 Task: Schedule a 90-minute virtual sustainable living and zero-waste lifestyle seminar for eco-conscious living.
Action: Mouse pressed left at (976, 125)
Screenshot: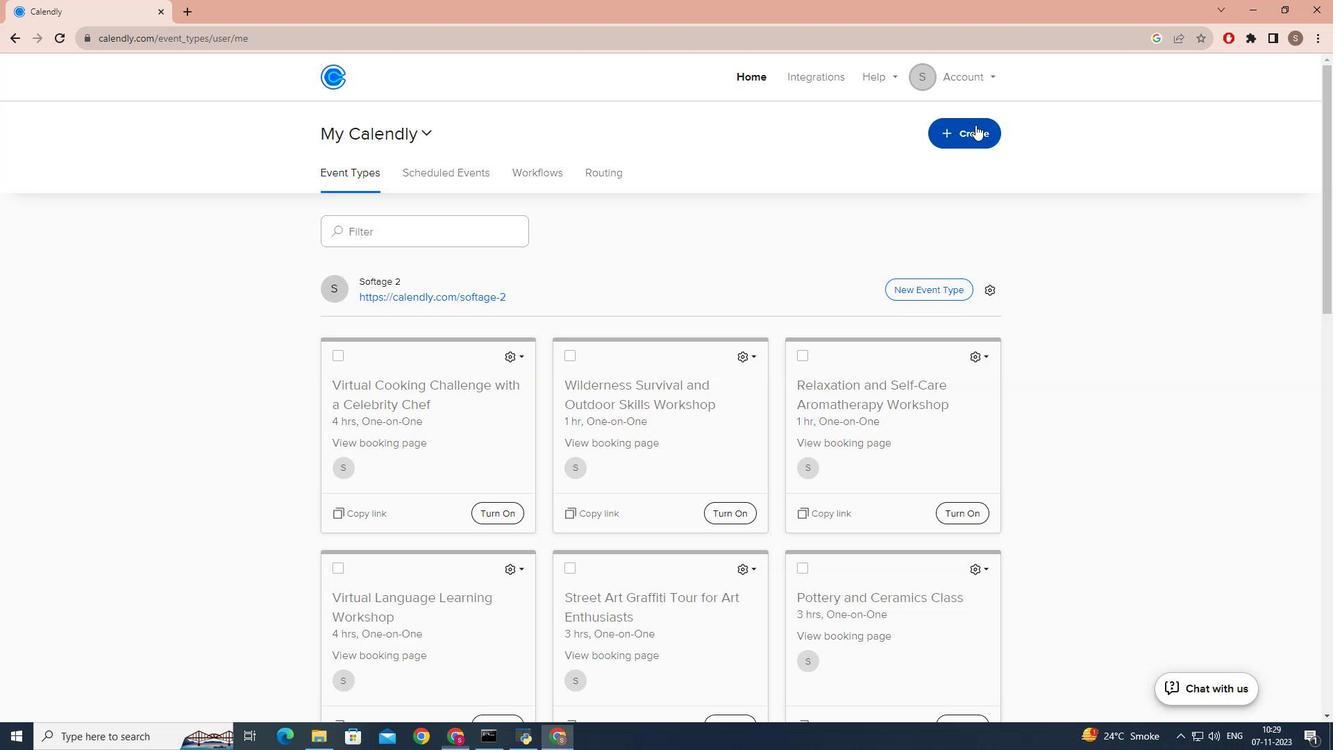 
Action: Mouse moved to (864, 186)
Screenshot: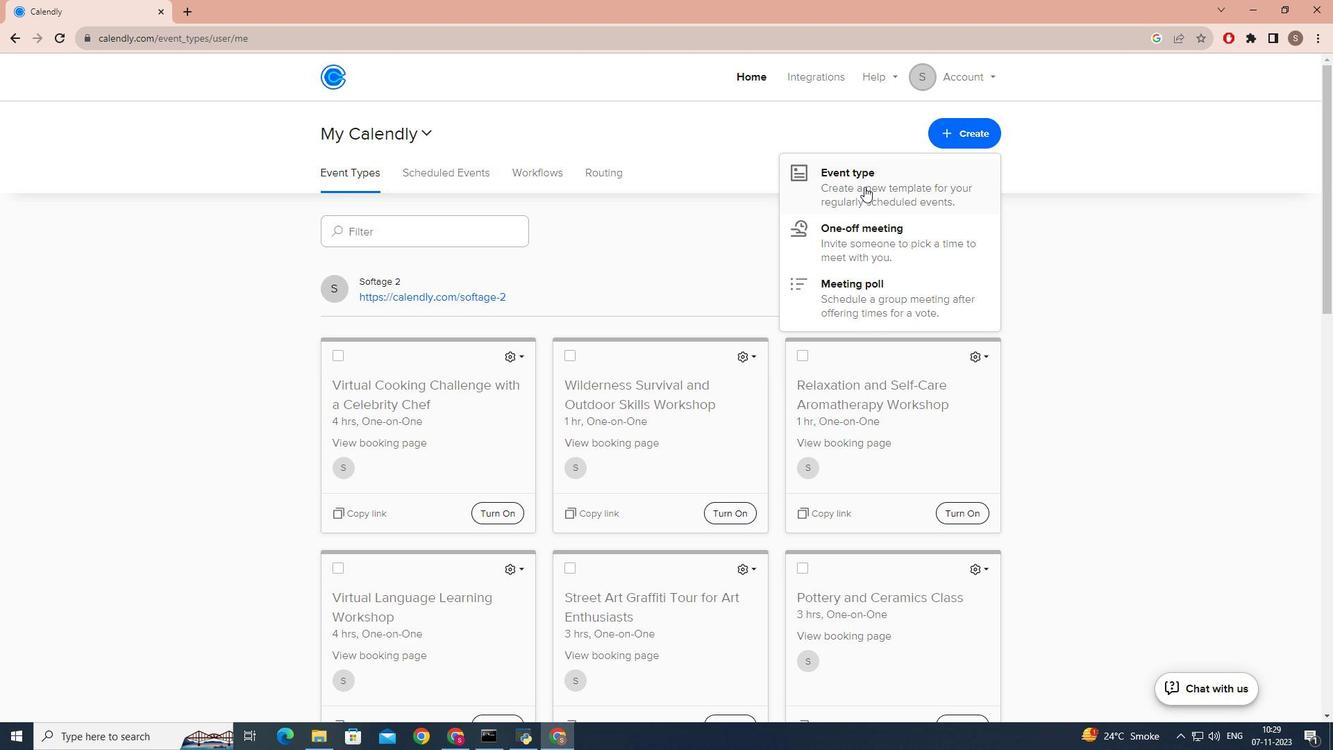 
Action: Mouse pressed left at (864, 186)
Screenshot: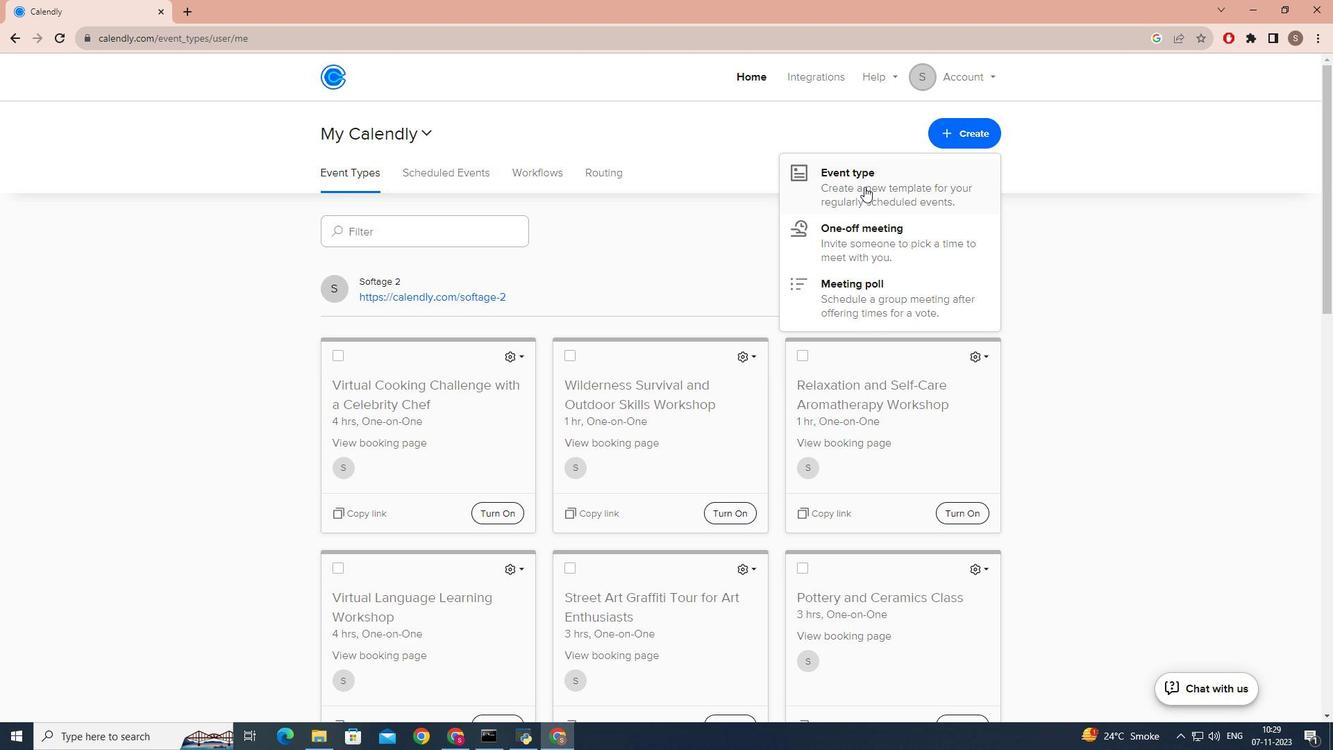 
Action: Mouse moved to (610, 255)
Screenshot: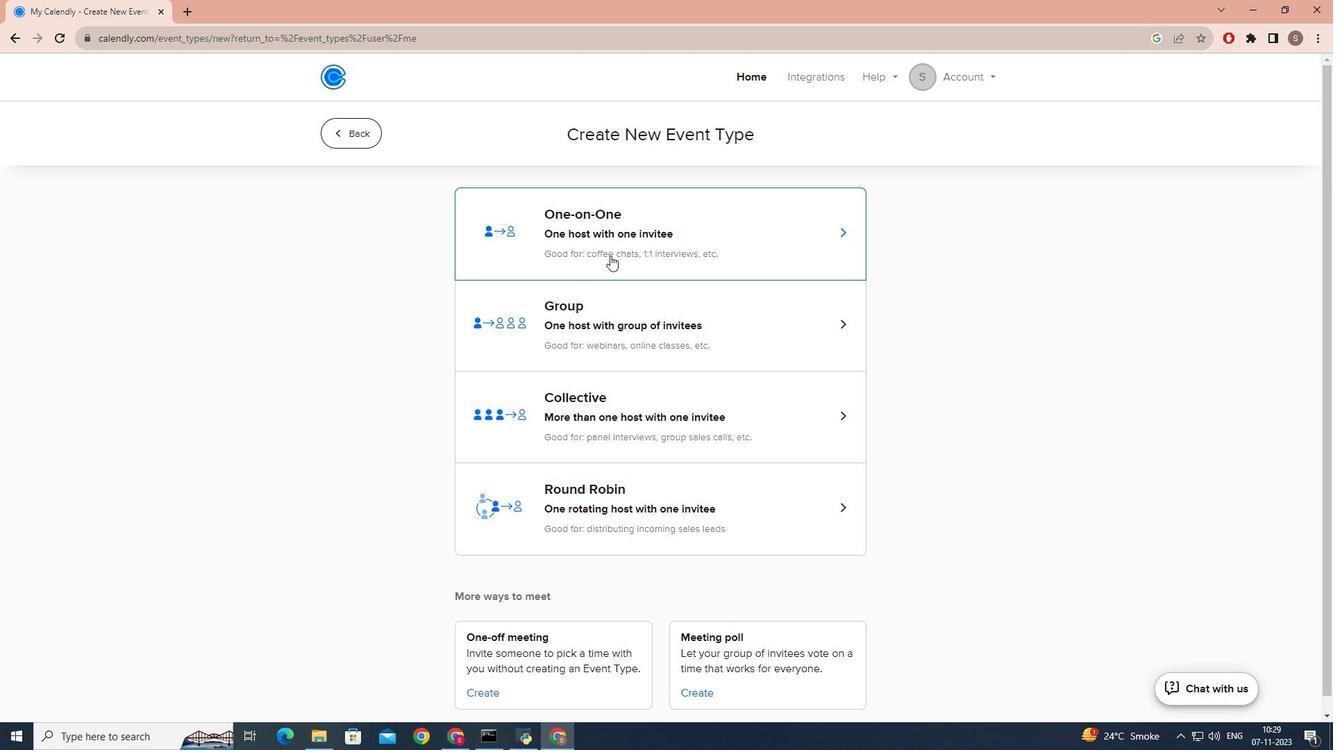 
Action: Mouse pressed left at (610, 255)
Screenshot: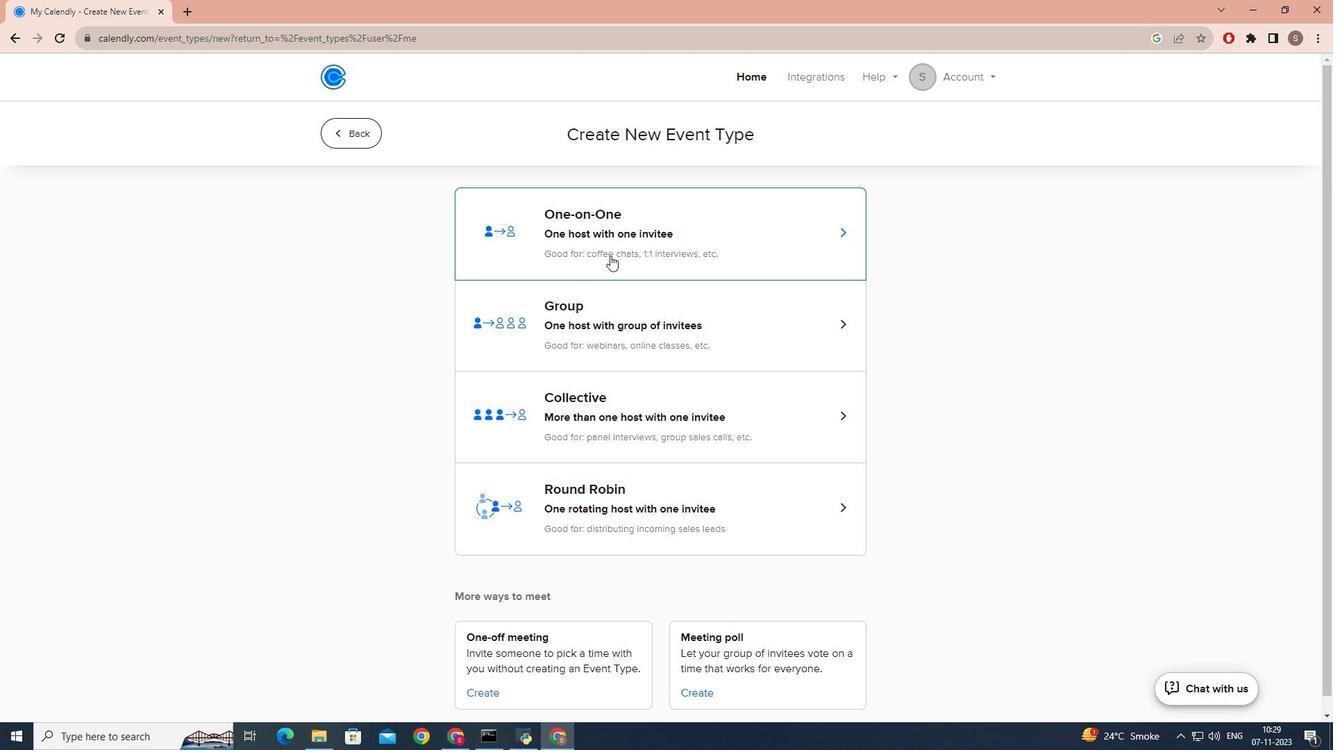 
Action: Mouse moved to (449, 320)
Screenshot: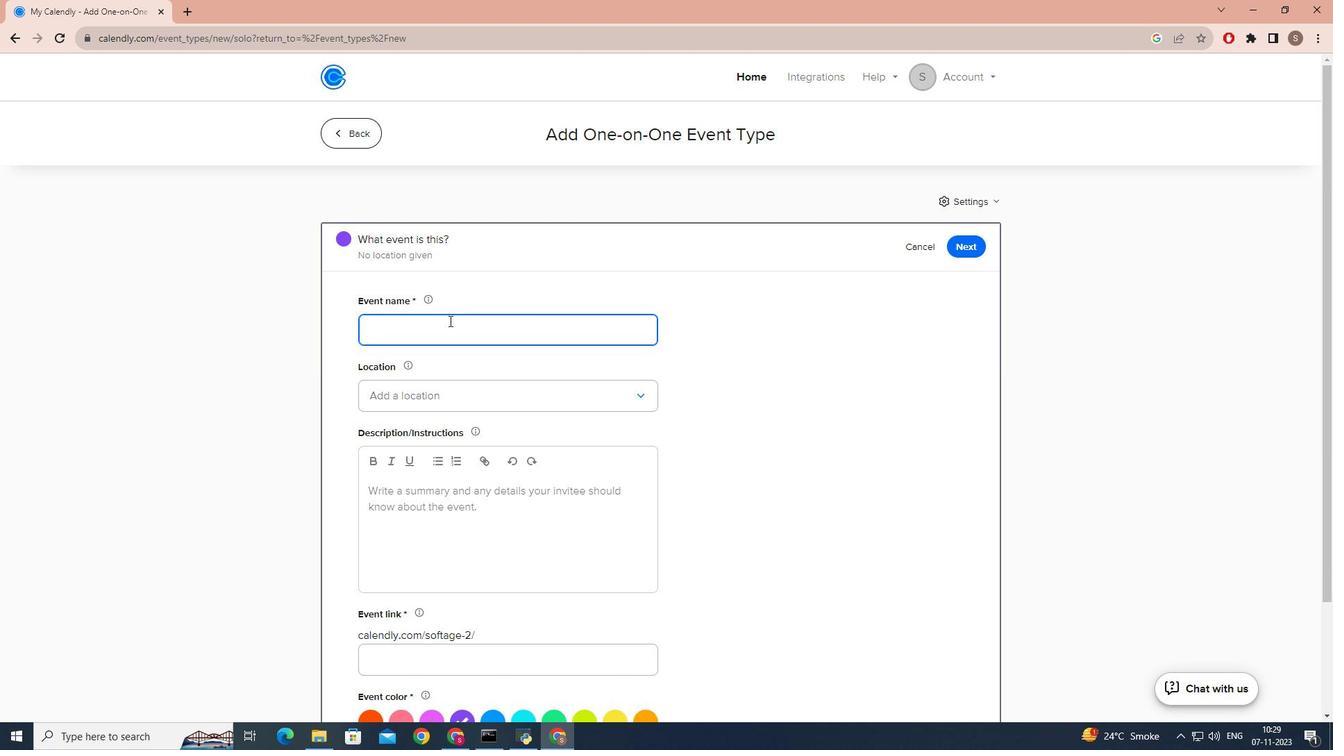 
Action: Key pressed <Key.caps_lock>S<Key.caps_lock>ustainable<Key.space><Key.caps_lock>L<Key.caps_lock>ic<Key.backspace>ving<Key.space>and<Key.space><Key.caps_lock>Z<Key.caps_lock>ero<Key.space><Key.caps_lock>W<Key.caps_lock>aste<Key.space><Key.caps_lock>L<Key.caps_lock>ifestyle<Key.space><Key.caps_lock>S<Key.caps_lock>eminar
Screenshot: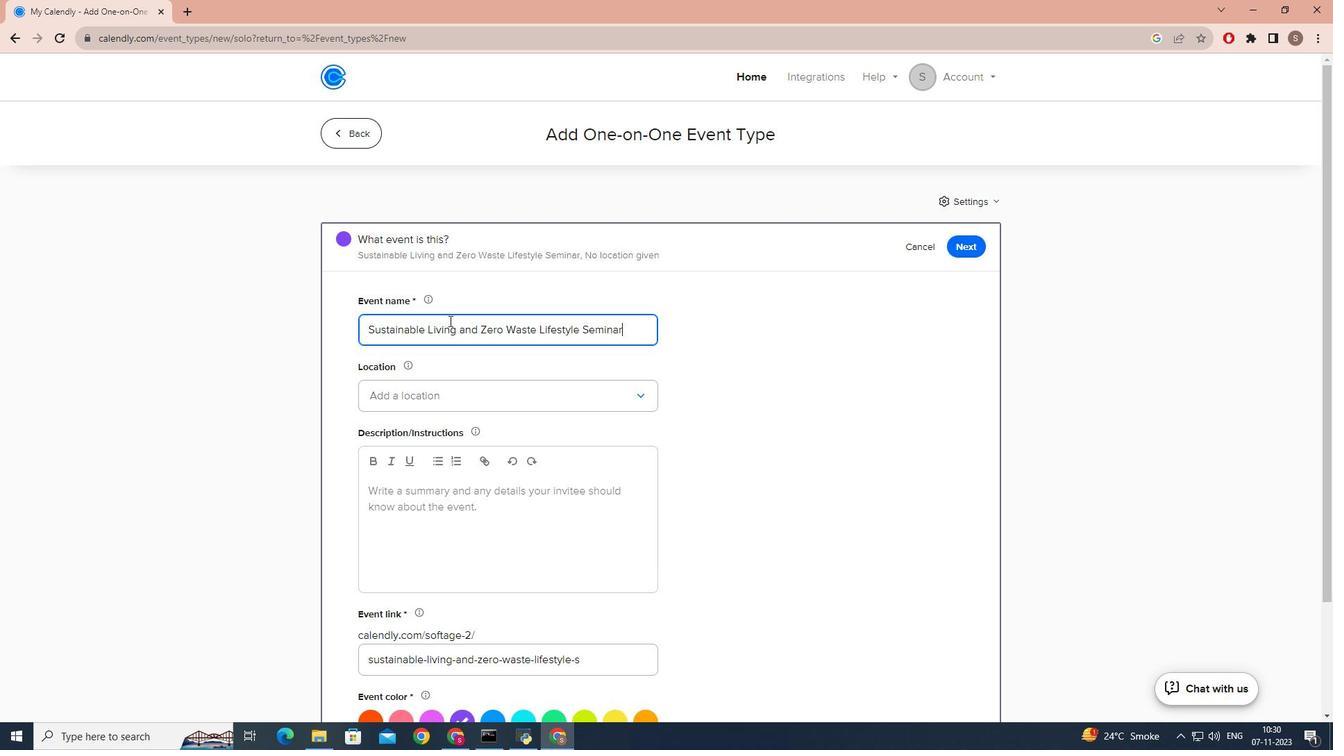 
Action: Mouse moved to (452, 387)
Screenshot: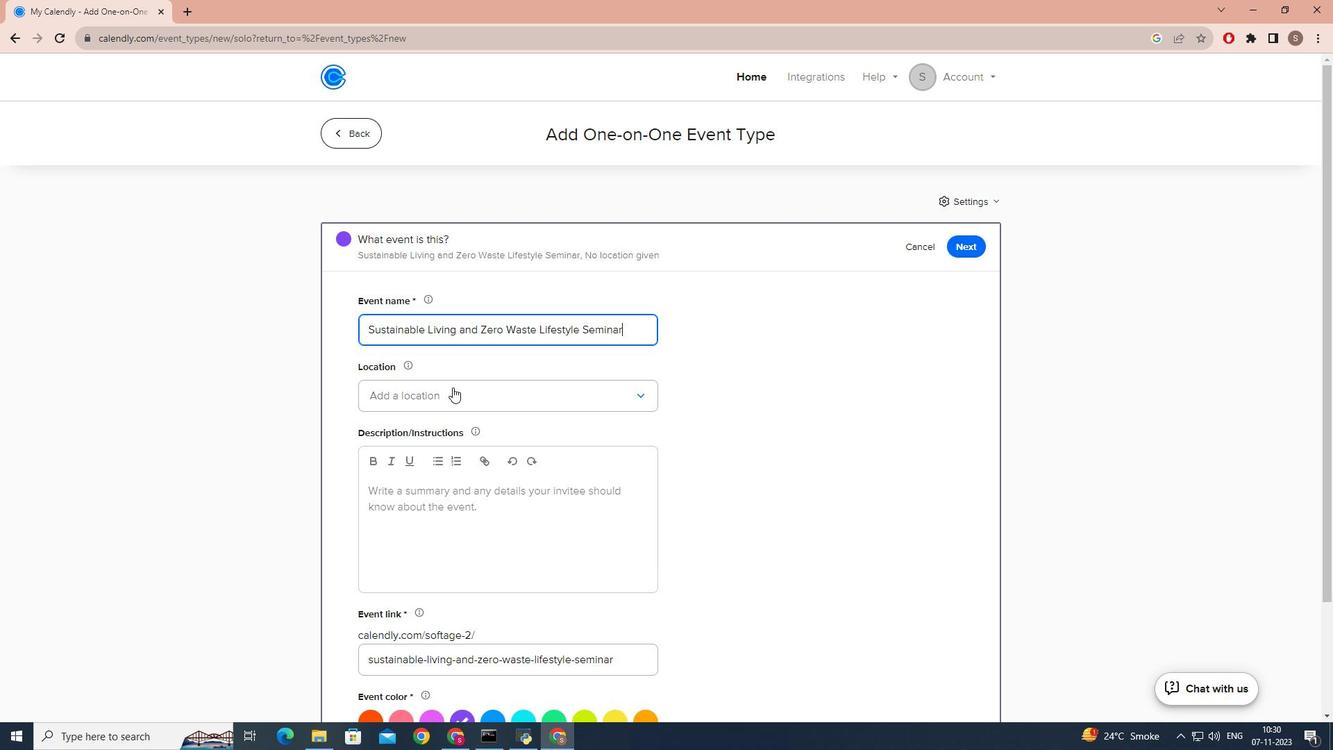 
Action: Mouse pressed left at (452, 387)
Screenshot: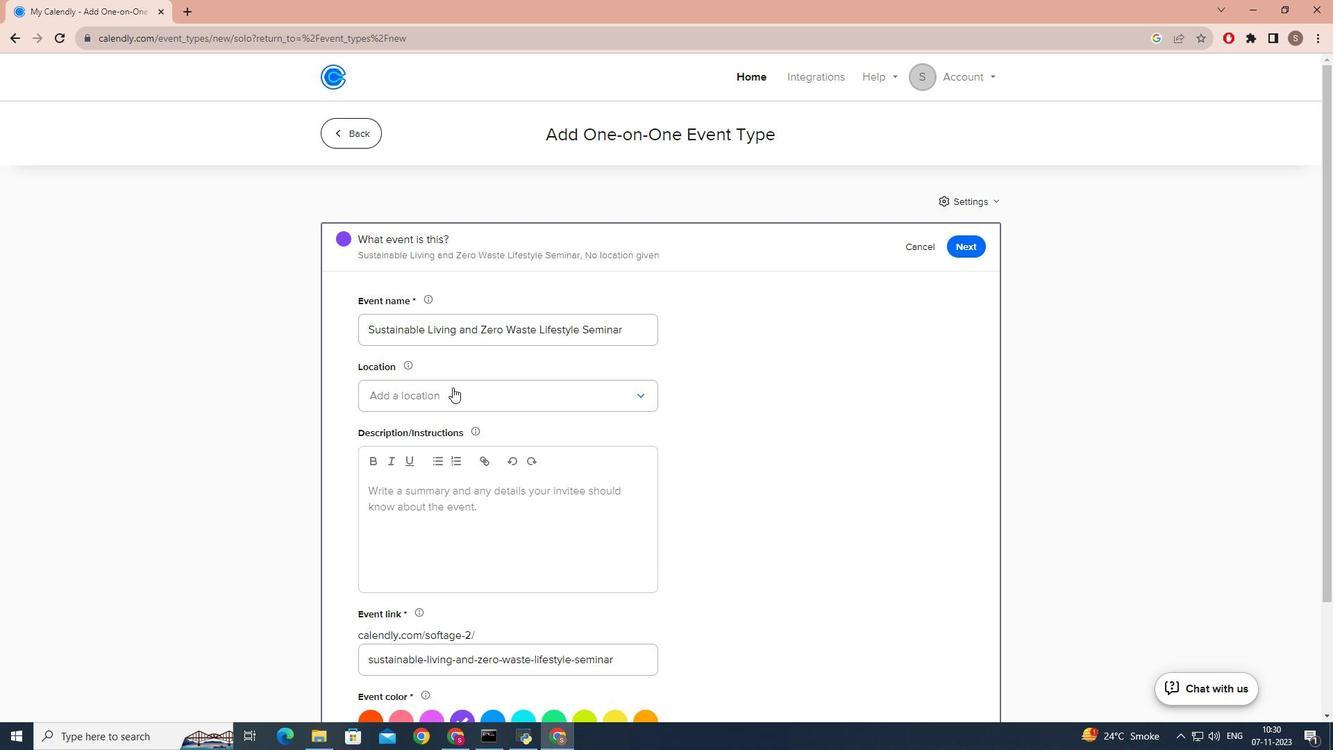 
Action: Mouse moved to (380, 548)
Screenshot: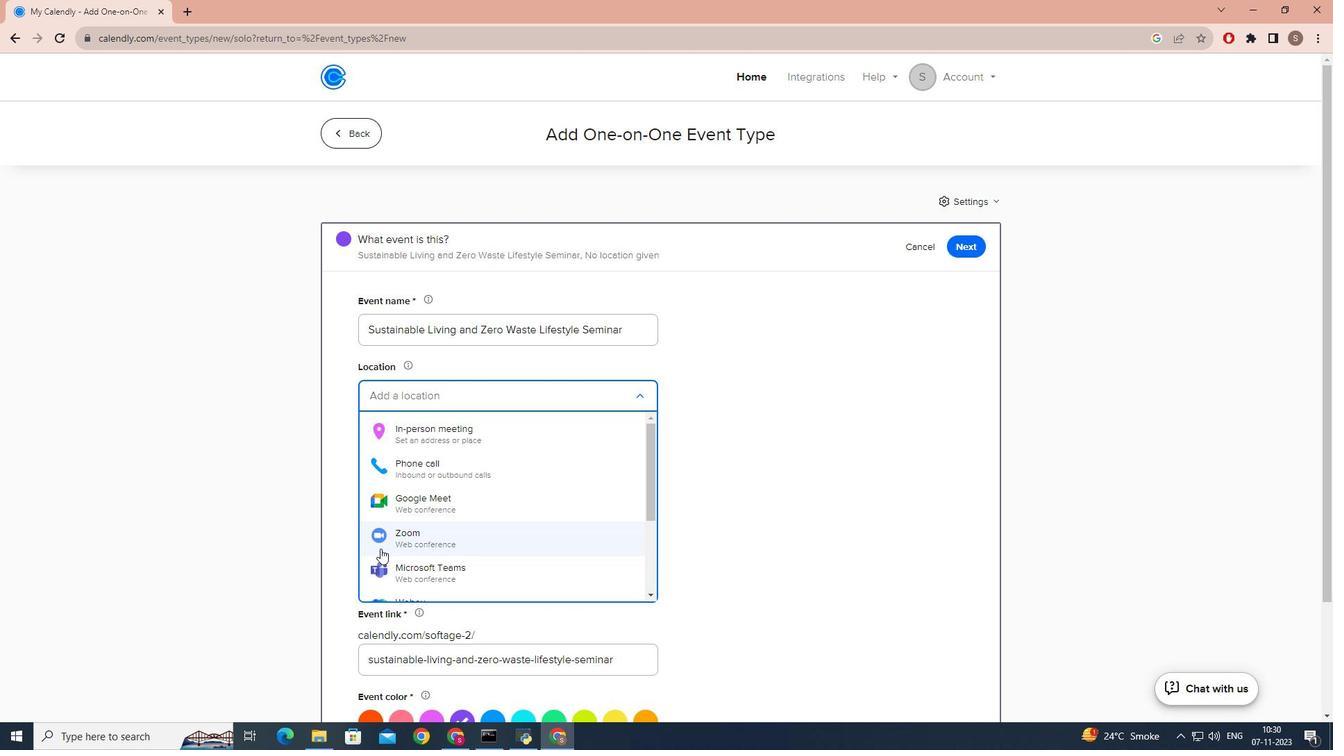 
Action: Mouse pressed left at (380, 548)
Screenshot: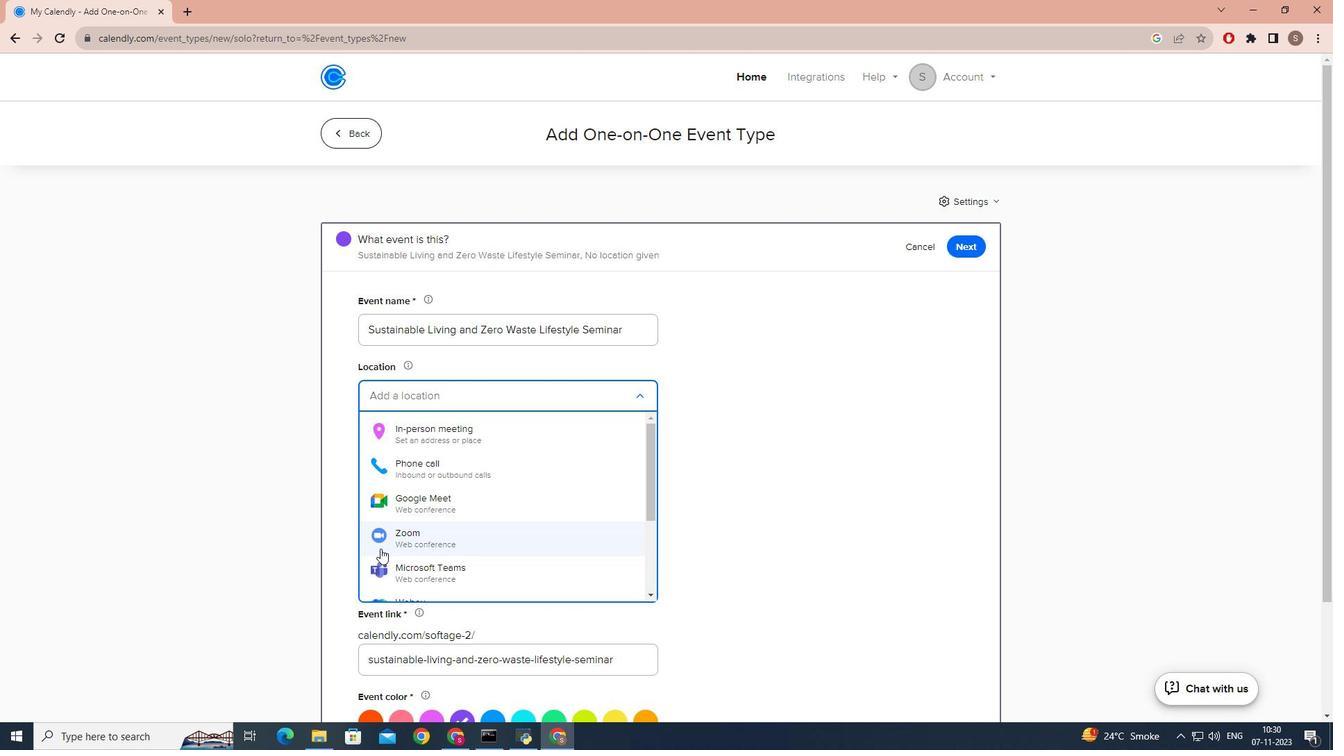 
Action: Mouse moved to (433, 503)
Screenshot: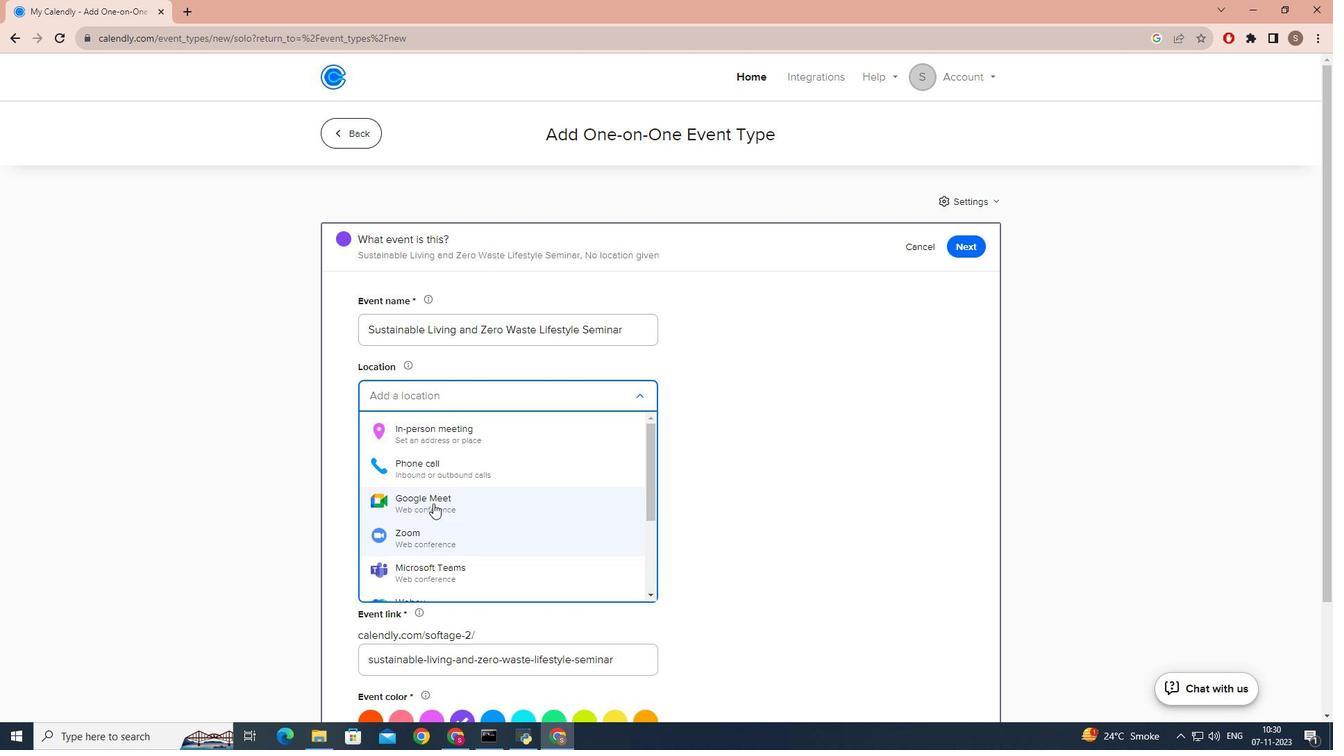 
Action: Mouse pressed left at (433, 503)
Screenshot: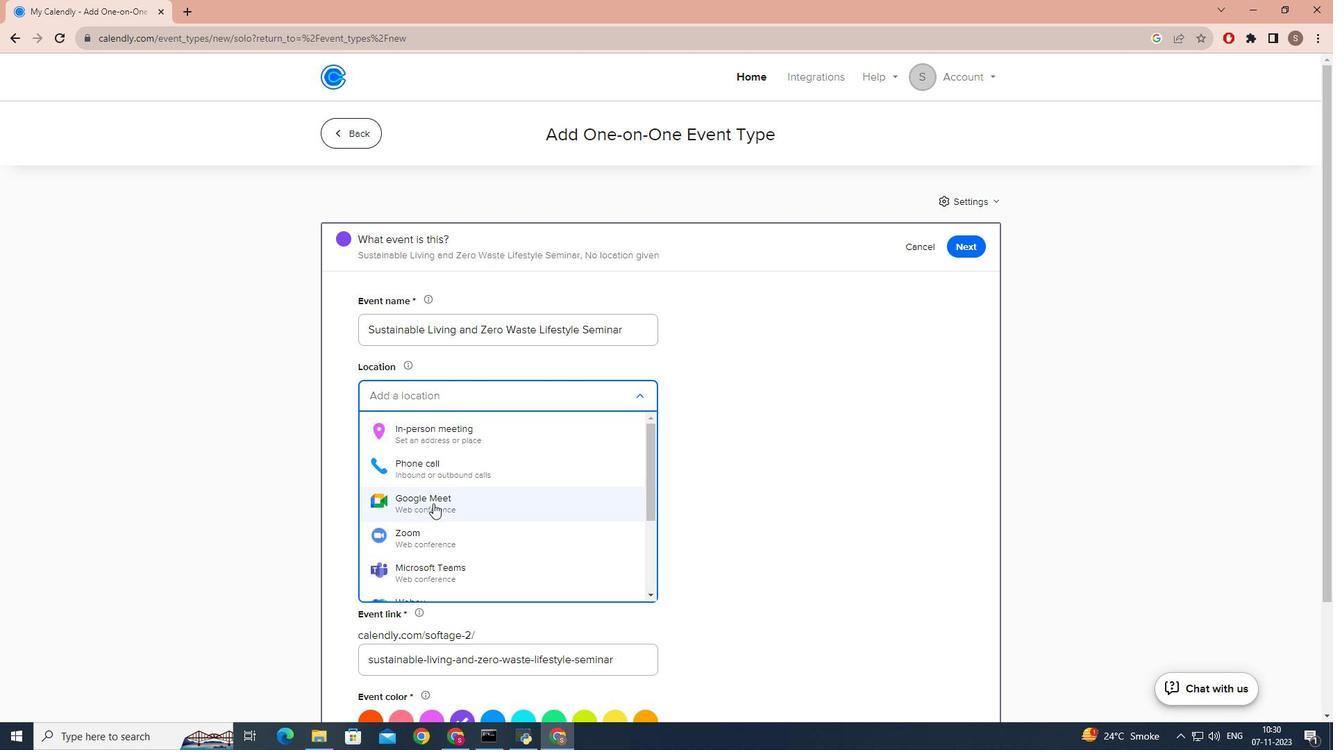 
Action: Mouse moved to (394, 539)
Screenshot: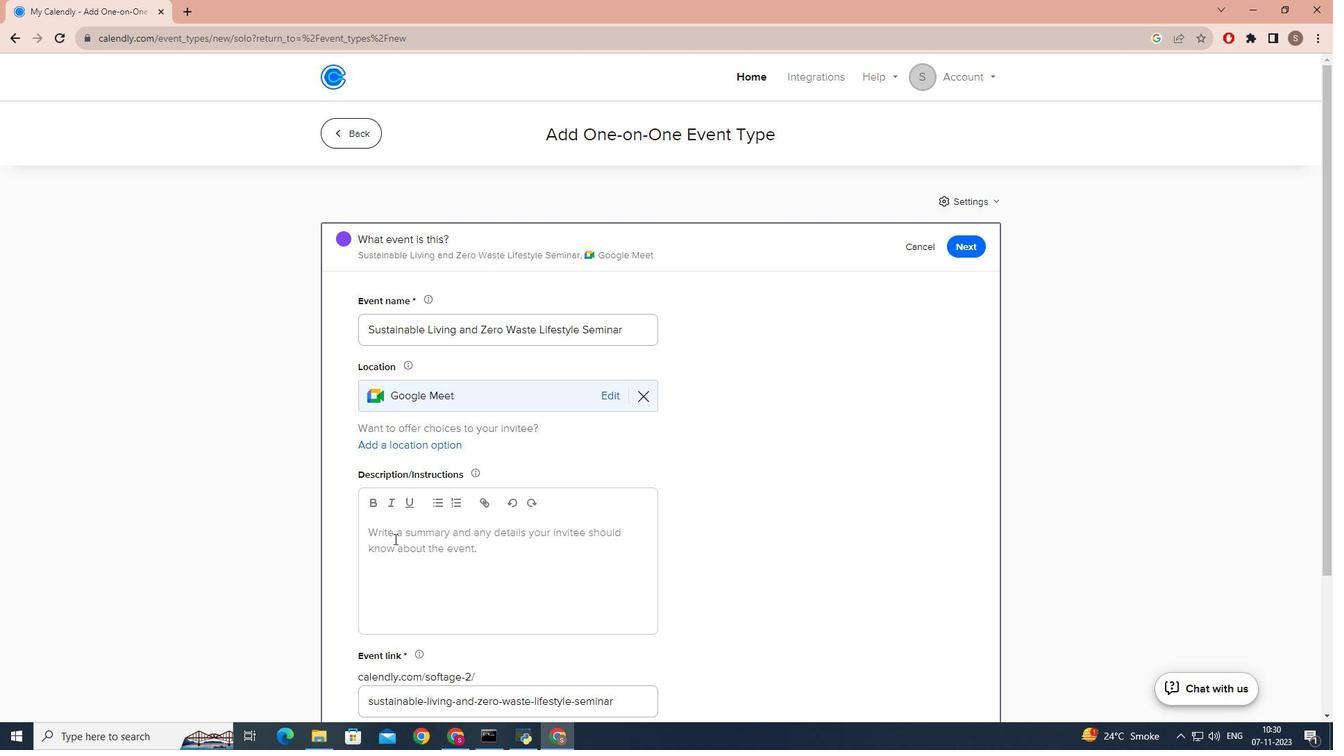 
Action: Mouse pressed left at (394, 539)
Screenshot: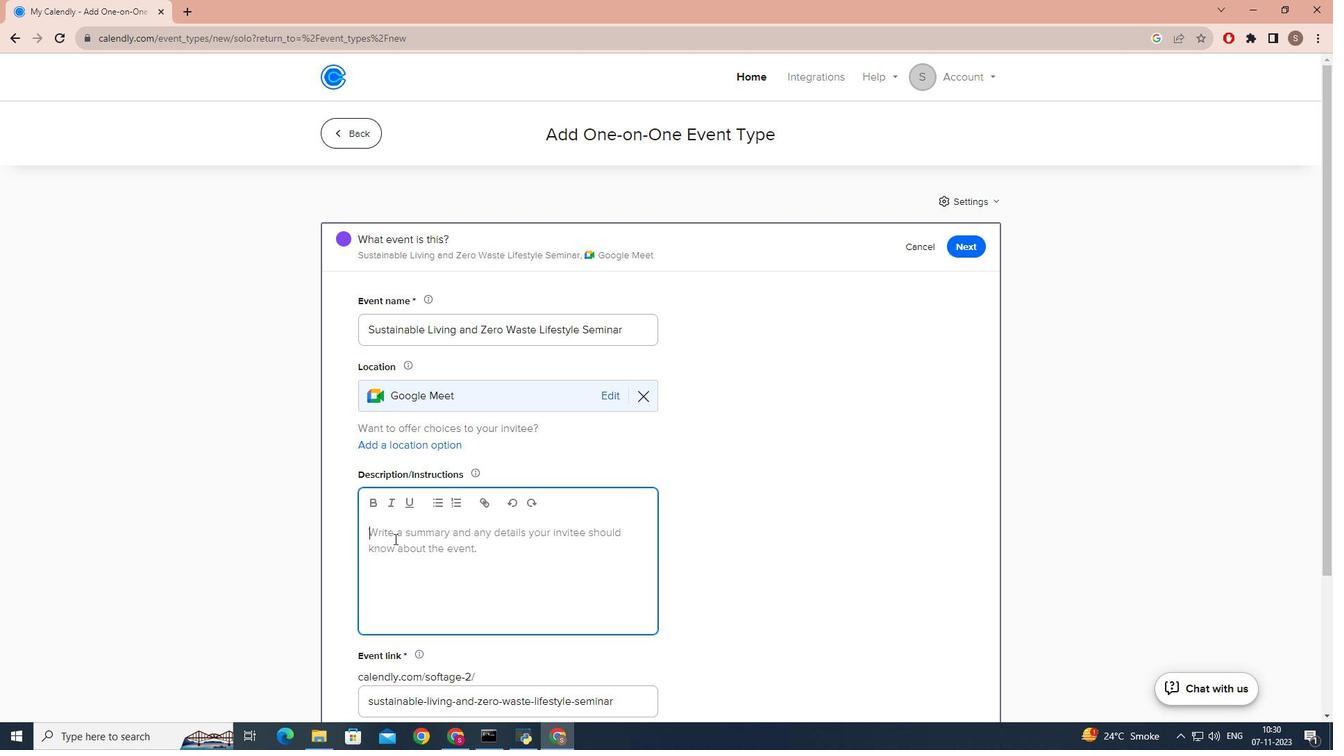 
Action: Key pressed <Key.caps_lock>J<Key.caps_lock>oin<Key.space>us<Key.space>for<Key.space>a<Key.space>virtual<Key.space>seminar<Key.space>on<Key.space>sustainb<Key.backspace>able<Key.space>living<Key.space>an<Key.space><Key.backspace>d<Key.space>adopting<Key.space>zero<Key.space>waste<Key.space>vlifestyle<Key.space>
Screenshot: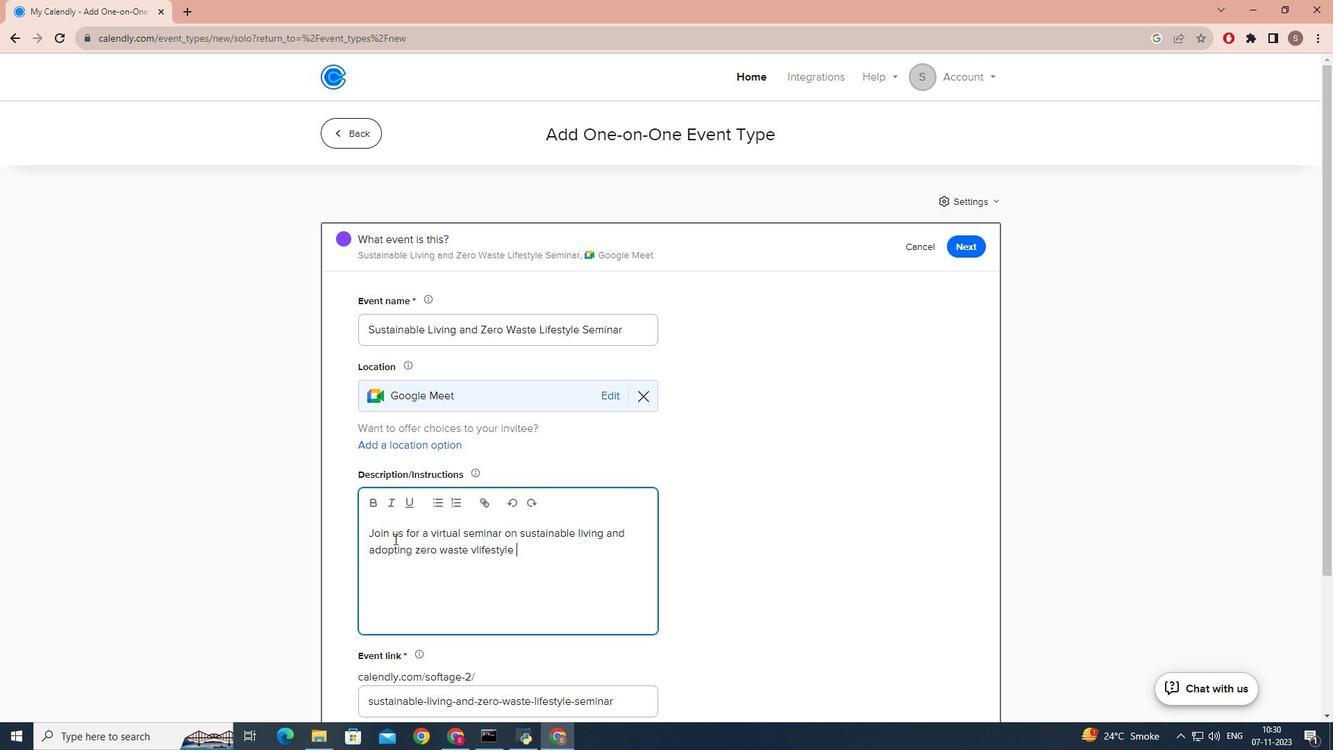 
Action: Mouse moved to (475, 553)
Screenshot: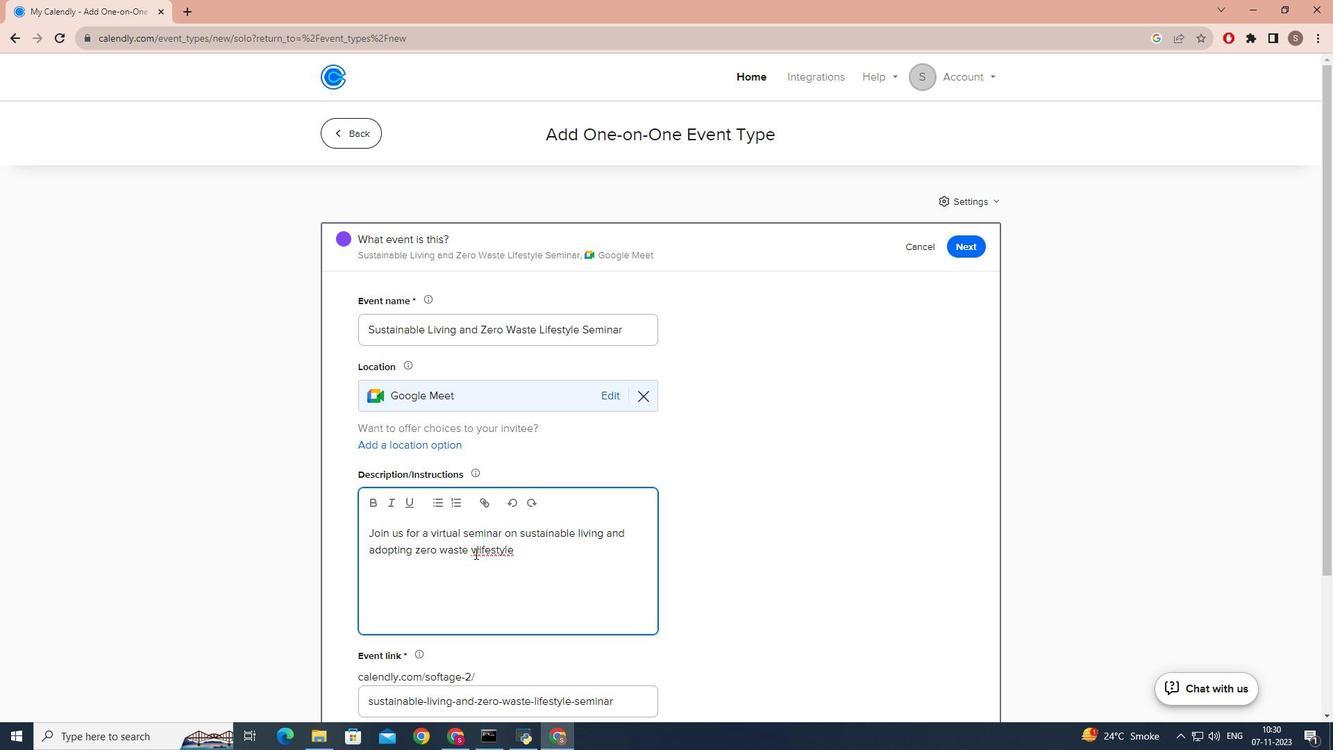 
Action: Mouse pressed left at (475, 553)
Screenshot: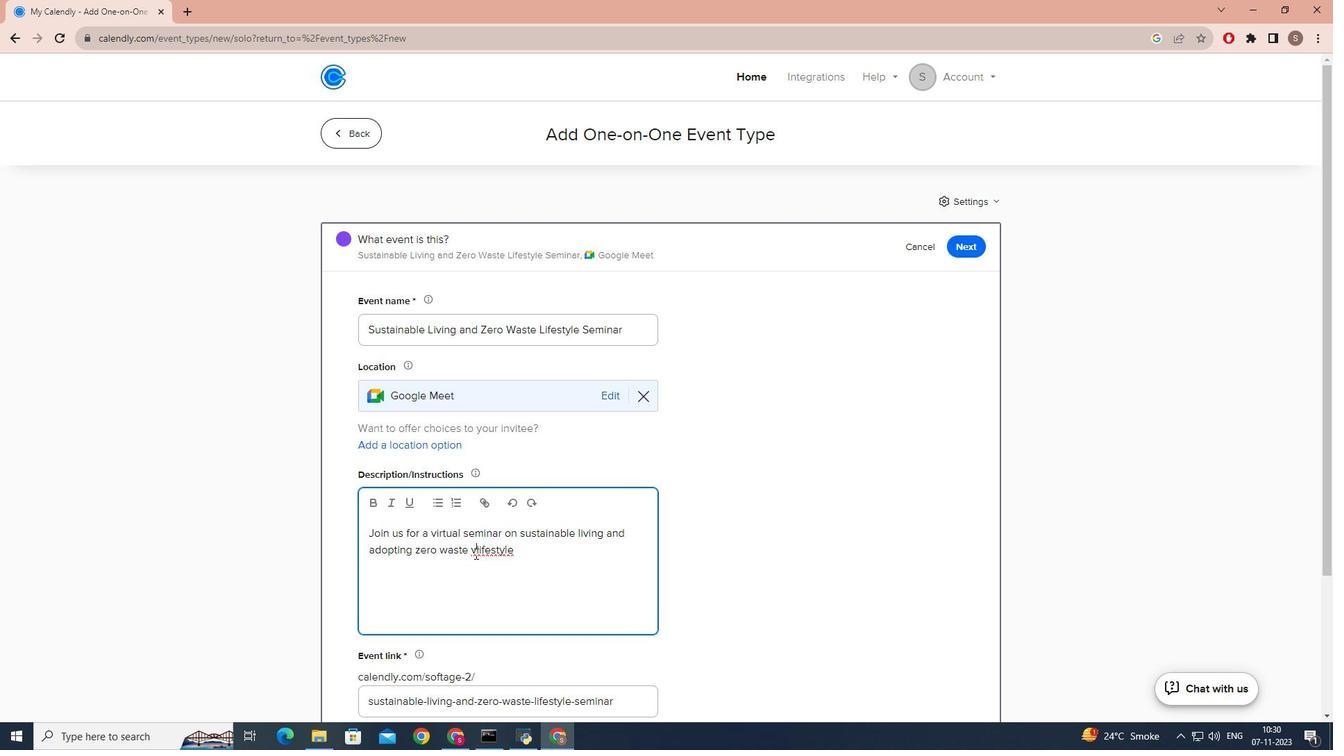 
Action: Key pressed <Key.backspace>
Screenshot: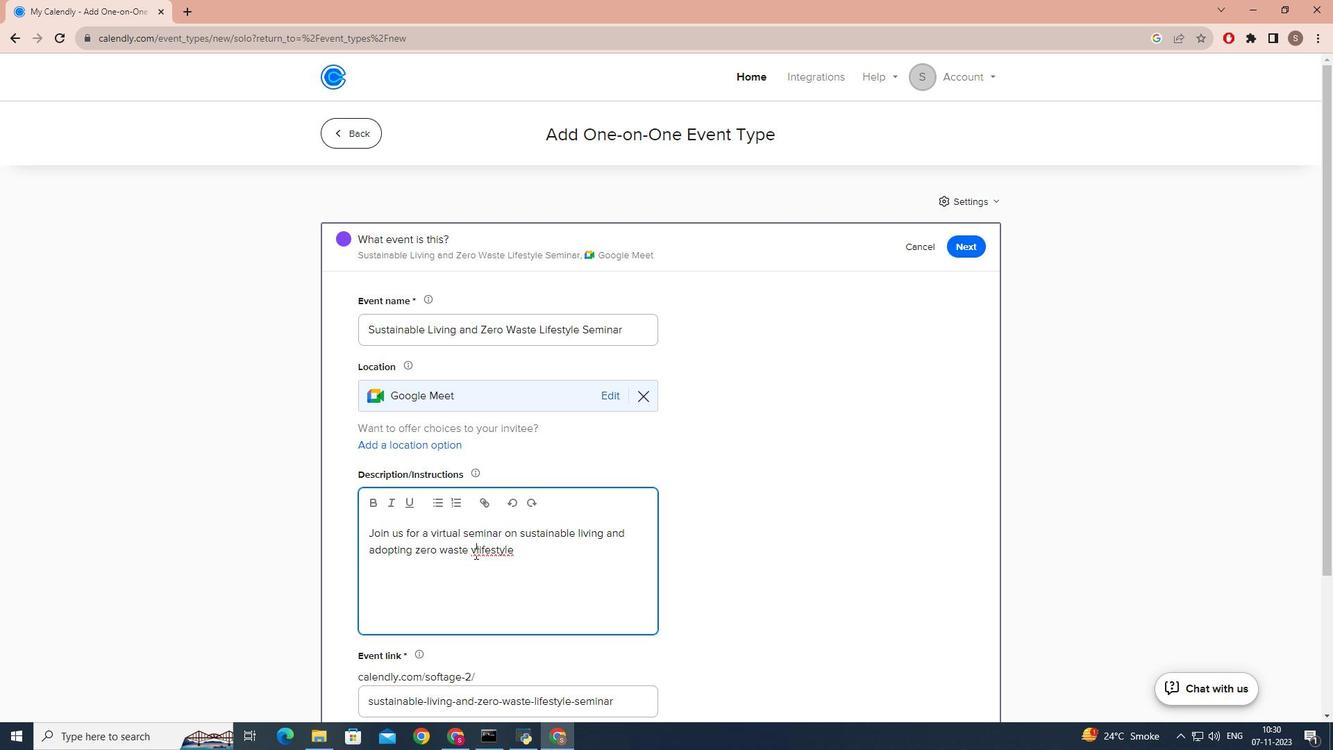 
Action: Mouse moved to (522, 542)
Screenshot: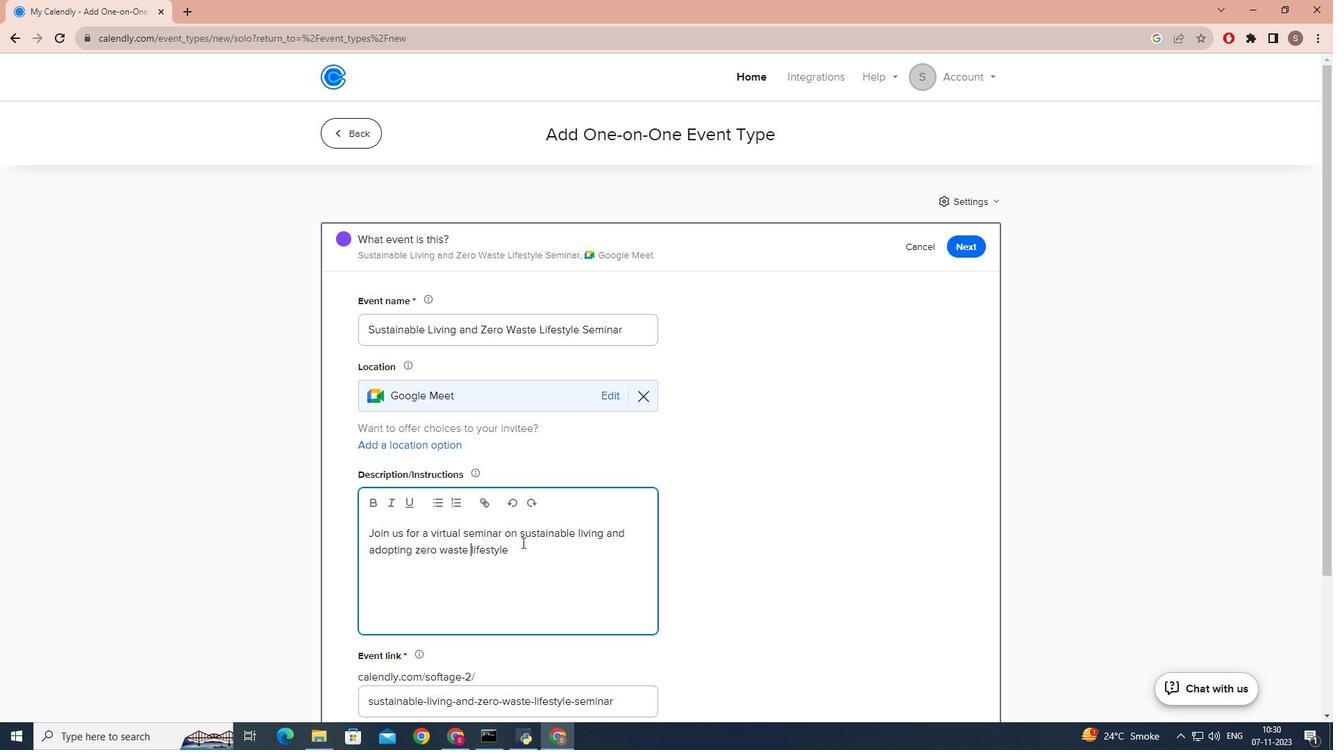 
Action: Mouse pressed left at (522, 542)
Screenshot: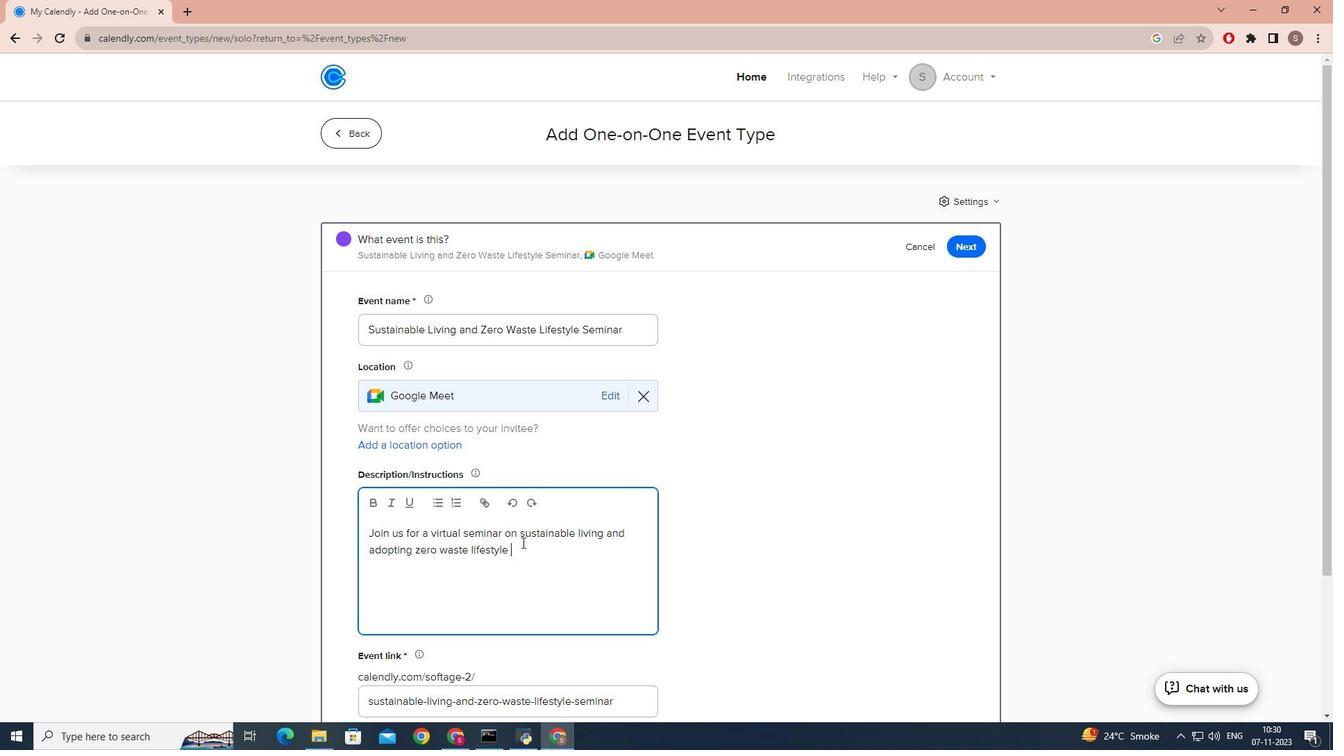 
Action: Key pressed .<Key.caps_lock>I<Key.caps_lock>f<Key.space>you<Key.space>are<Key.space>passsiona<Key.backspace><Key.backspace><Key.backspace><Key.backspace><Key.backspace><Key.backspace>sioan<Key.backspace><Key.backspace>nate<Key.space>about<Key.backspace>t<Key.space><Key.caps_lock>E<Key.caps_lock>co<Key.space>-conc<Key.backspace>a<Key.backspace>scious<Key.space>living<Key.space>and<Key.space>want<Key.space>to<Key.space>reduce<Key.space>your<Key.space>envirnmental<Key.space><Key.backspace><Key.backspace><Key.backspace><Key.backspace><Key.backspace><Key.backspace><Key.backspace><Key.backspace><Key.backspace>ronmental<Key.space>footprints,this<Key.space>sm<Key.backspace>eminar<Key.space>is<Key.space>designed<Key.space>to<Key.space>indpire<Key.space><Key.backspace><Key.backspace><Key.backspace><Key.backspace><Key.backspace><Key.backspace>spire<Key.space>and<Key.space>guide<Key.space>you<Key.space>on<Key.space>your<Key.space>journey<Key.space>towards<Key.space>a<Key.space>more<Key.space>sustainable<Key.space>and<Key.space>waste<Key.space>-<Key.space>free<Key.space><Key.backspace>life<Key.space>
Screenshot: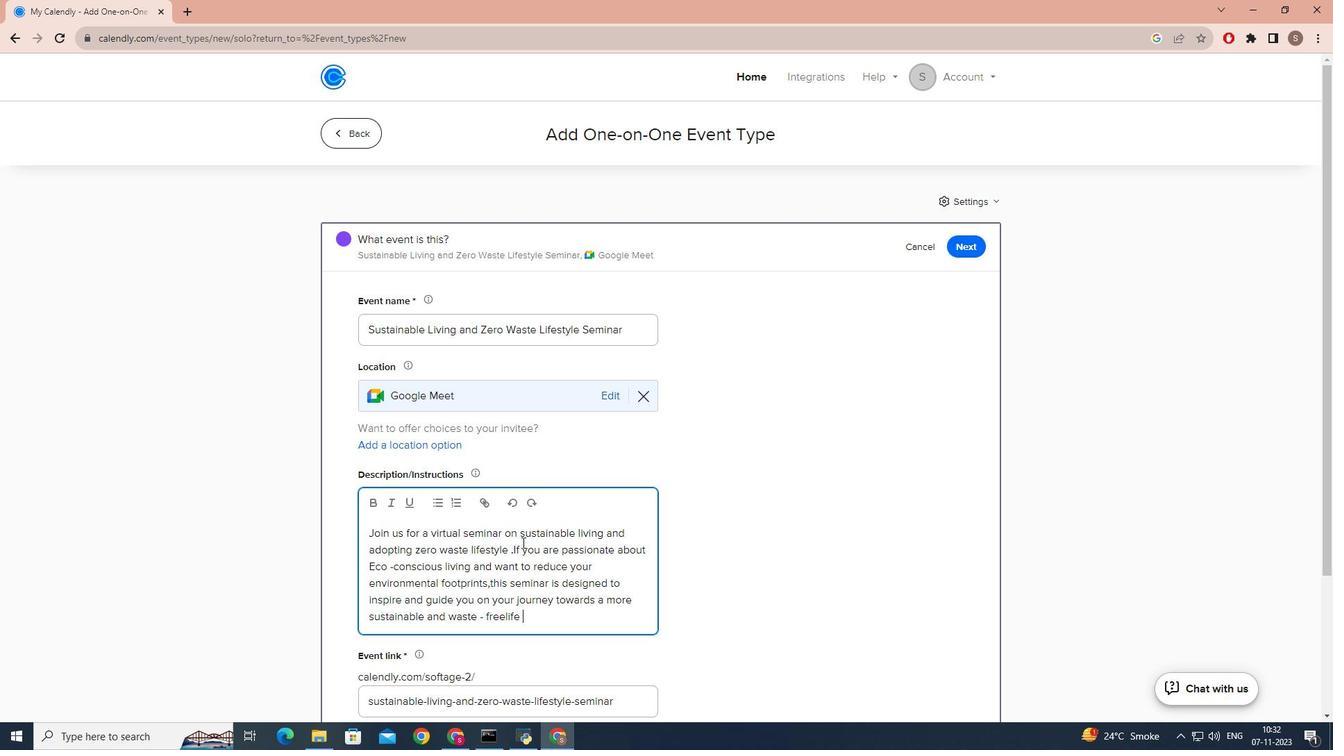 
Action: Mouse moved to (507, 613)
Screenshot: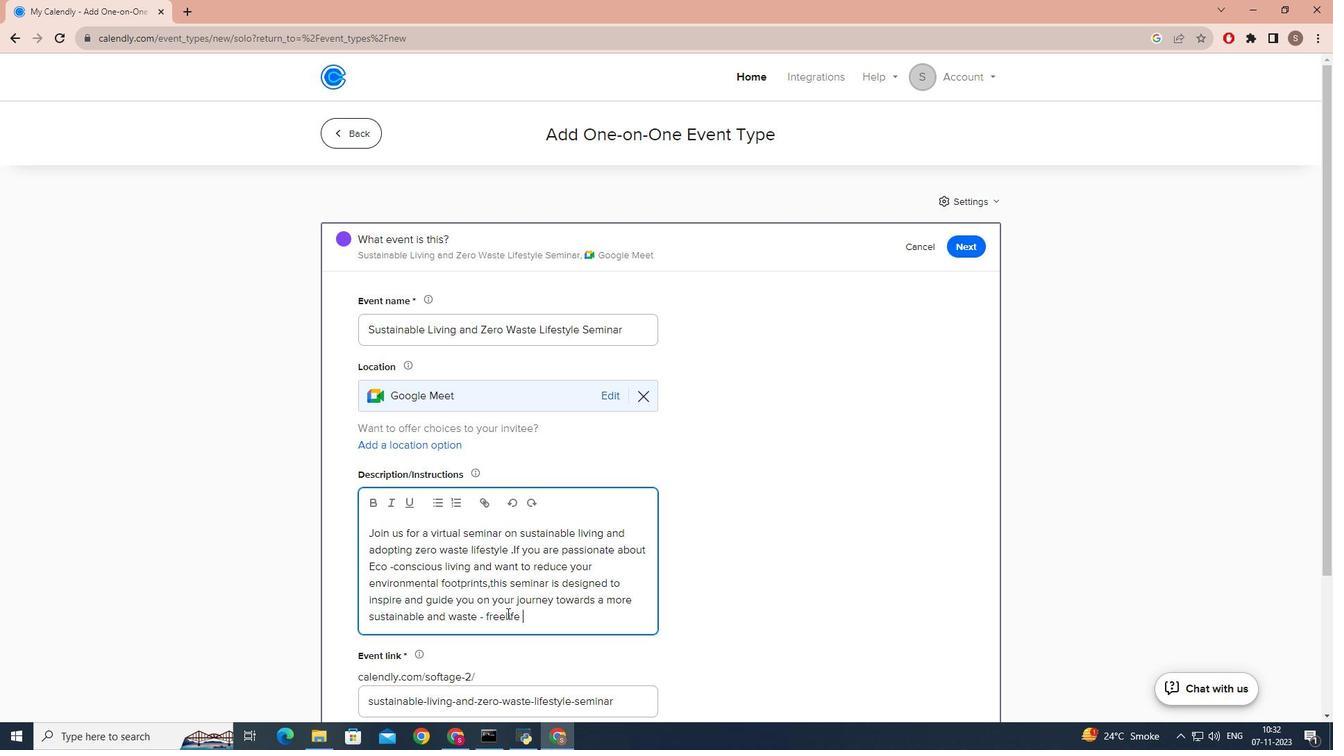
Action: Mouse pressed left at (507, 613)
Screenshot: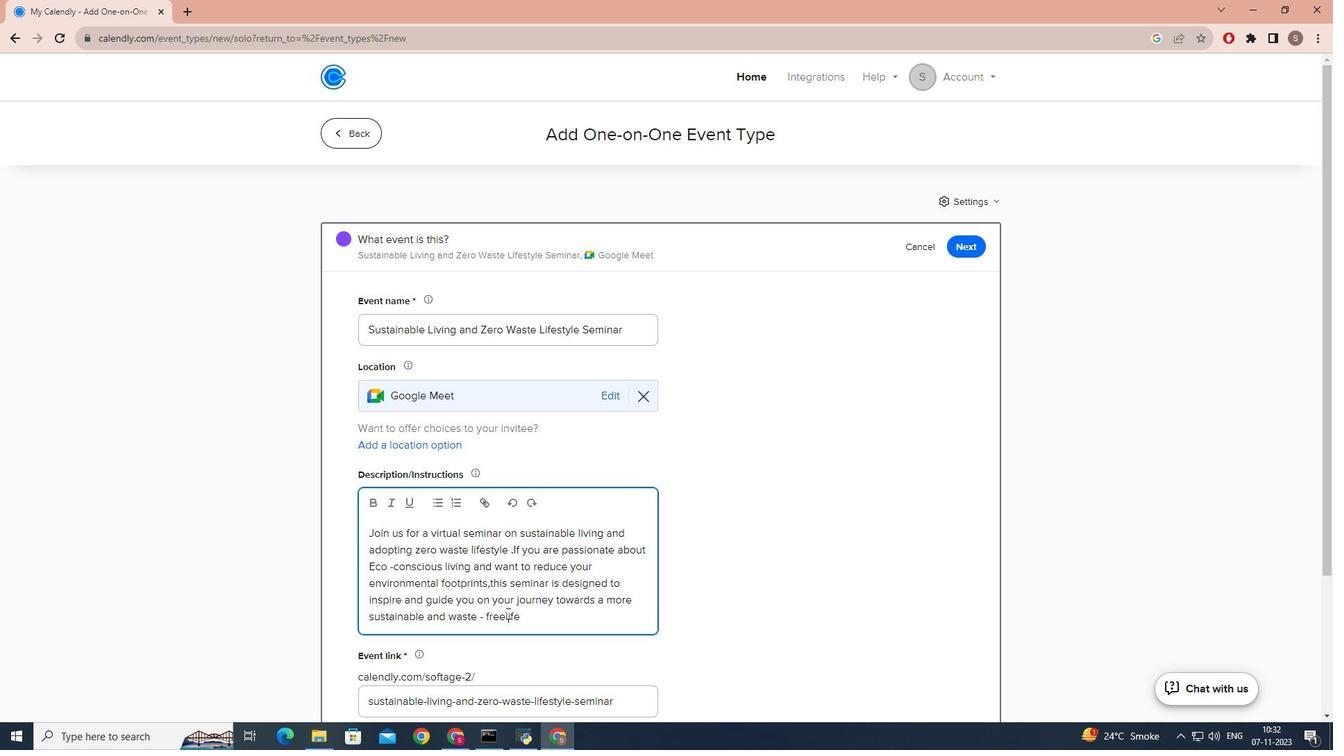 
Action: Mouse moved to (502, 614)
Screenshot: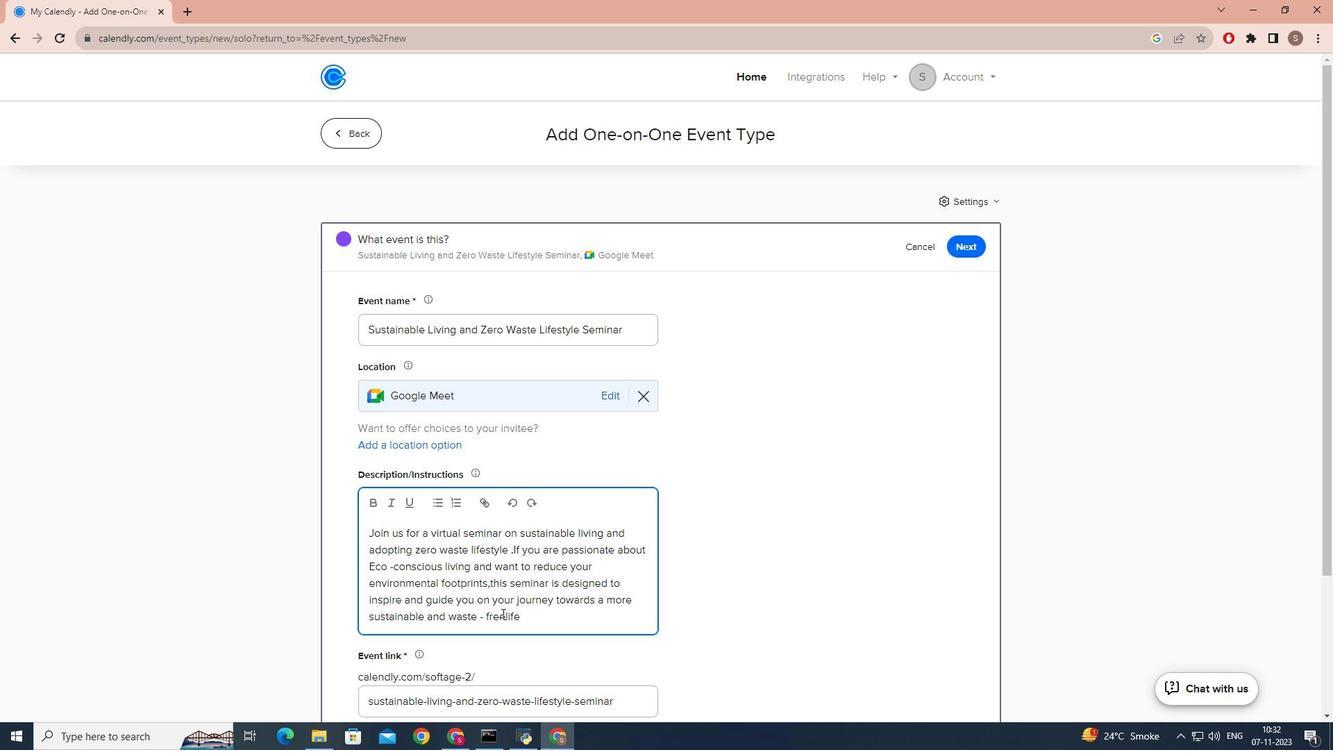 
Action: Mouse pressed left at (502, 614)
Screenshot: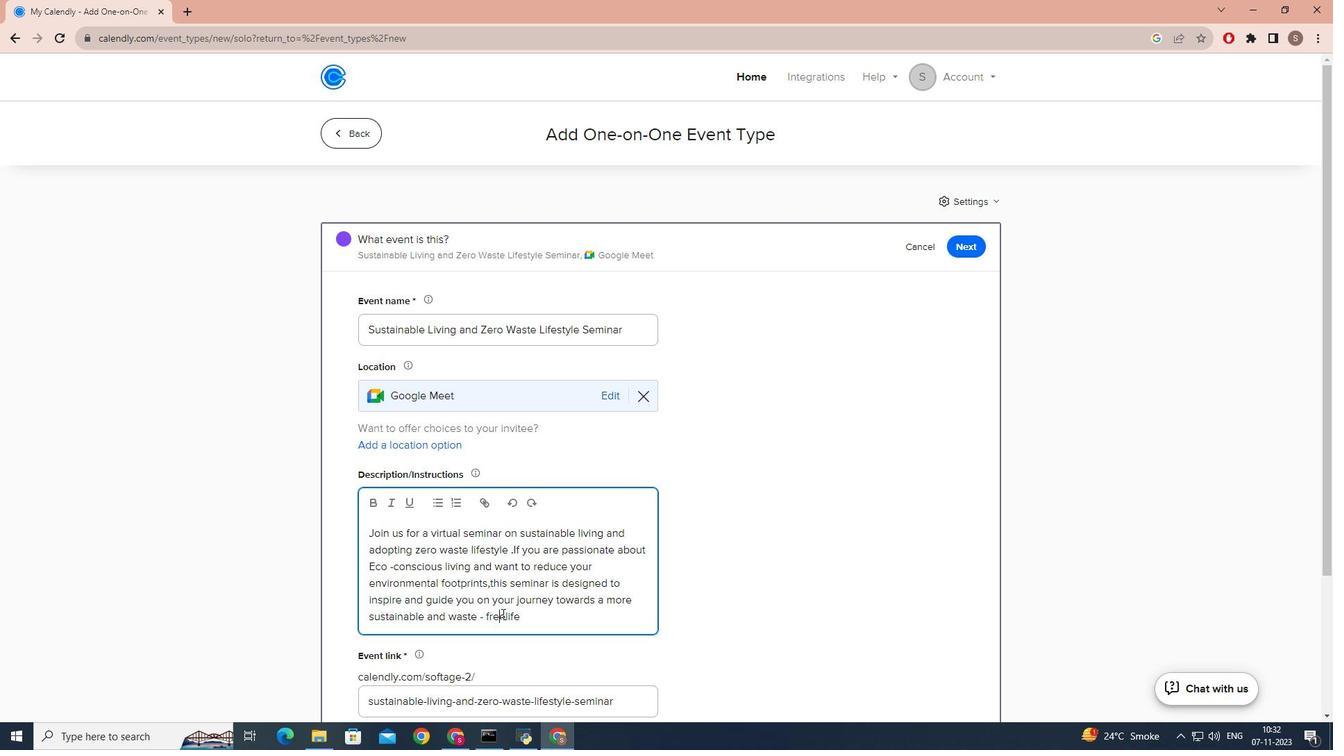 
Action: Mouse moved to (505, 612)
Screenshot: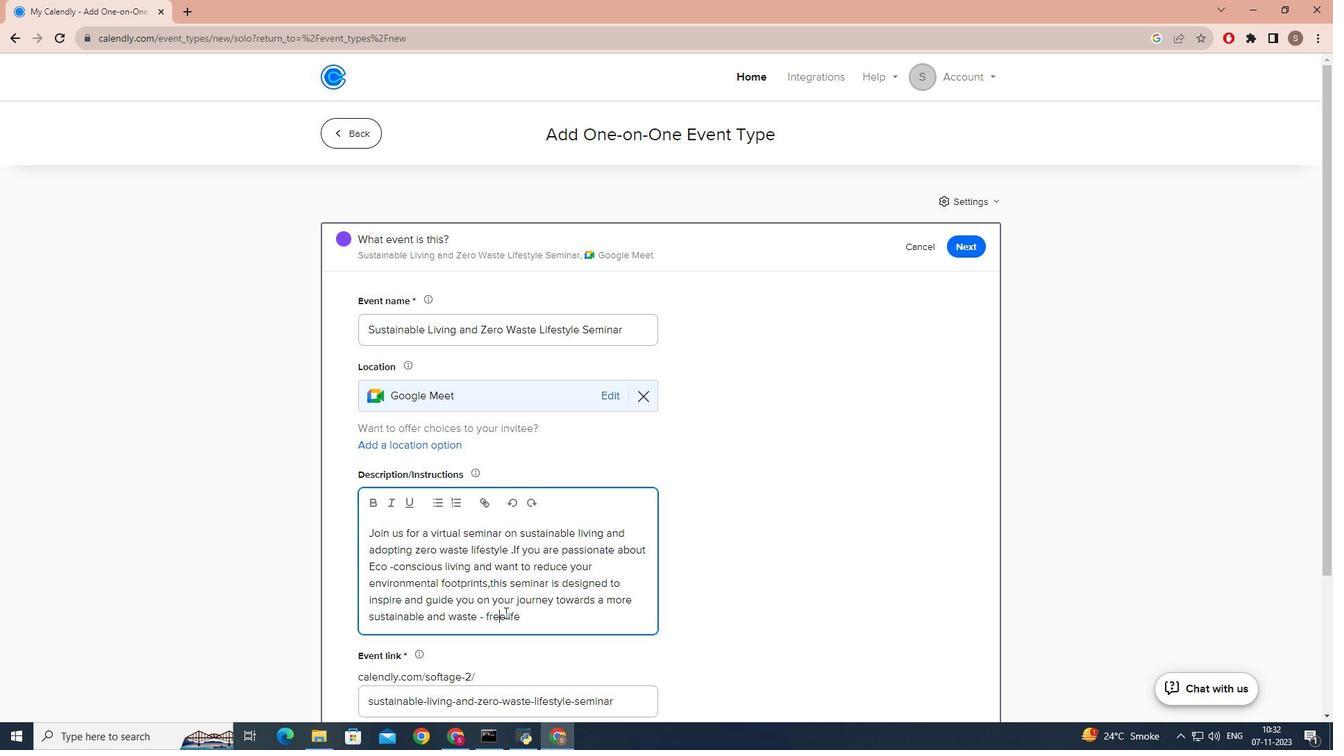 
Action: Mouse pressed left at (505, 612)
Screenshot: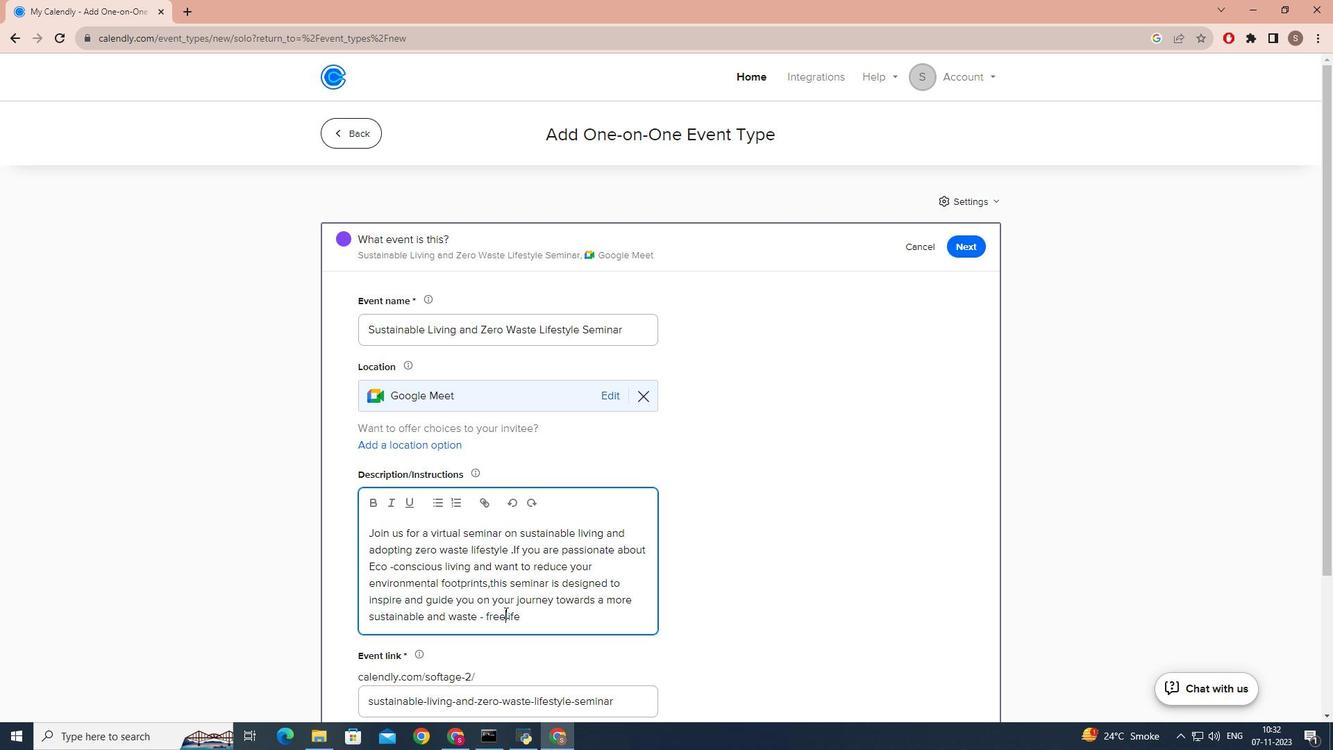 
Action: Mouse moved to (505, 613)
Screenshot: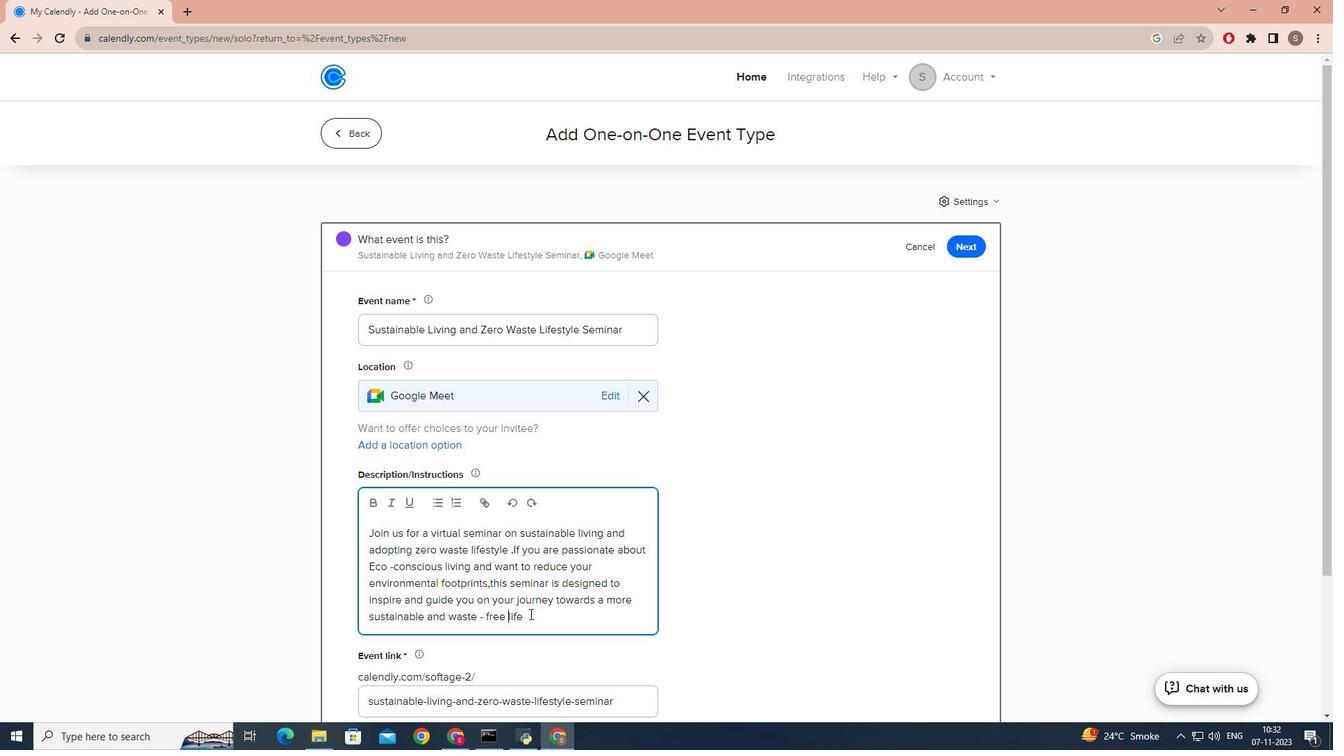 
Action: Key pressed <Key.space>
Screenshot: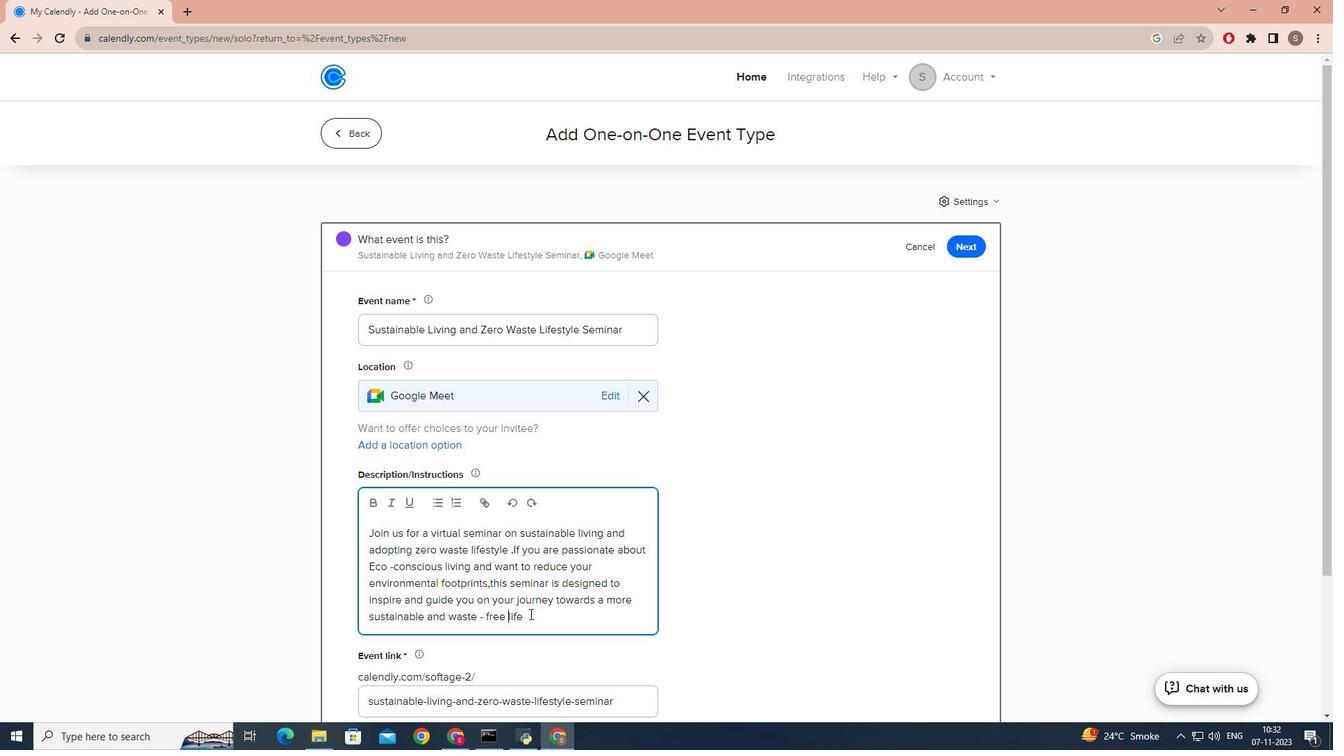 
Action: Mouse moved to (539, 616)
Screenshot: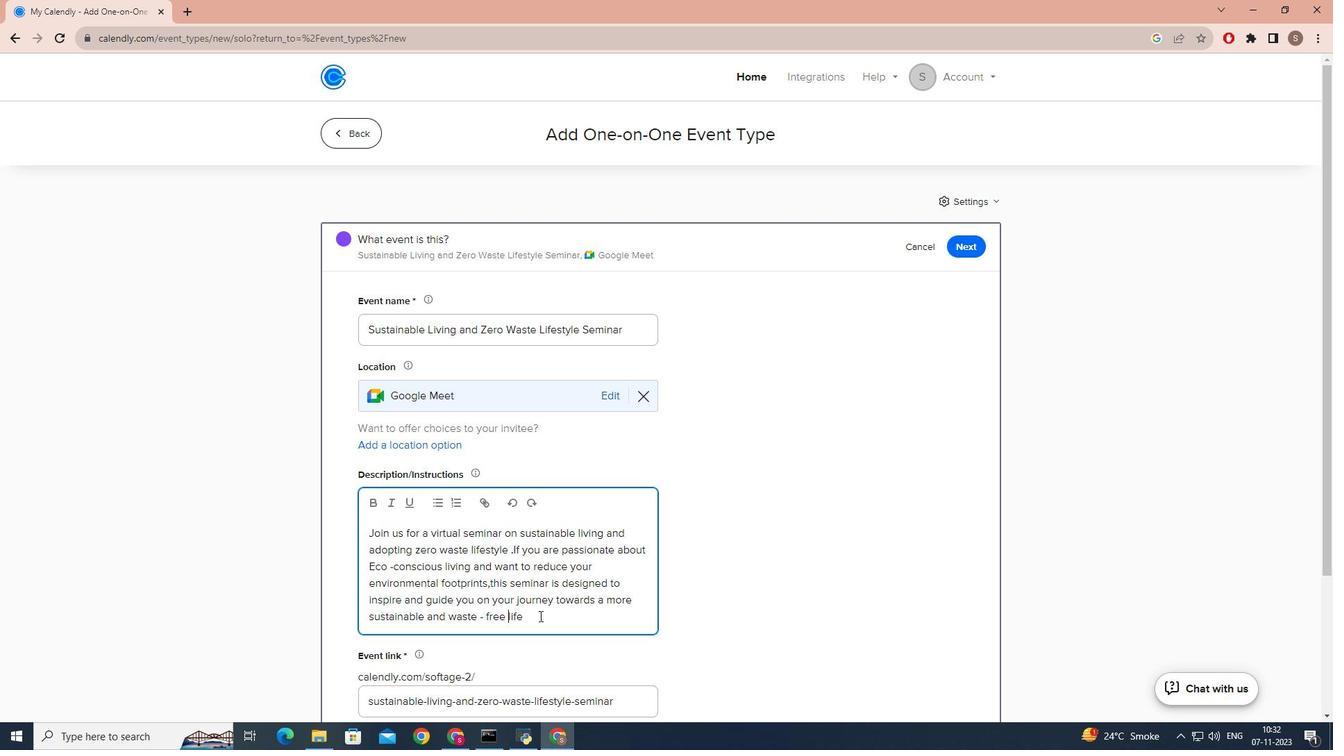 
Action: Mouse pressed left at (539, 616)
Screenshot: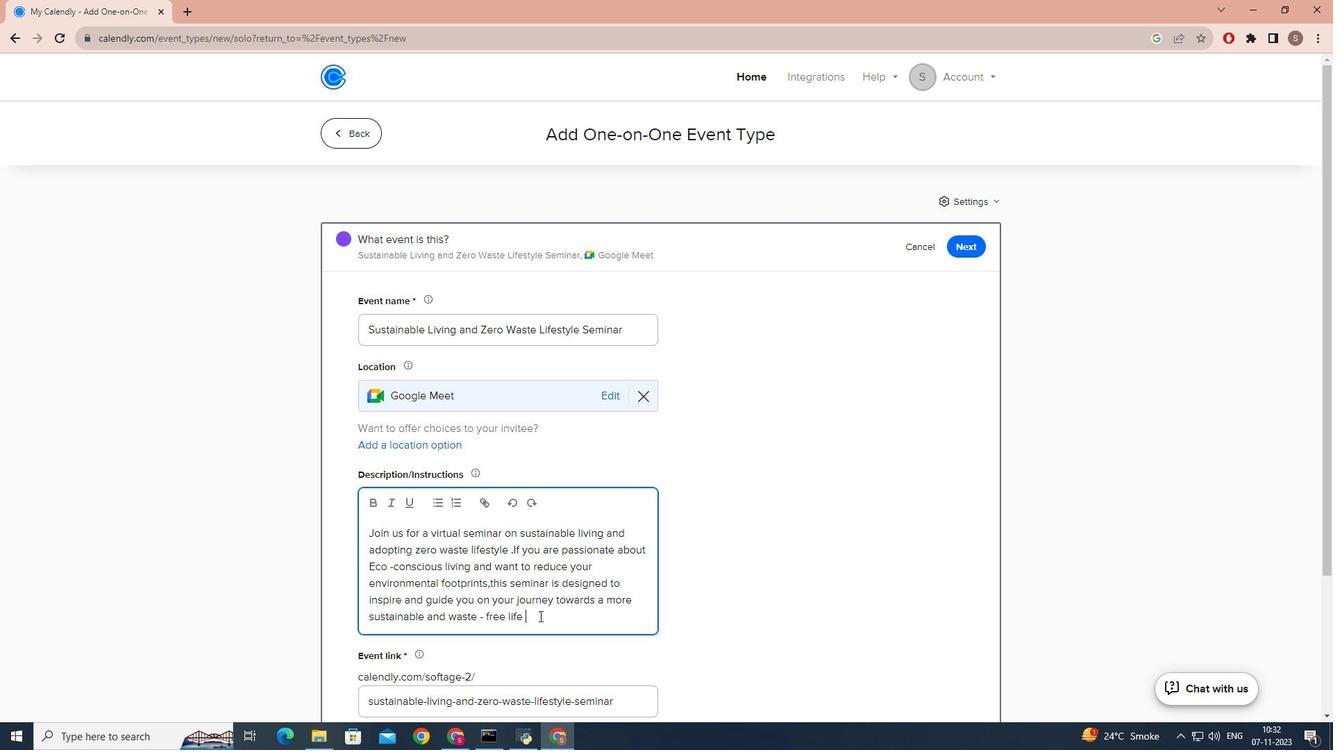 
Action: Key pressed .<Key.caps_lock>L<Key.caps_lock>et<Key.space>us<Key.space>mak<Key.space><Key.backspace>e
Screenshot: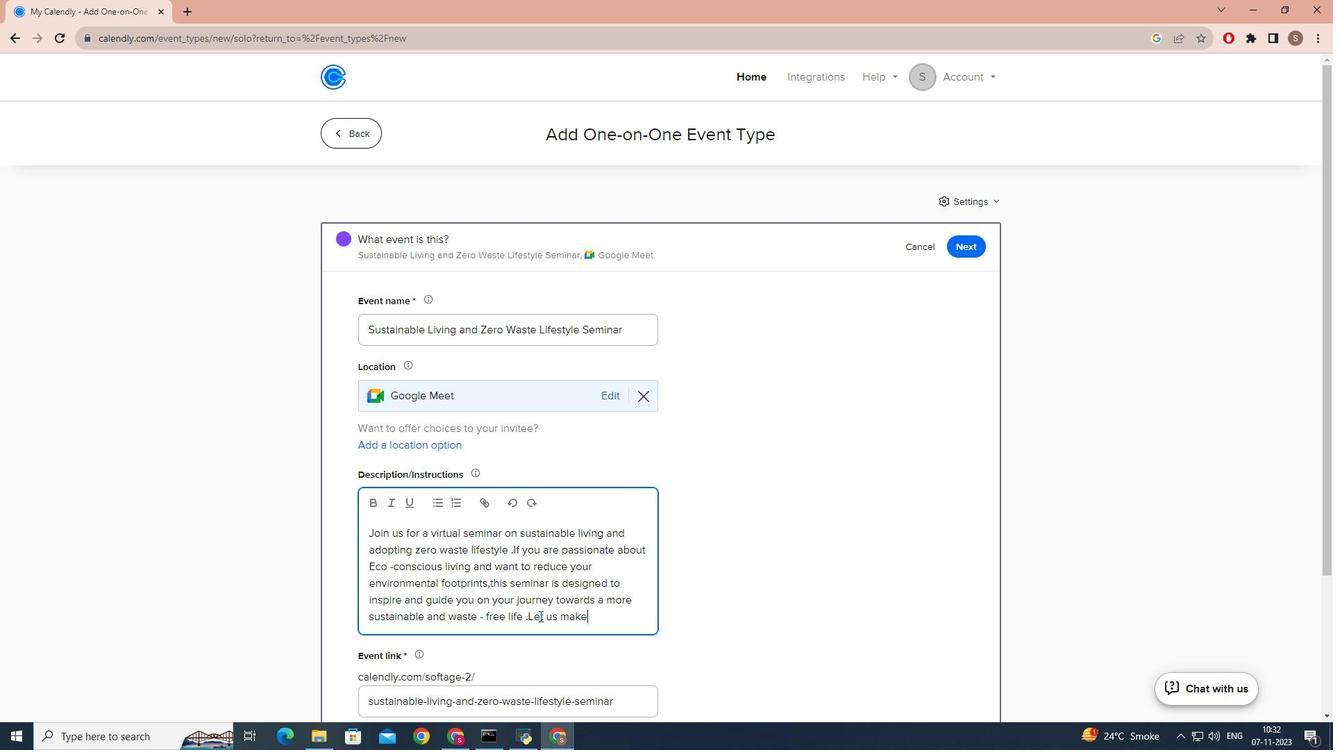
Action: Mouse moved to (539, 616)
Screenshot: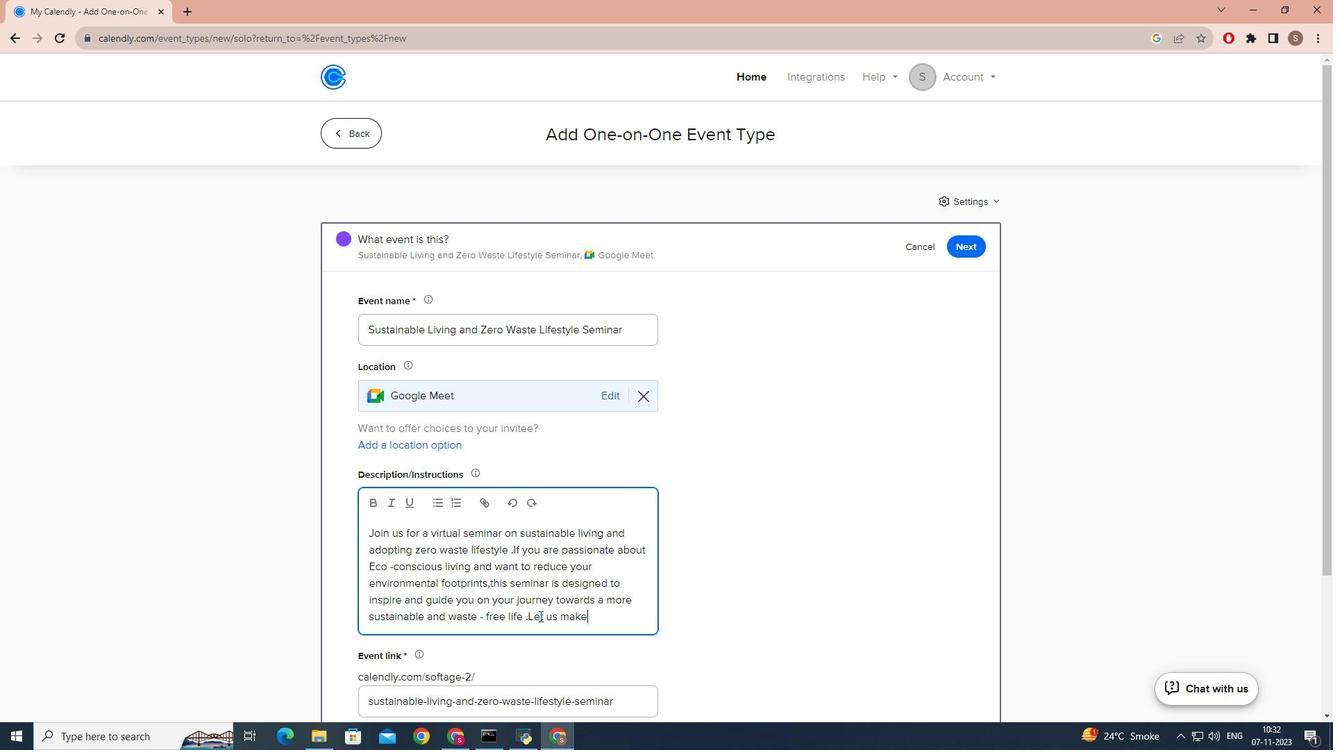 
Action: Key pressed <Key.space>a<Key.space>positive<Key.space>imapct<Key.space><Key.backspace><Key.backspace><Key.backspace><Key.backspace><Key.backspace>pcat<Key.backspace><Key.backspace><Key.backspace>act<Key.space>on<Key.space>the<Key.space>planet<Key.space>together.
Screenshot: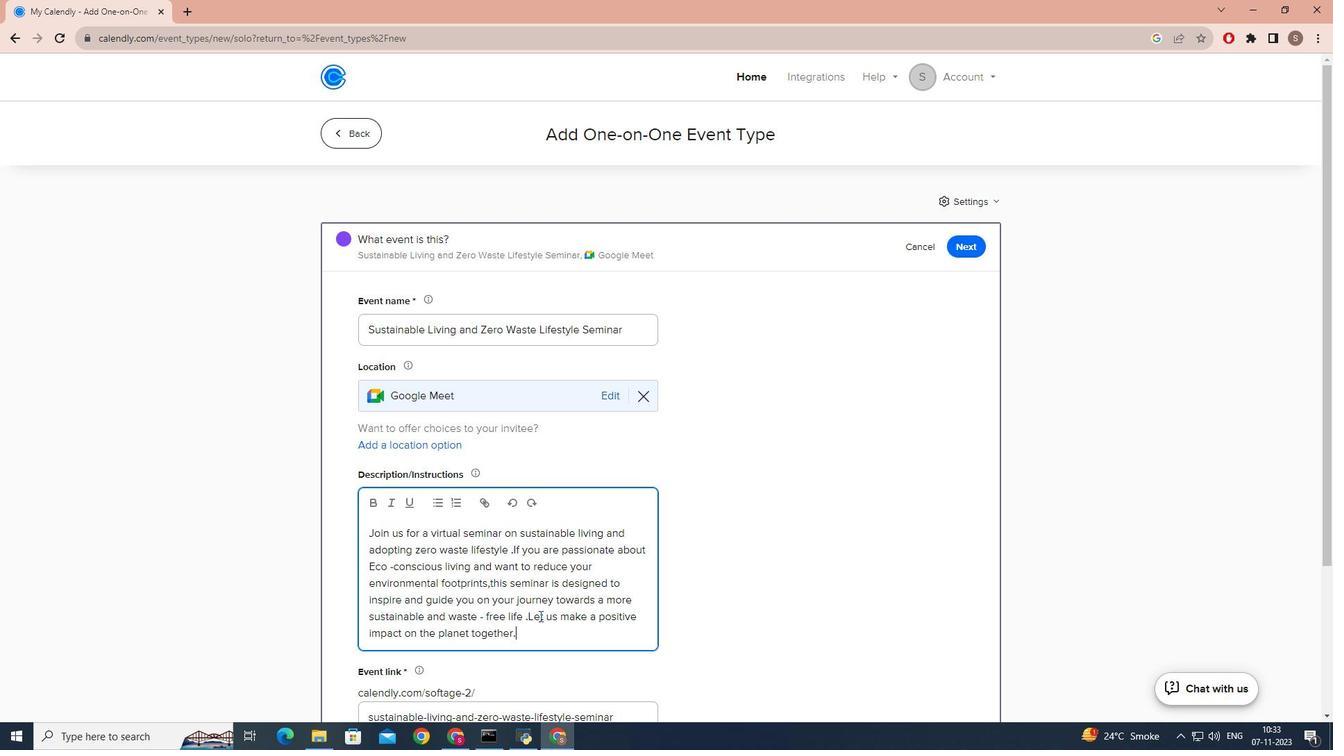 
Action: Mouse moved to (582, 605)
Screenshot: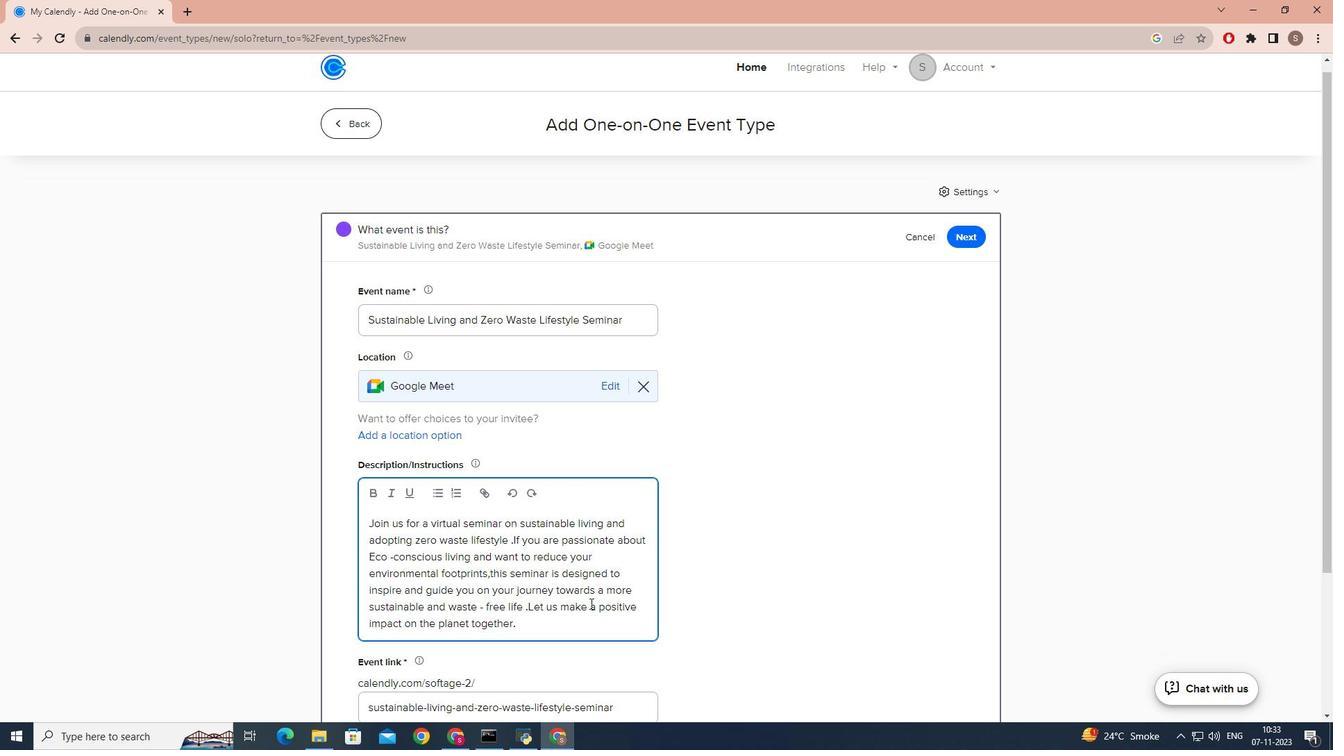 
Action: Mouse scrolled (582, 605) with delta (0, 0)
Screenshot: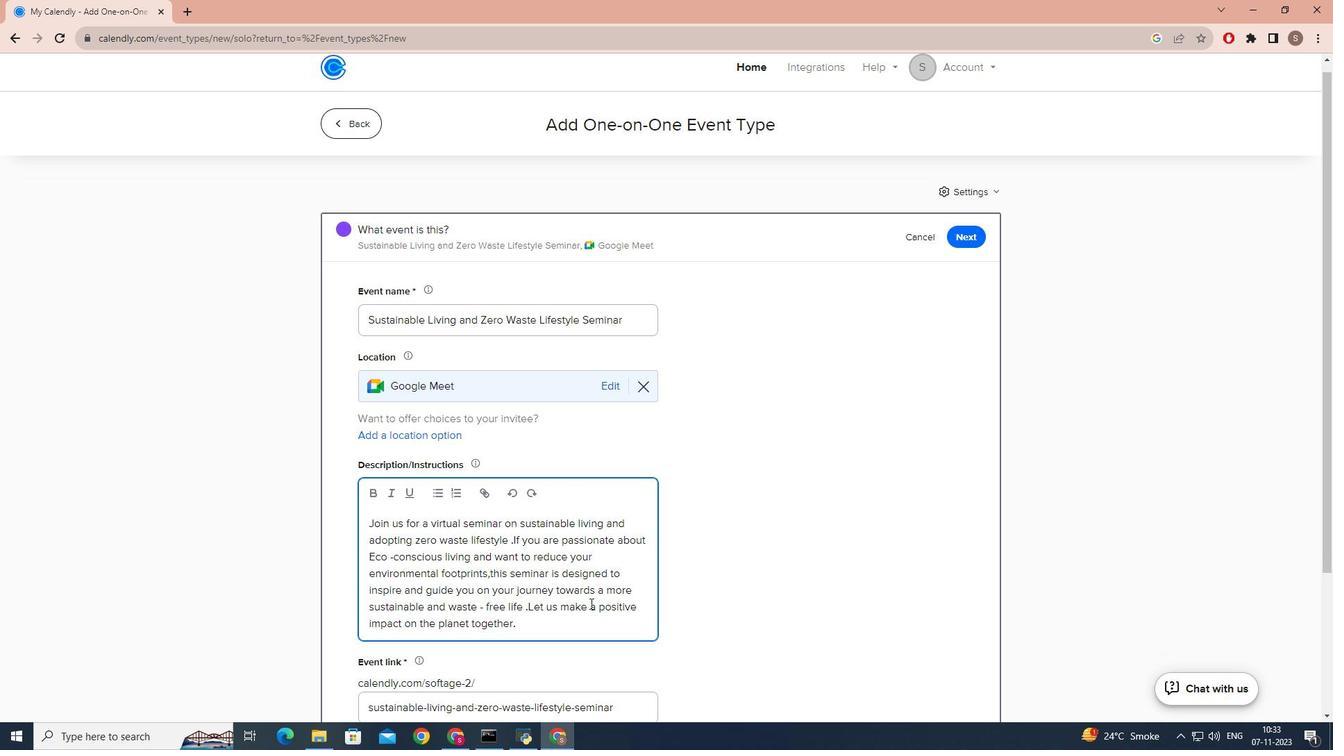 
Action: Mouse moved to (590, 603)
Screenshot: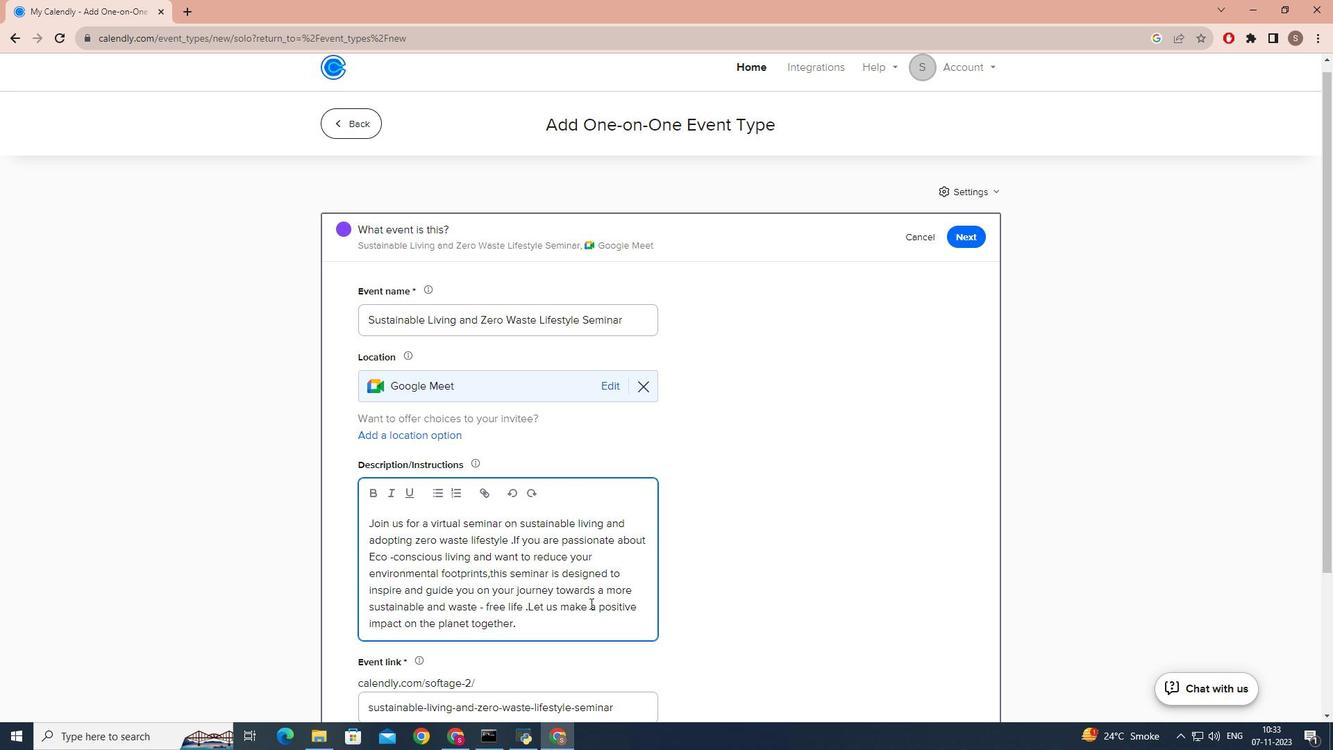 
Action: Mouse scrolled (590, 603) with delta (0, 0)
Screenshot: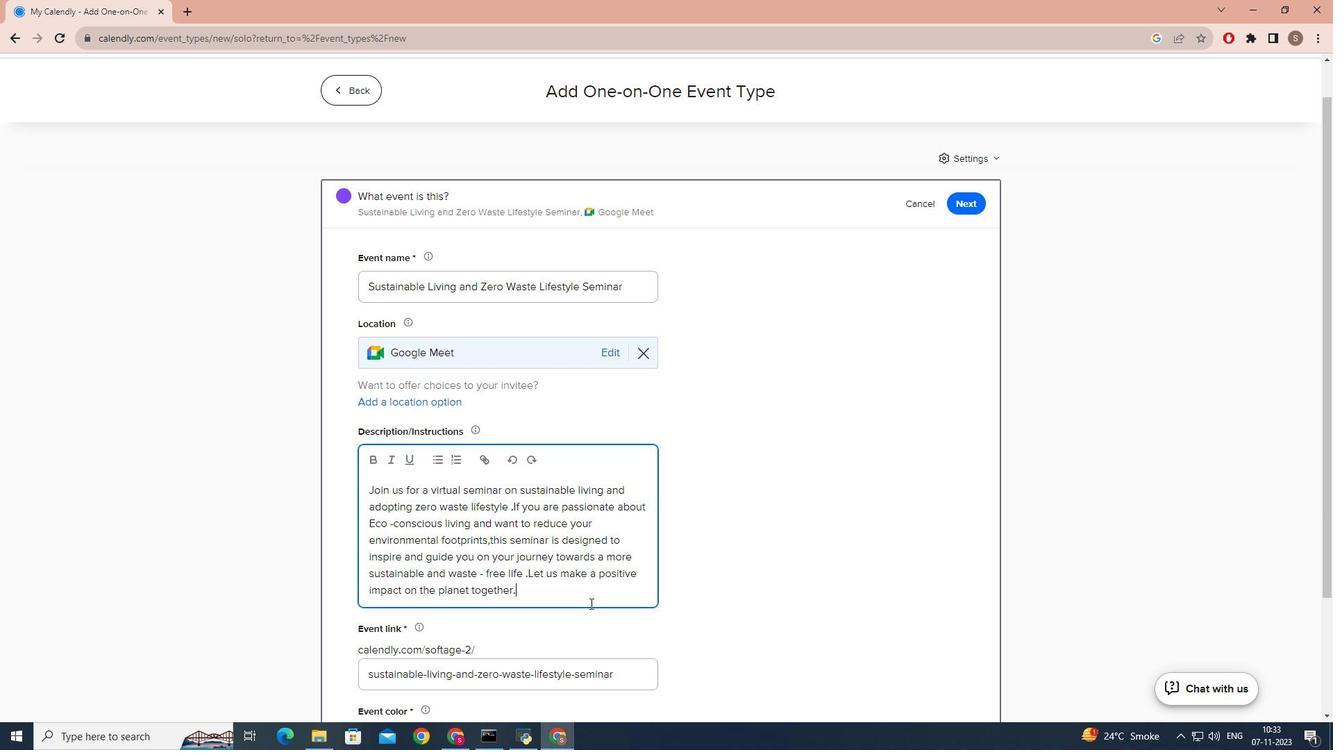 
Action: Mouse scrolled (590, 603) with delta (0, 0)
Screenshot: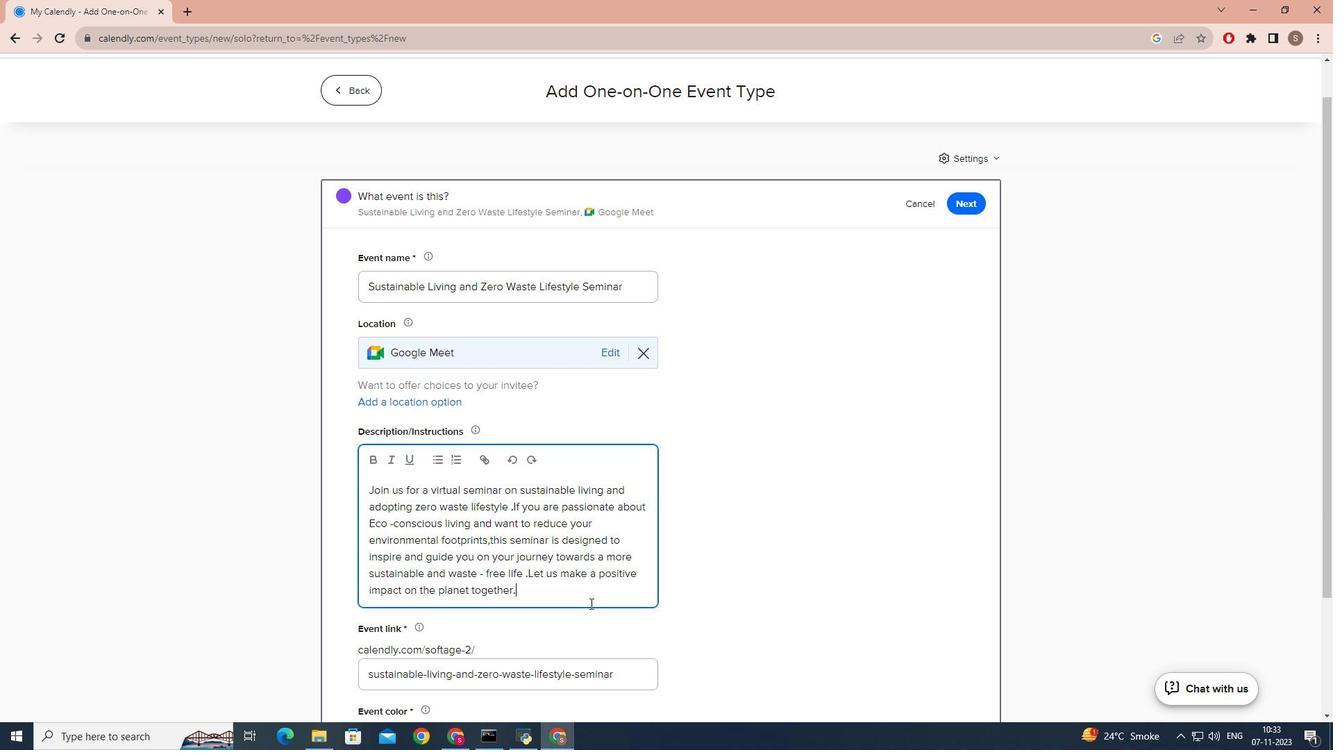 
Action: Mouse scrolled (590, 603) with delta (0, 0)
Screenshot: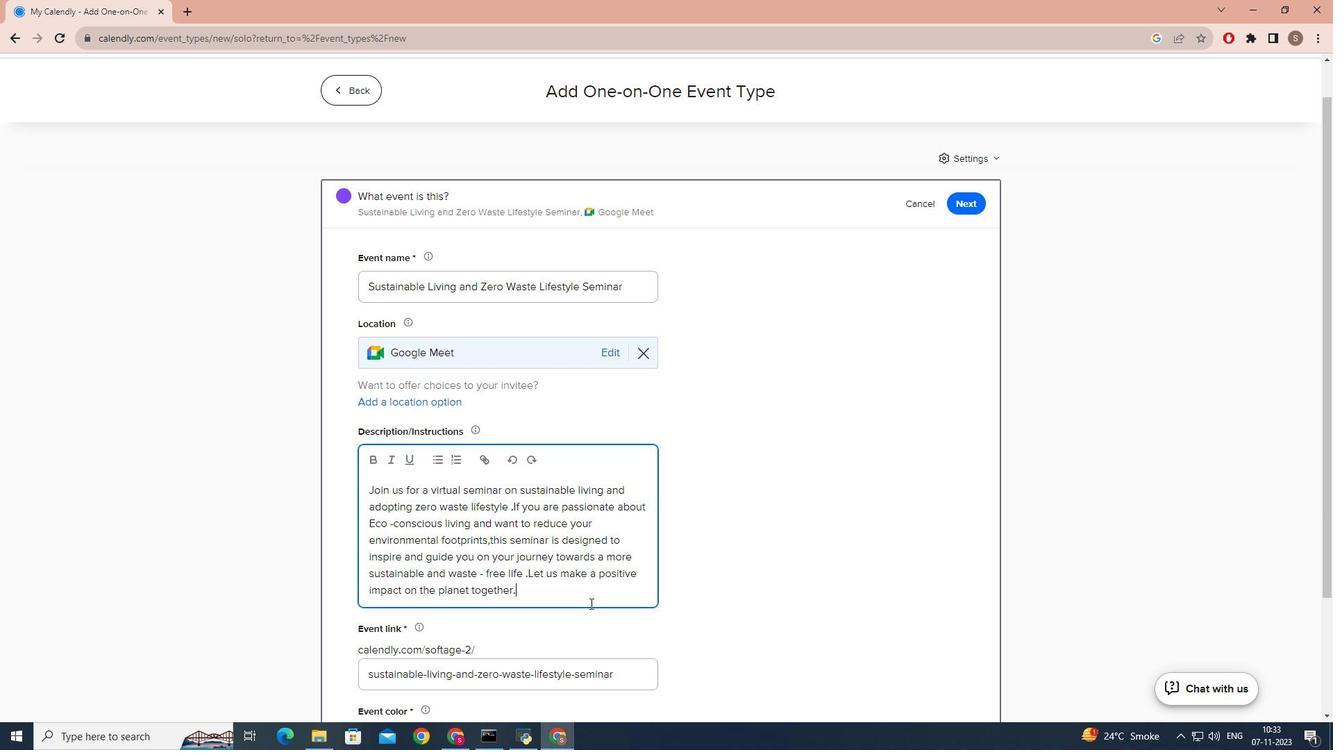 
Action: Mouse scrolled (590, 603) with delta (0, 0)
Screenshot: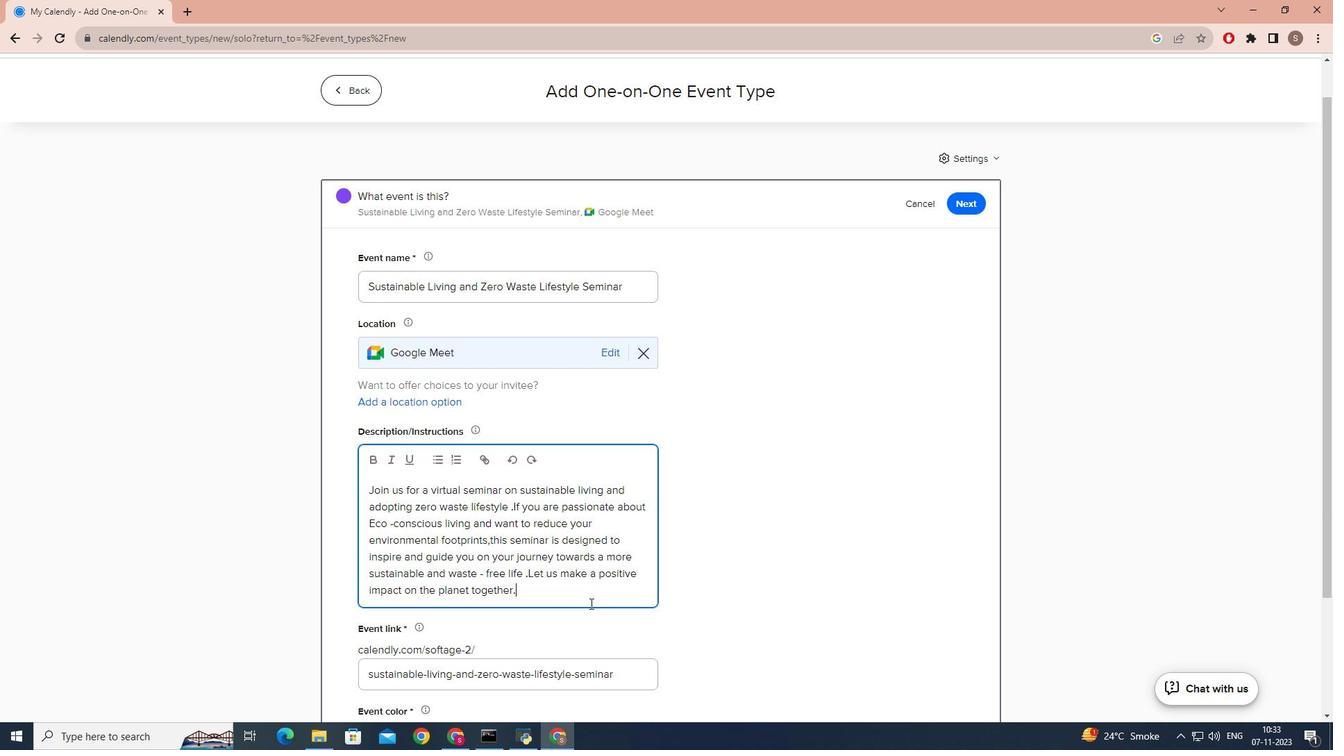
Action: Mouse moved to (493, 593)
Screenshot: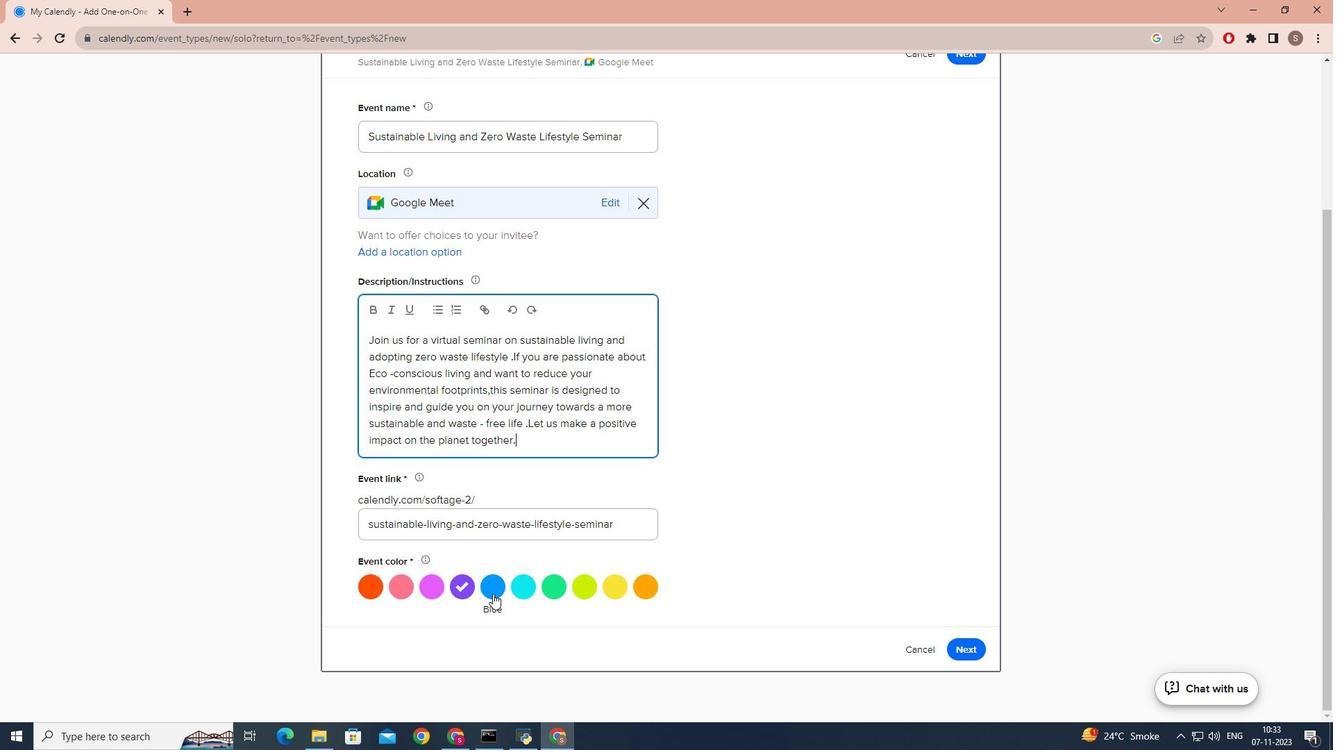 
Action: Mouse pressed left at (493, 593)
Screenshot: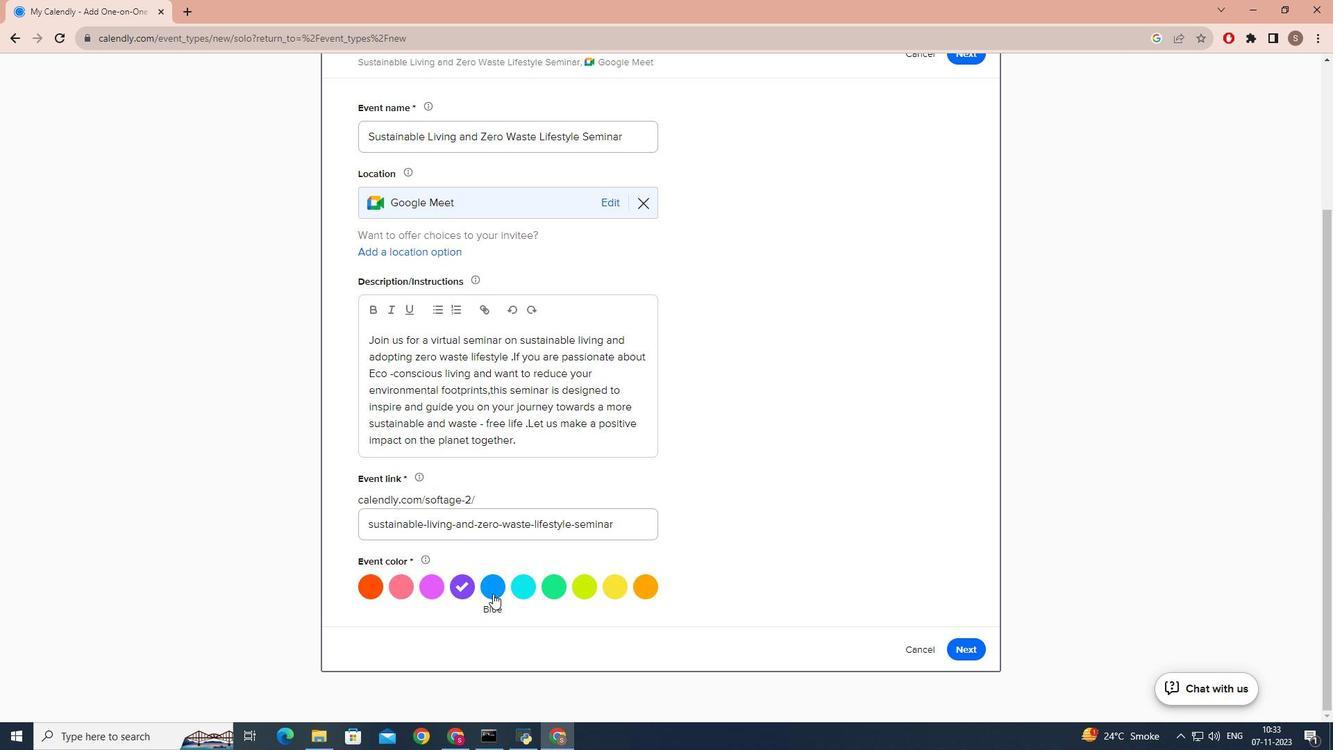 
Action: Mouse moved to (972, 650)
Screenshot: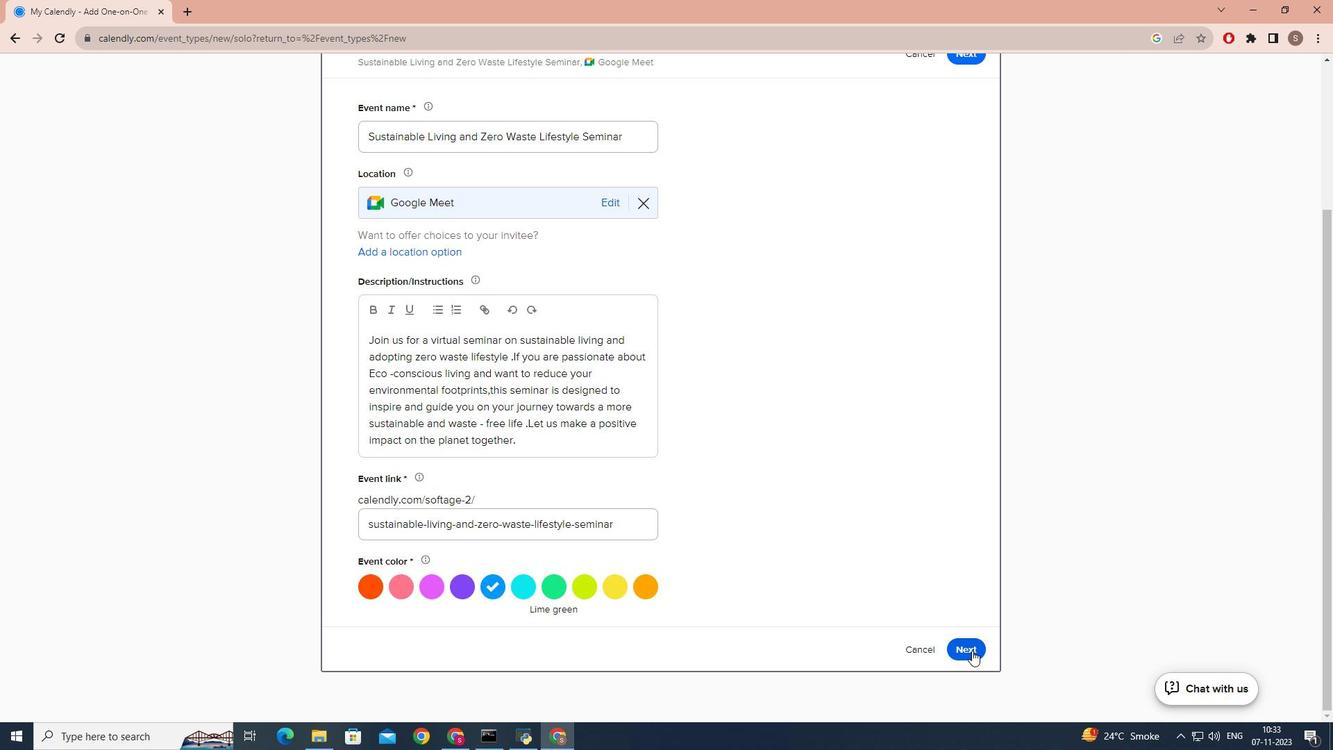 
Action: Mouse pressed left at (972, 650)
Screenshot: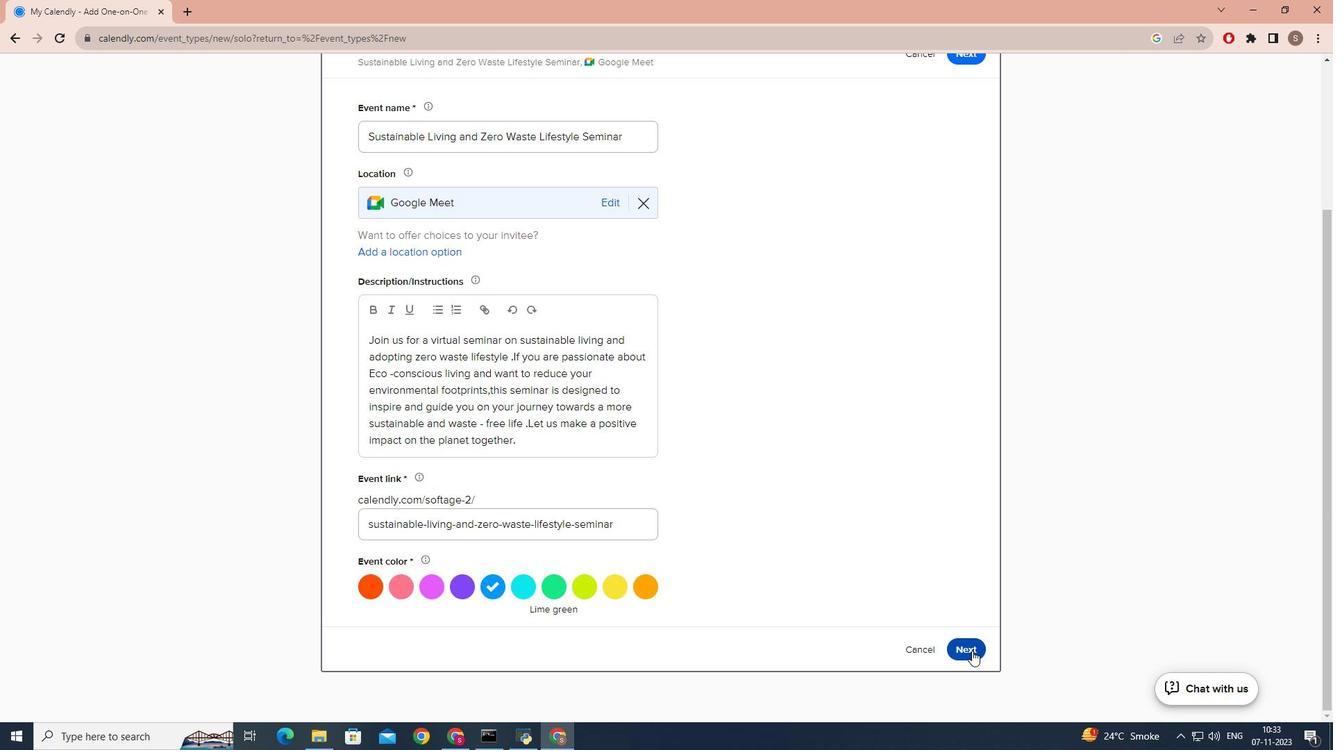
Action: Mouse moved to (617, 397)
Screenshot: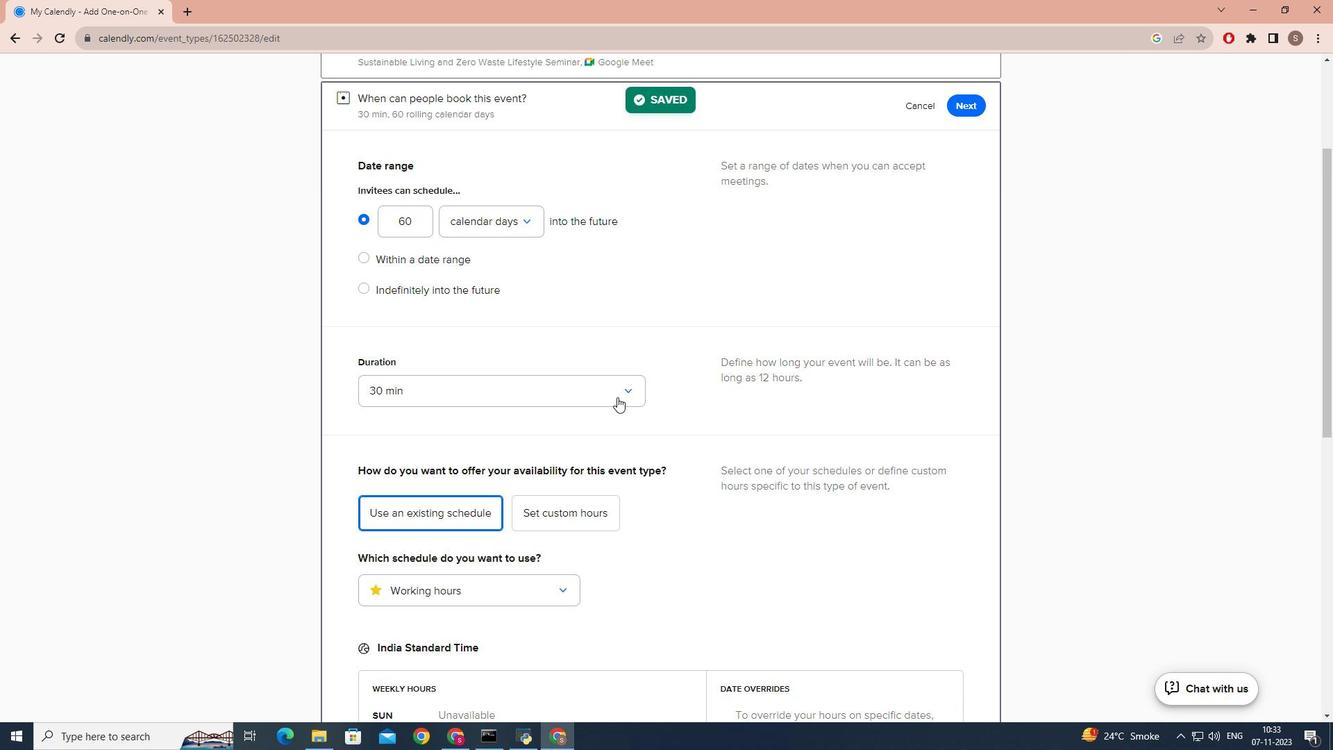 
Action: Mouse pressed left at (617, 397)
Screenshot: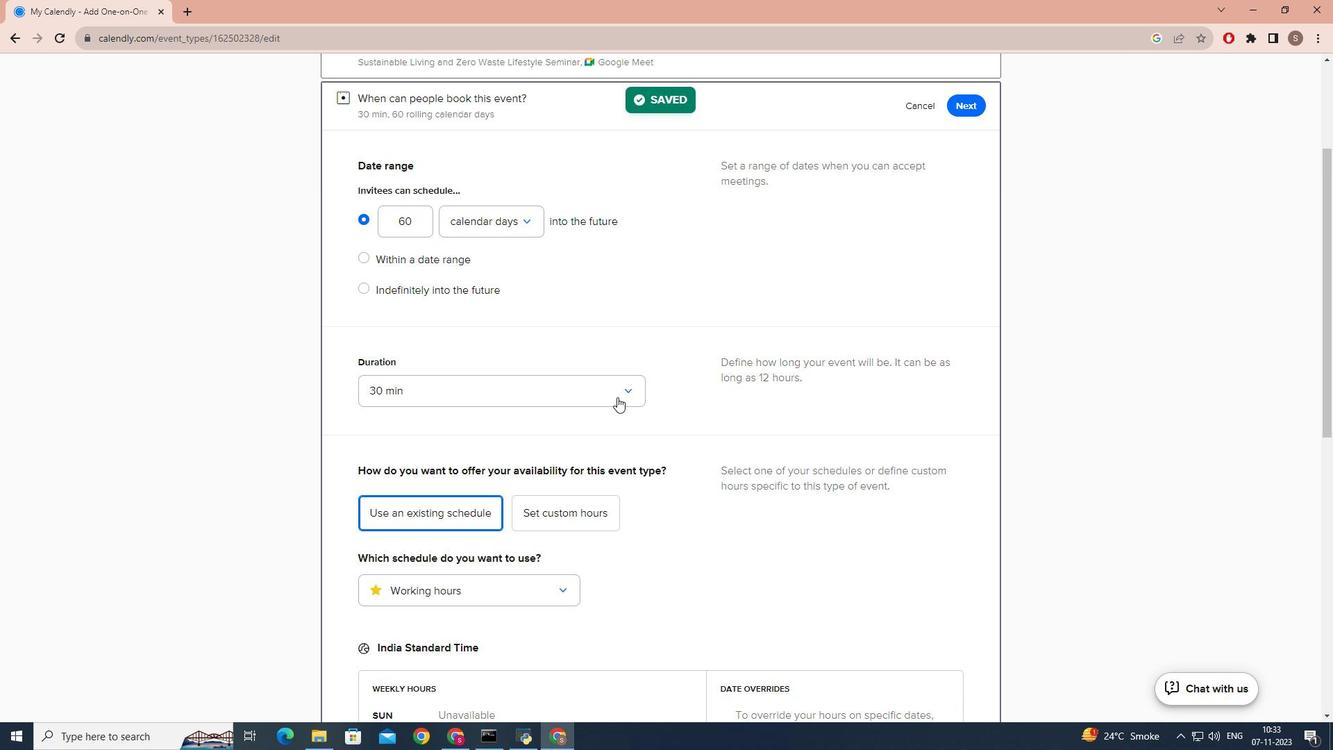 
Action: Mouse moved to (425, 525)
Screenshot: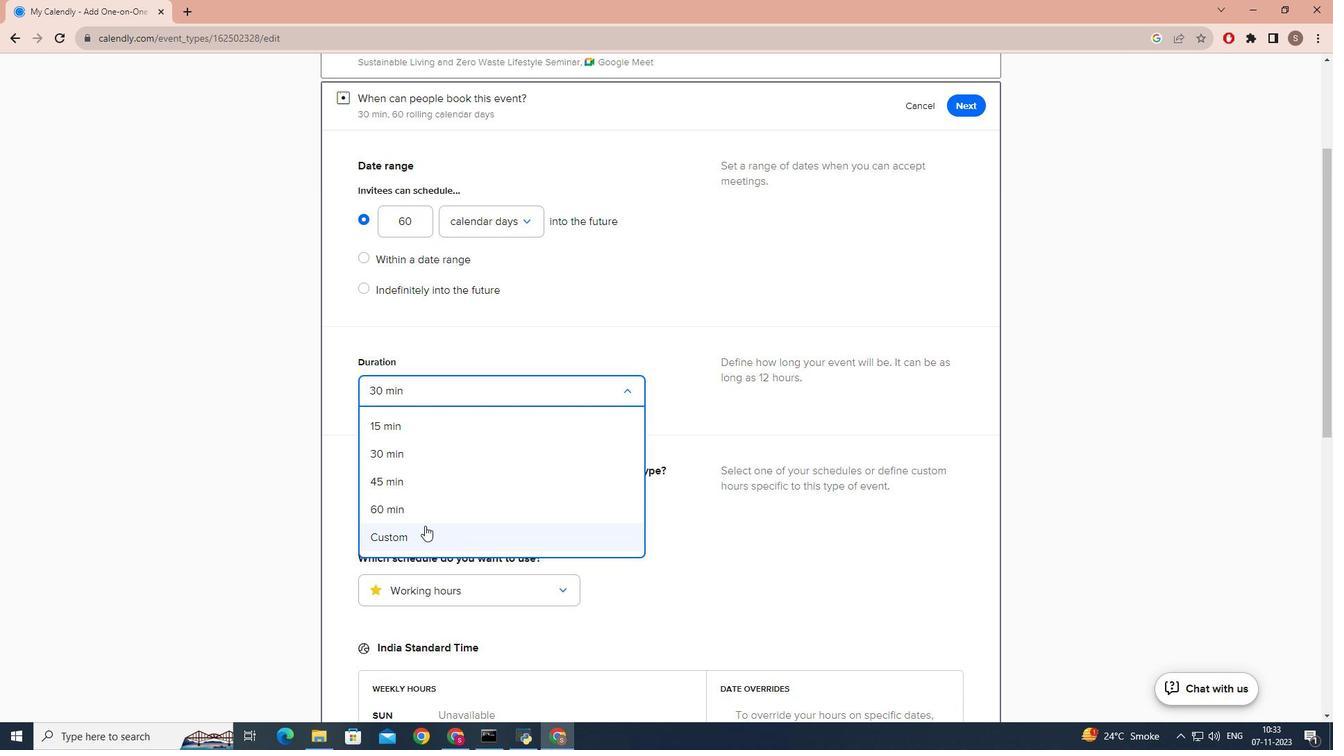 
Action: Mouse pressed left at (425, 525)
Screenshot: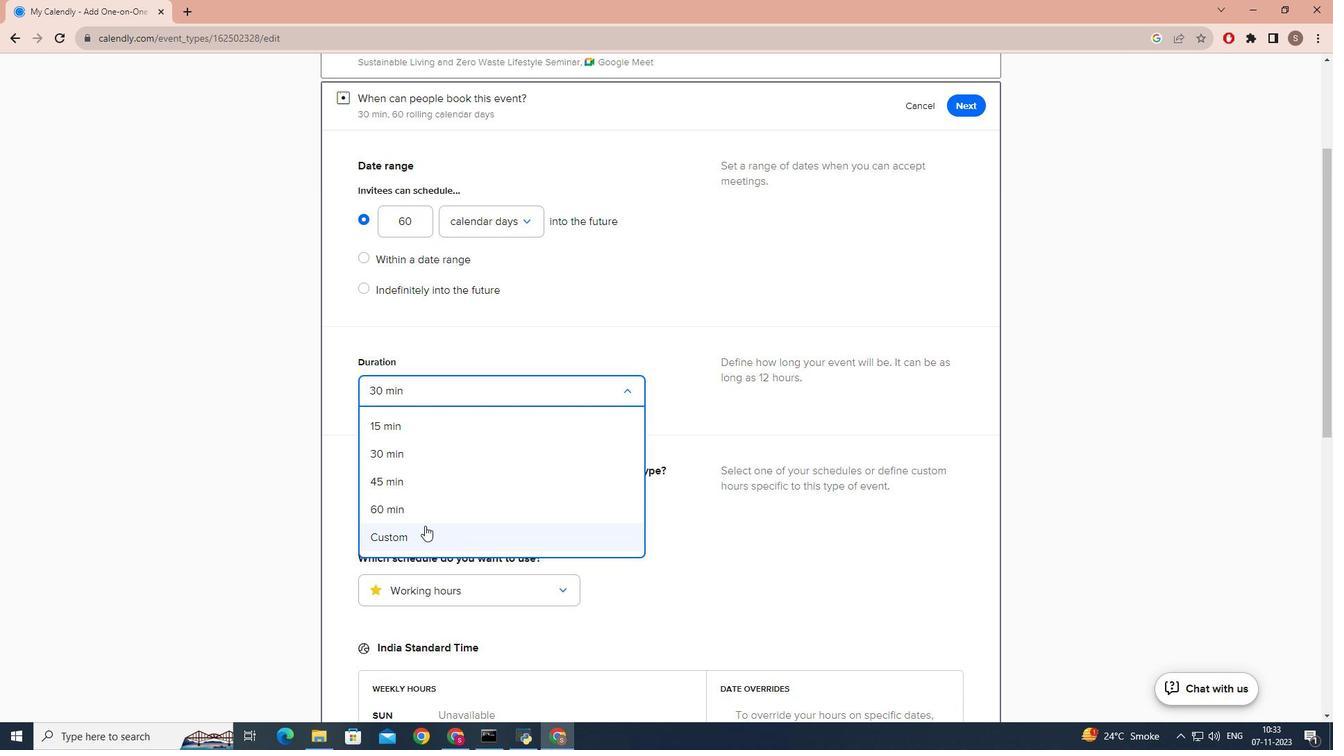 
Action: Mouse moved to (464, 407)
Screenshot: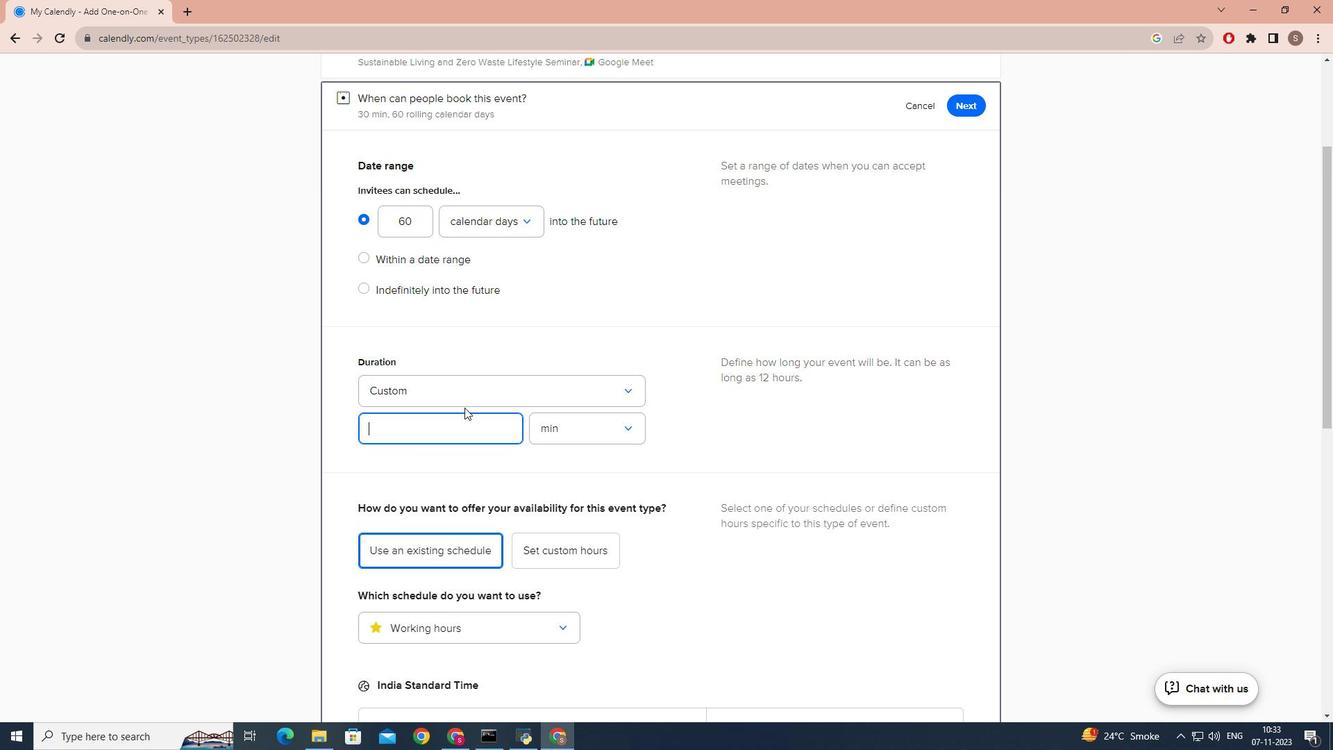 
Action: Mouse pressed left at (464, 407)
Screenshot: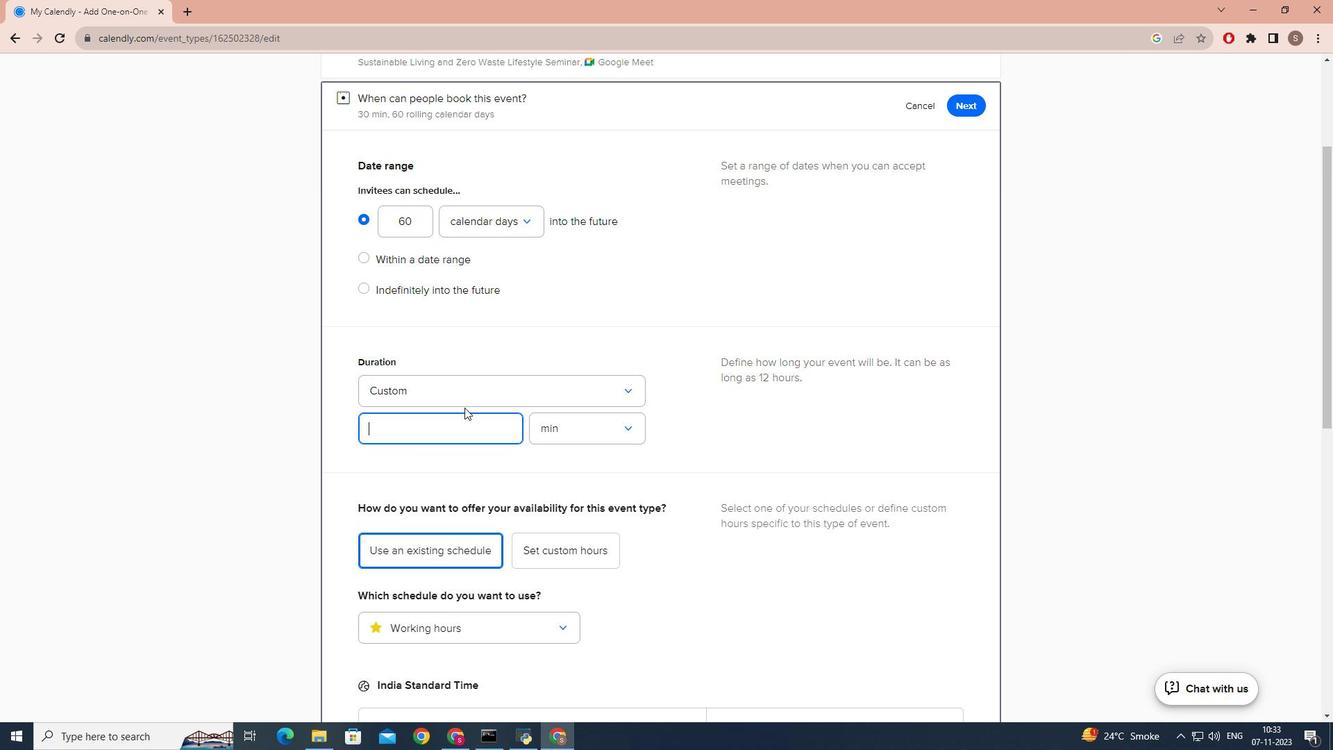
Action: Mouse moved to (437, 424)
Screenshot: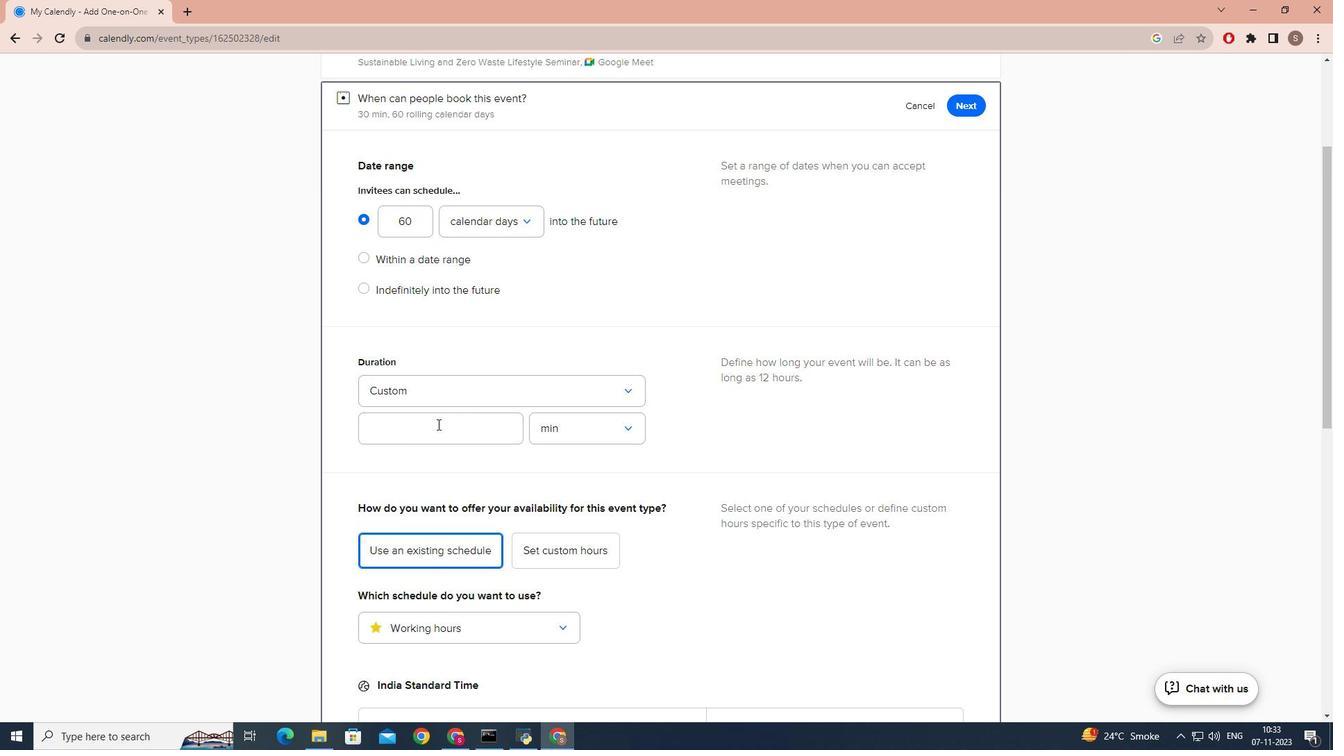 
Action: Mouse pressed left at (437, 424)
Screenshot: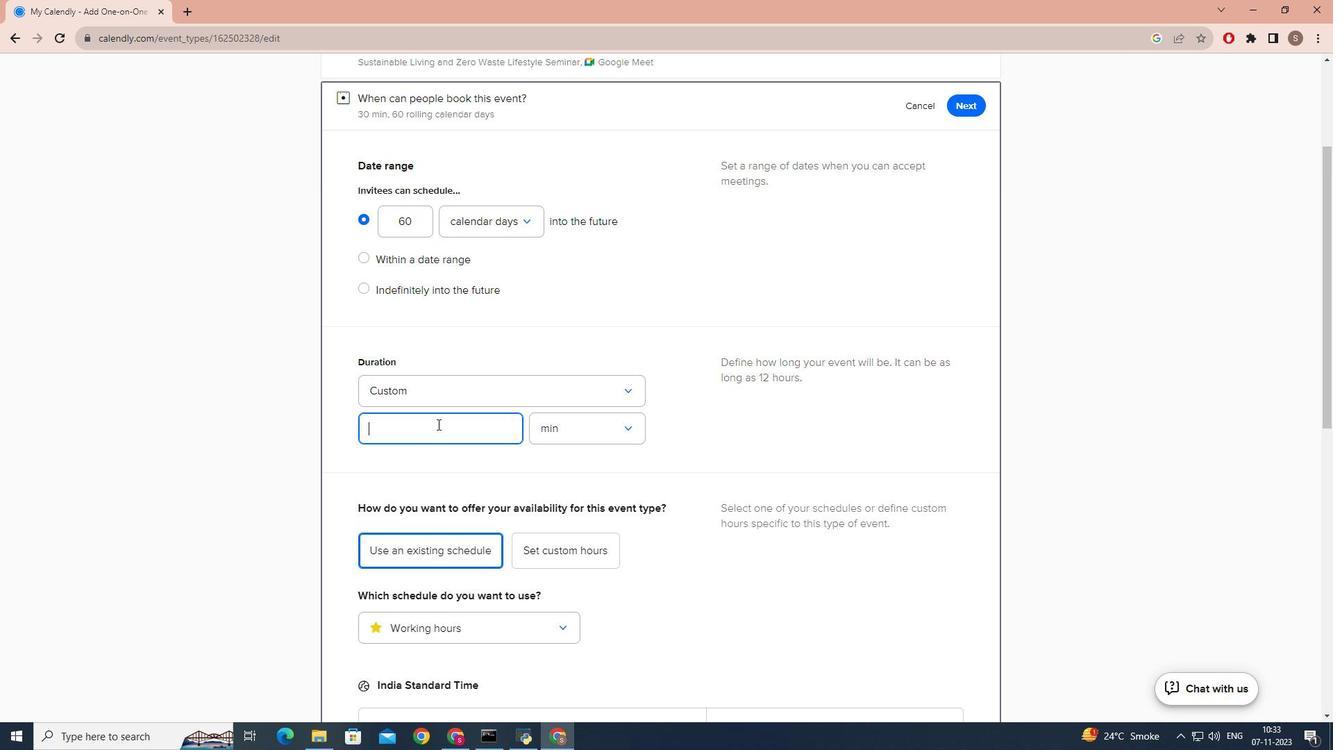 
Action: Key pressed 90
Screenshot: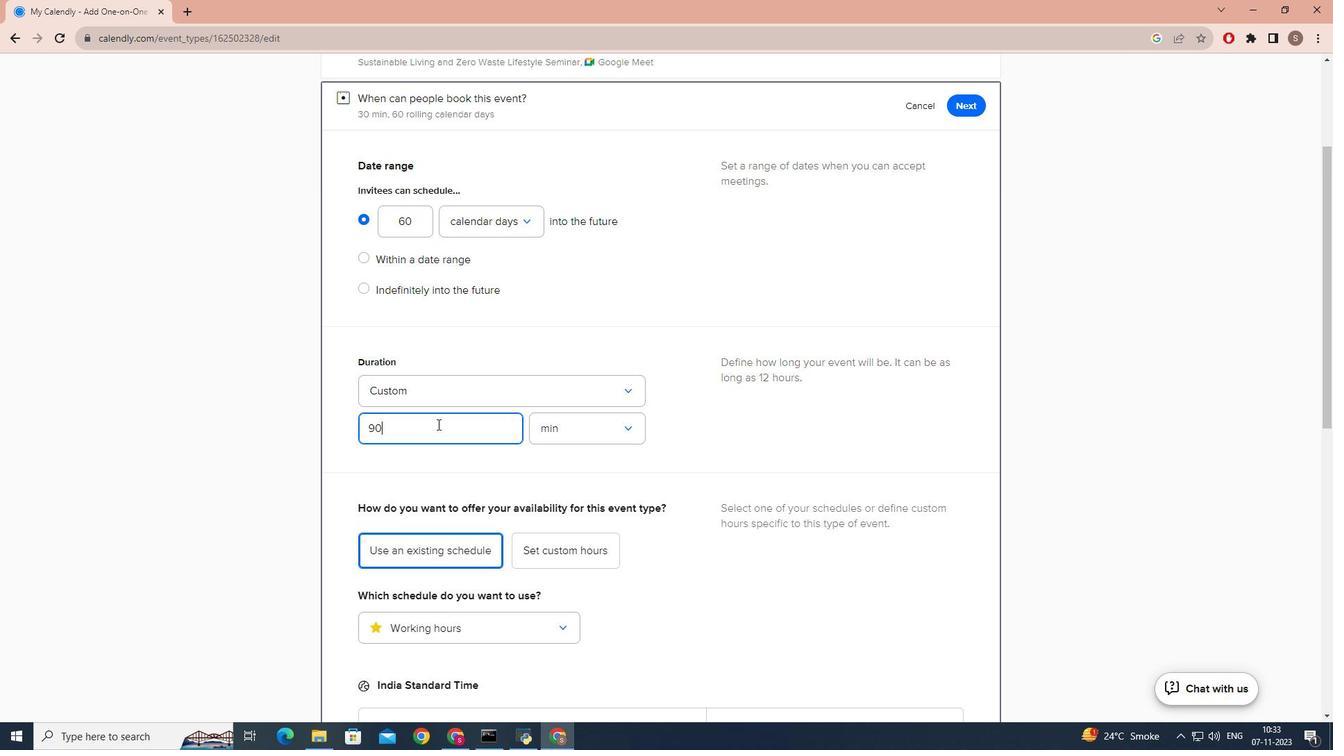 
Action: Mouse moved to (418, 498)
Screenshot: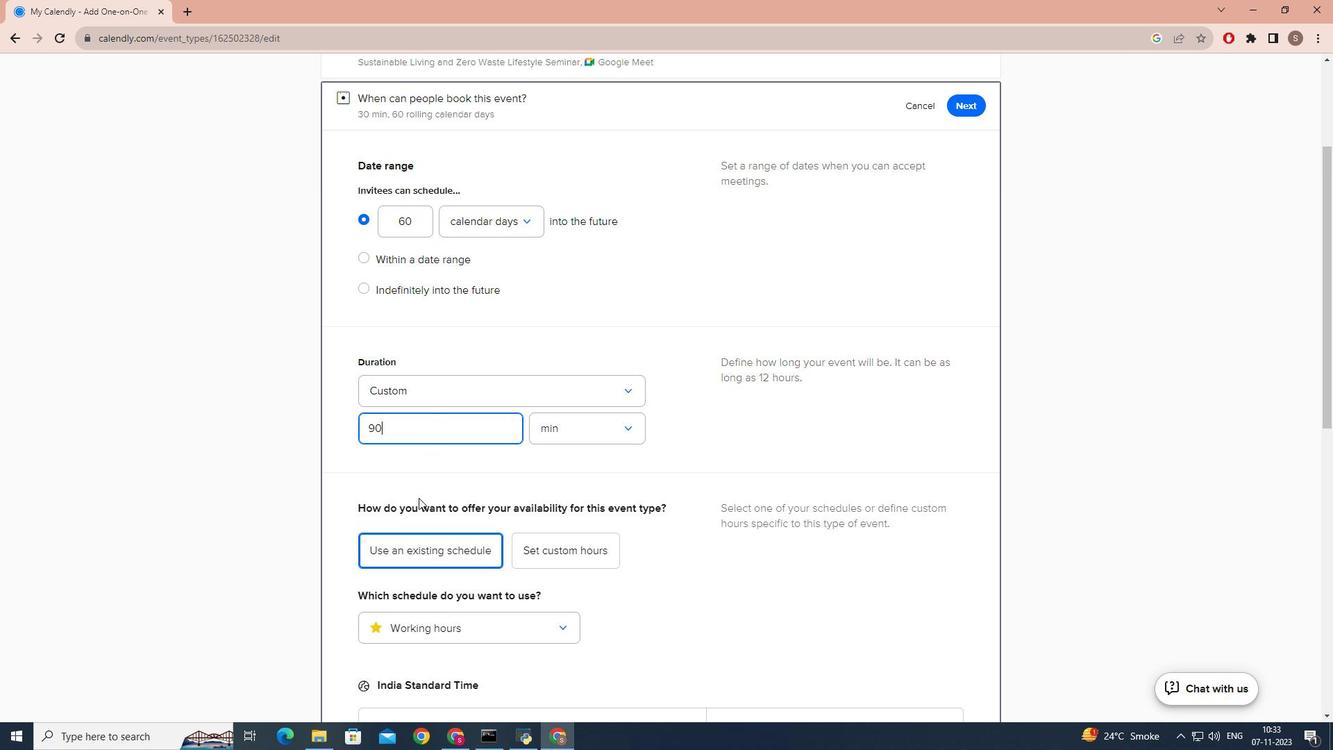 
Action: Mouse pressed left at (418, 498)
Screenshot: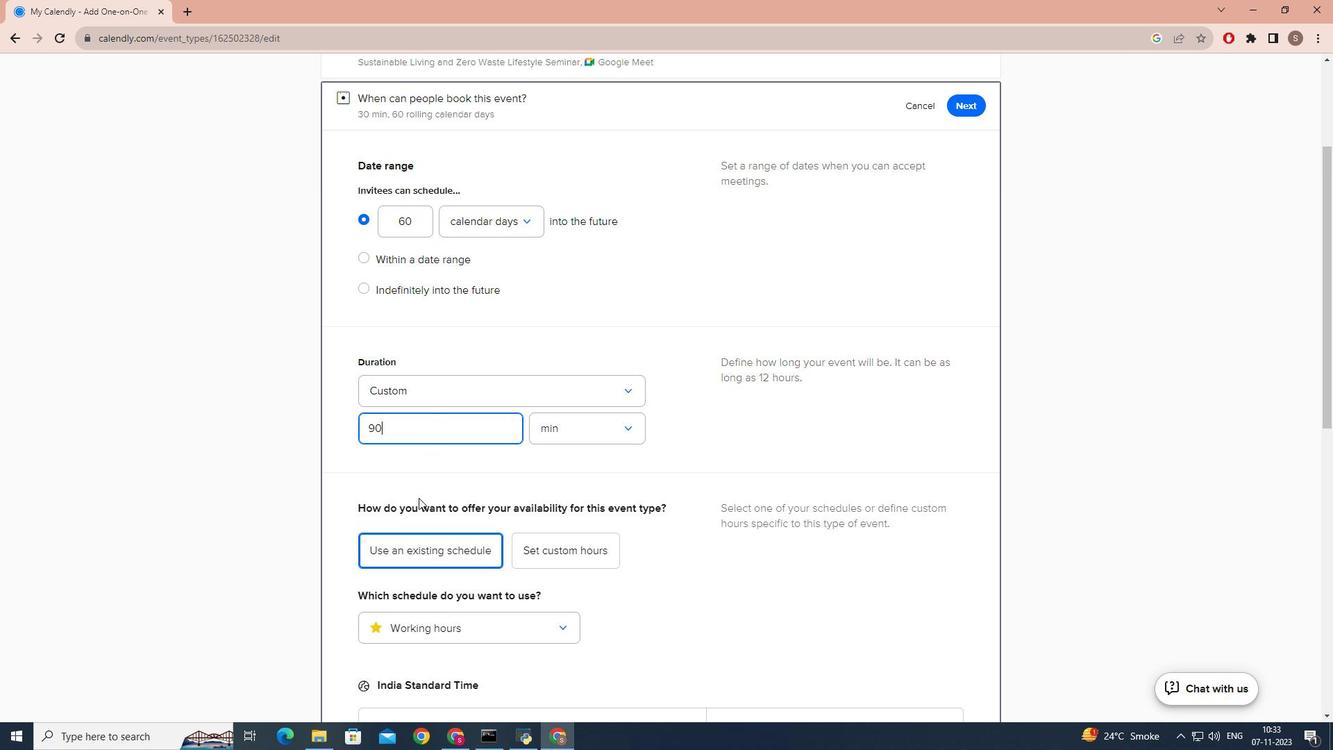 
Action: Mouse moved to (439, 474)
Screenshot: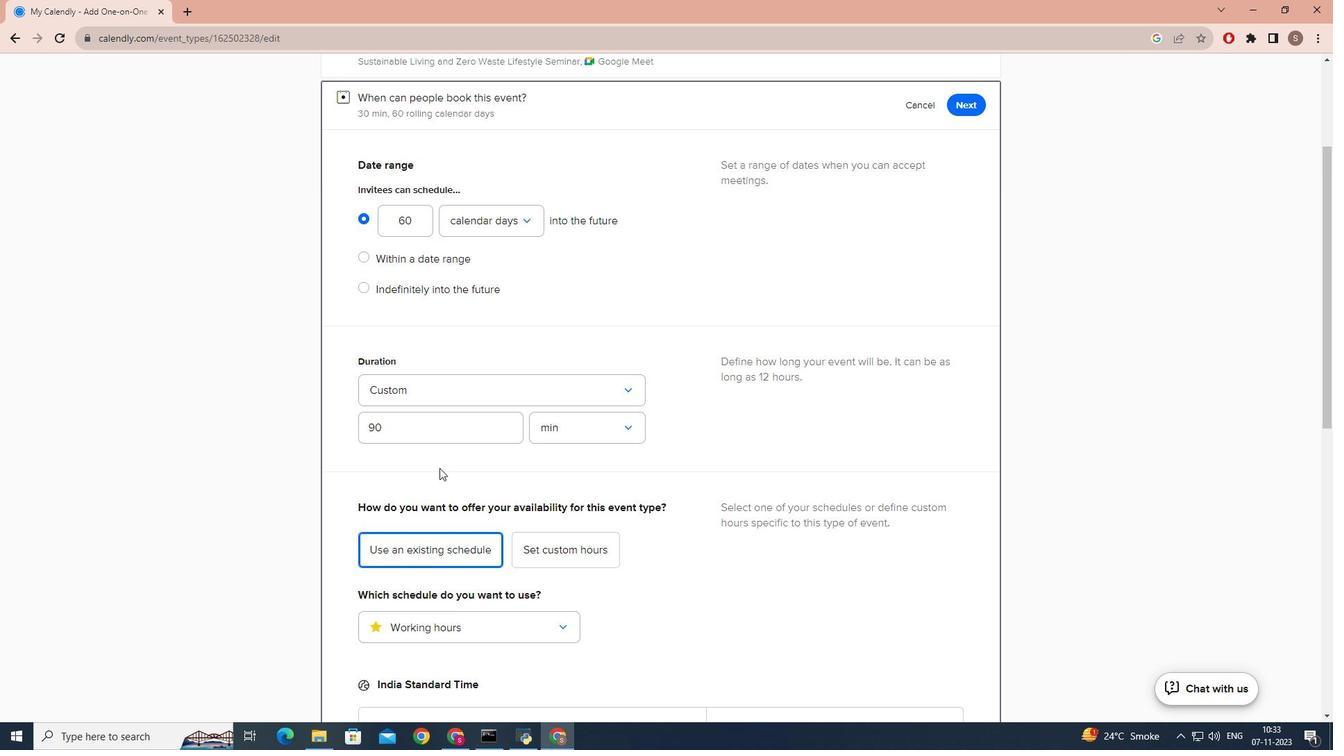 
Action: Mouse scrolled (439, 473) with delta (0, 0)
Screenshot: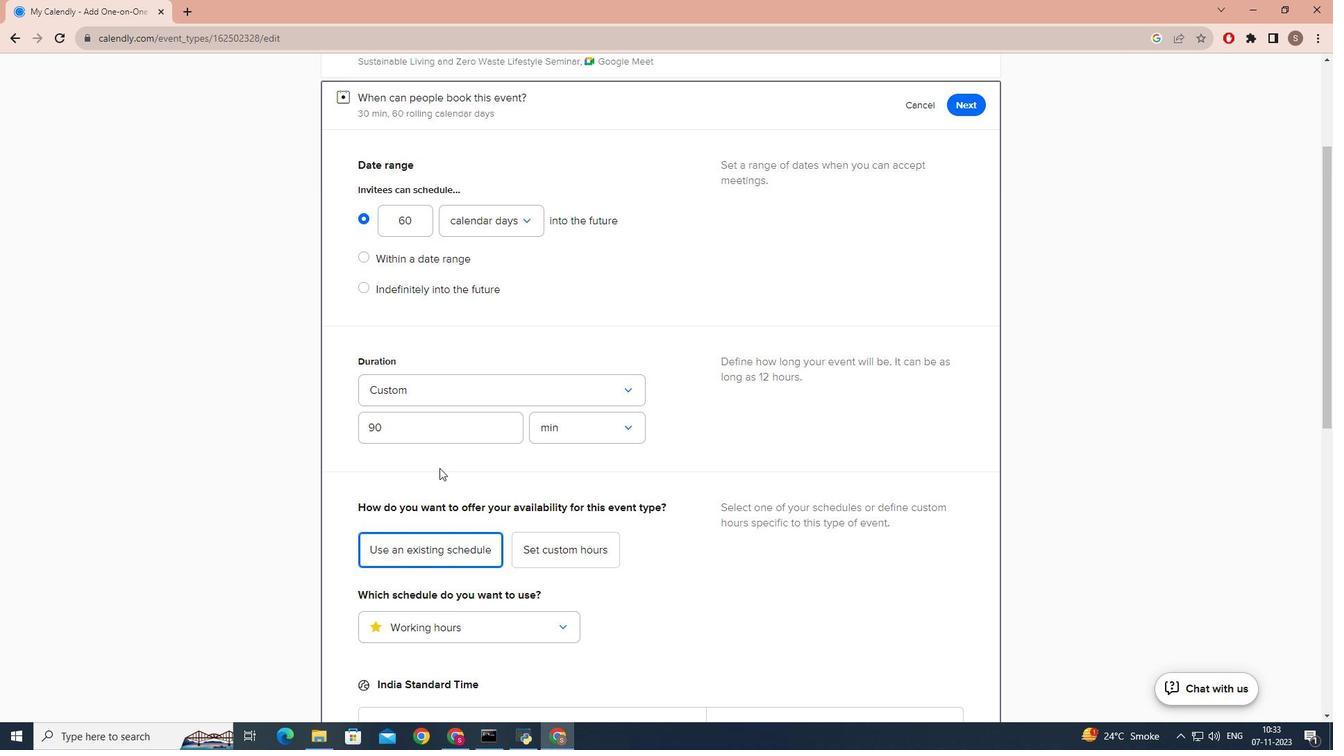 
Action: Mouse scrolled (439, 473) with delta (0, 0)
Screenshot: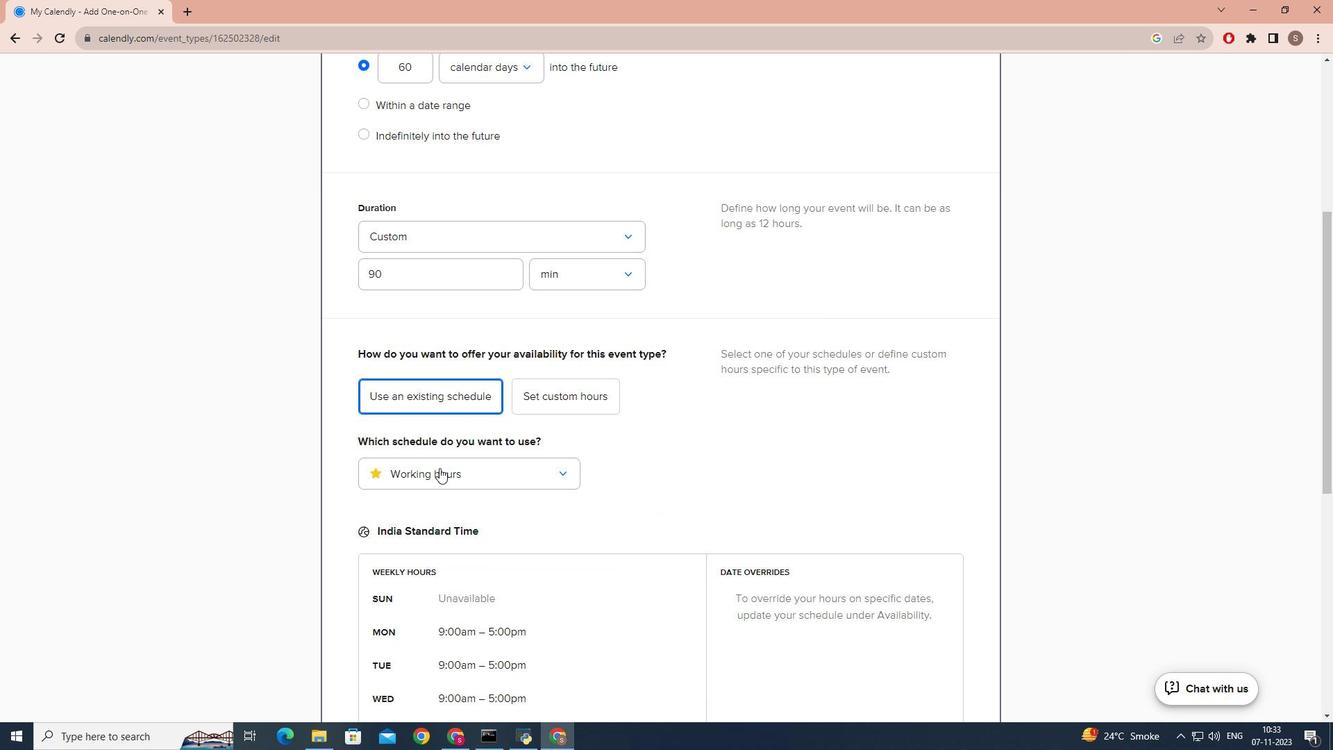 
Action: Mouse scrolled (439, 473) with delta (0, 0)
Screenshot: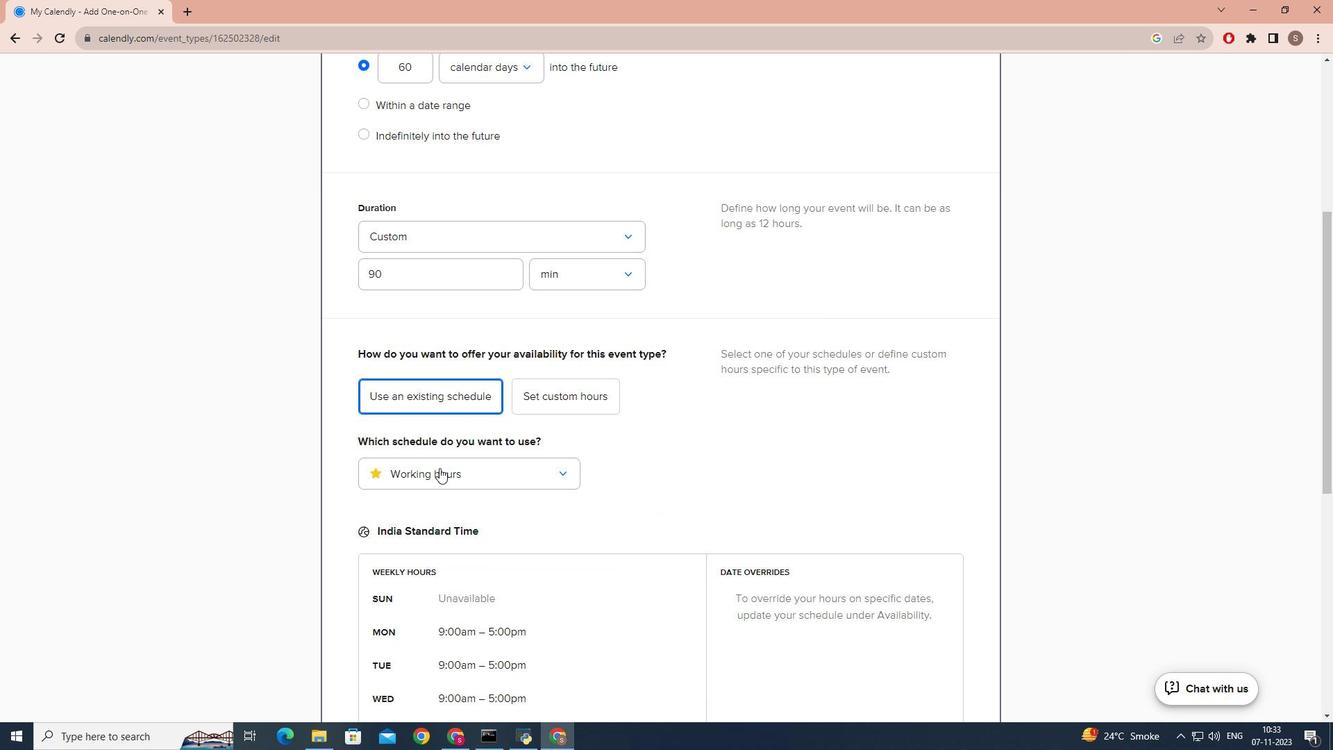 
Action: Mouse moved to (439, 473)
Screenshot: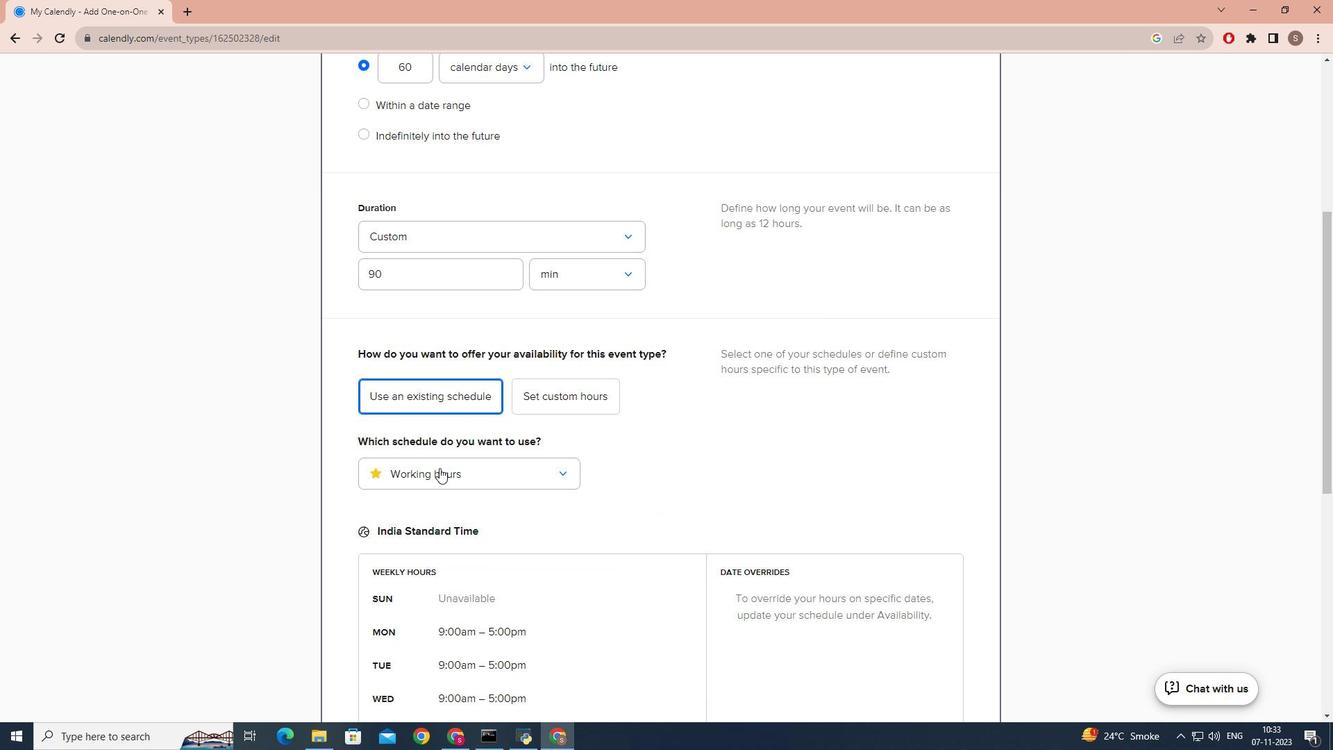 
Action: Mouse scrolled (439, 472) with delta (0, -1)
Screenshot: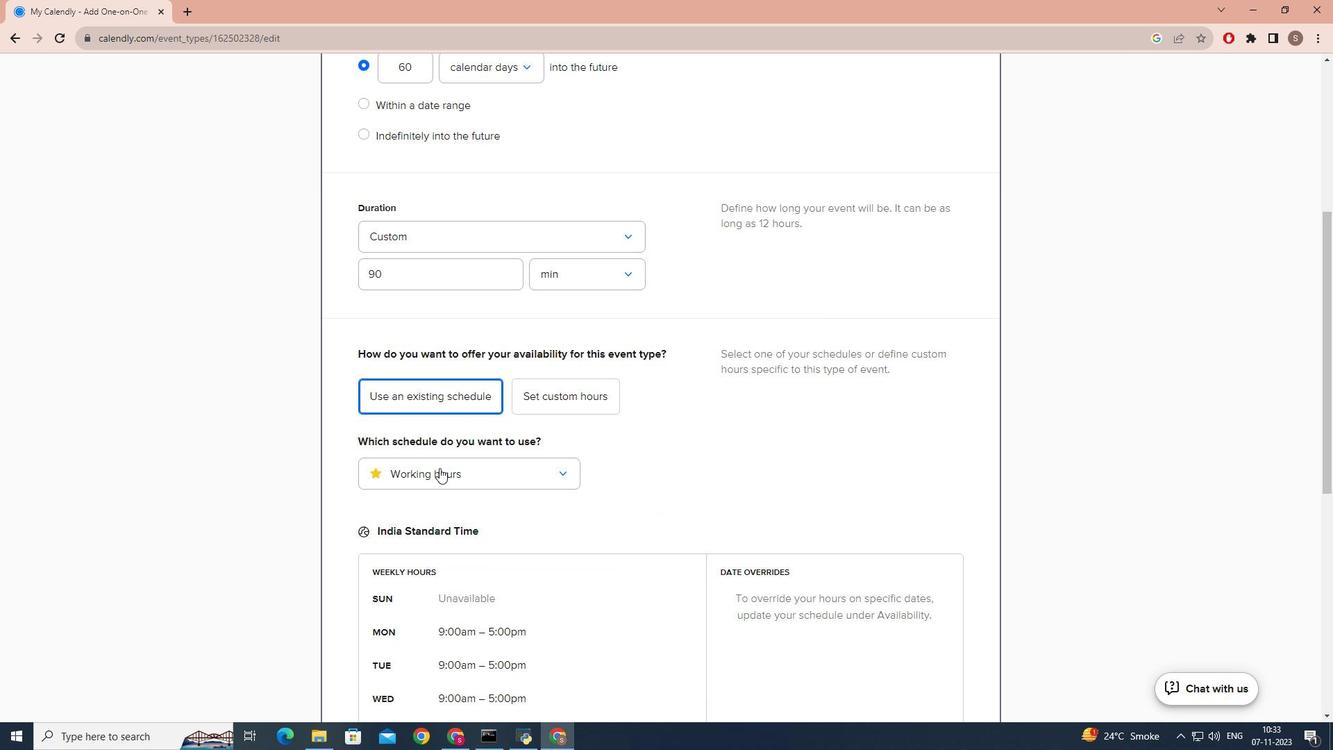 
Action: Mouse moved to (439, 470)
Screenshot: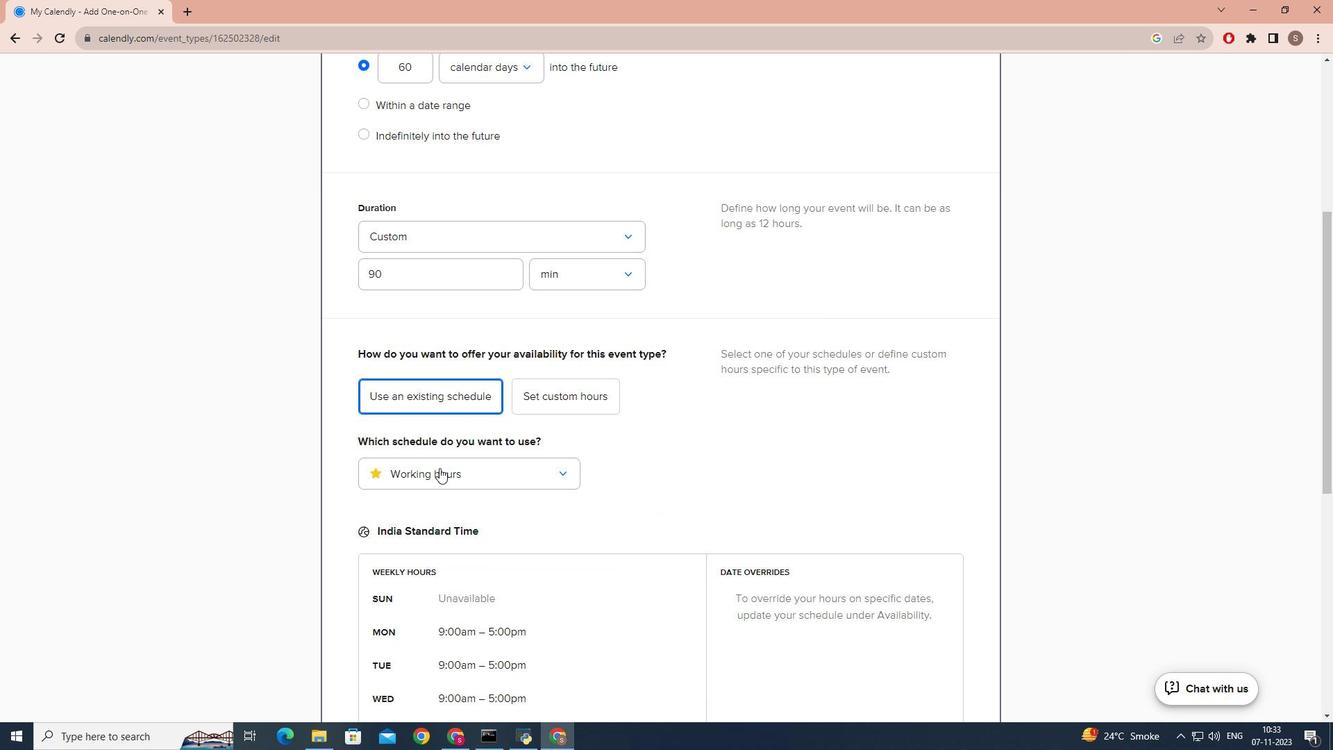 
Action: Mouse scrolled (439, 469) with delta (0, 0)
Screenshot: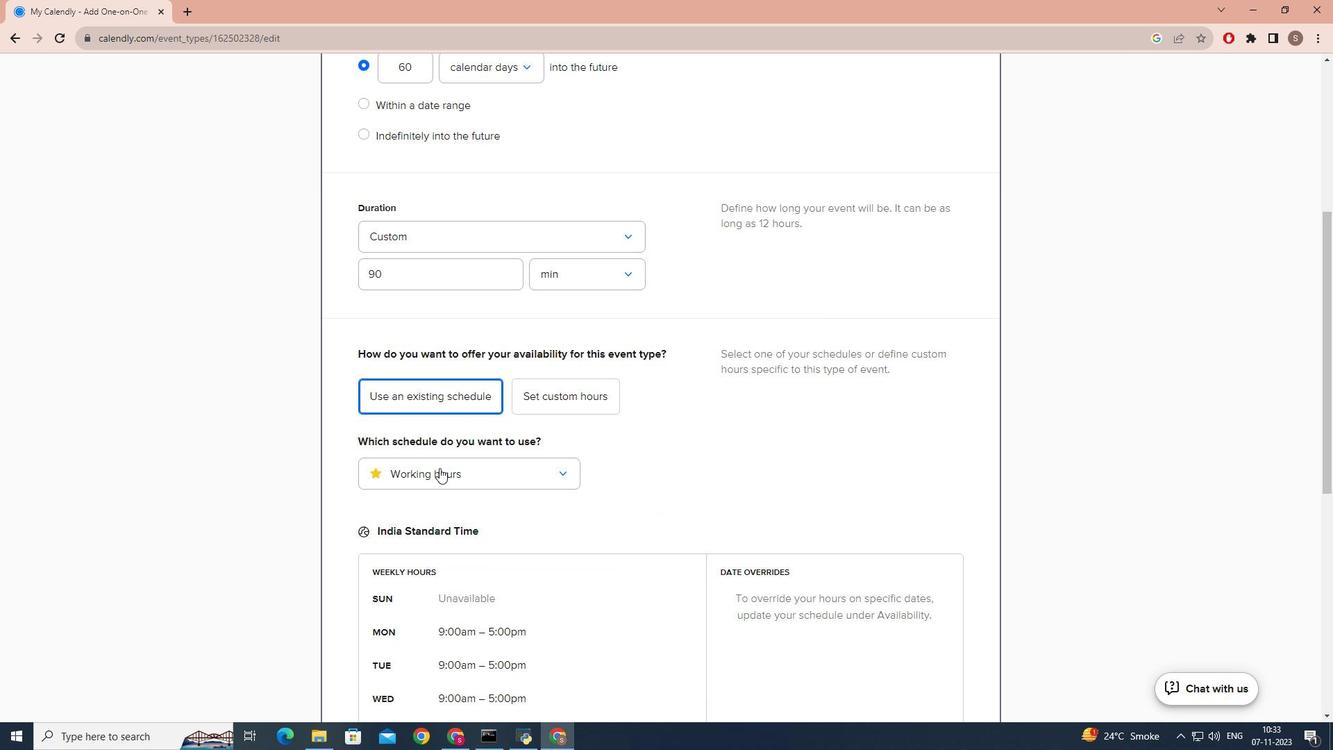 
Action: Mouse moved to (439, 468)
Screenshot: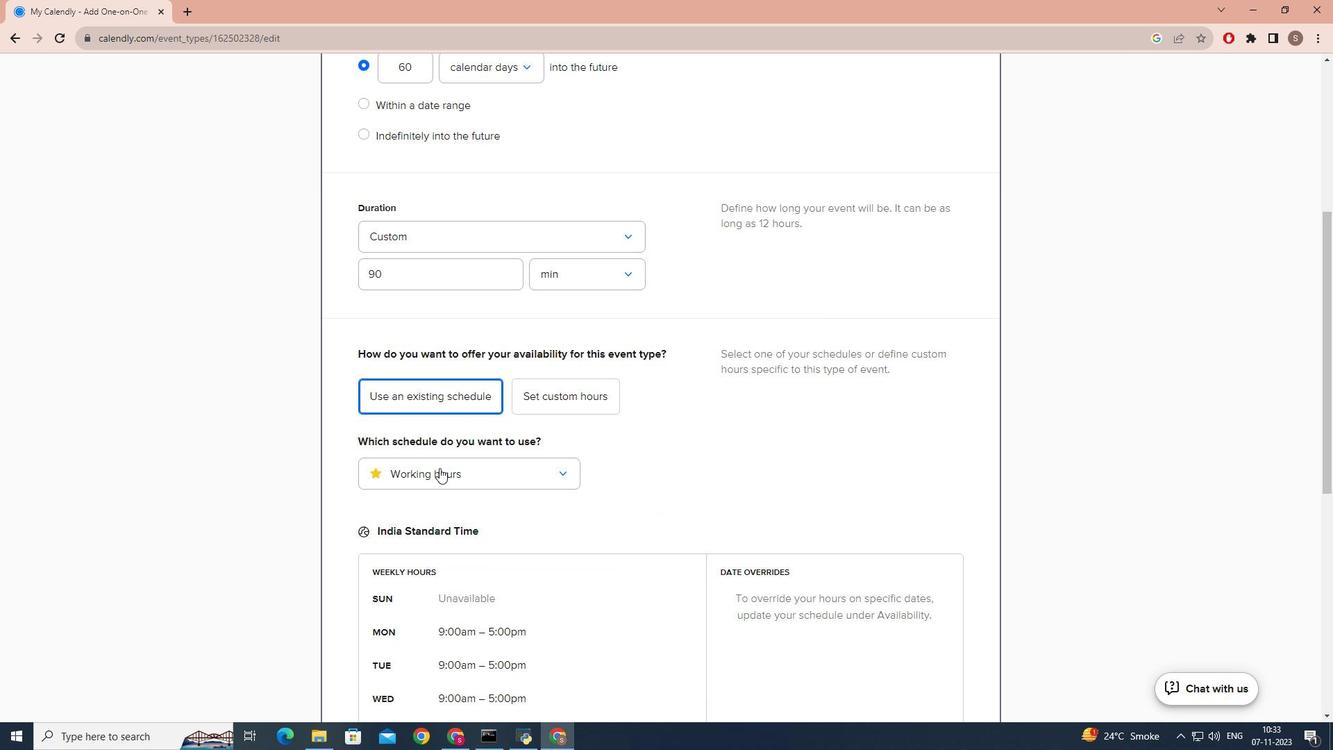 
Action: Mouse scrolled (439, 467) with delta (0, 0)
Screenshot: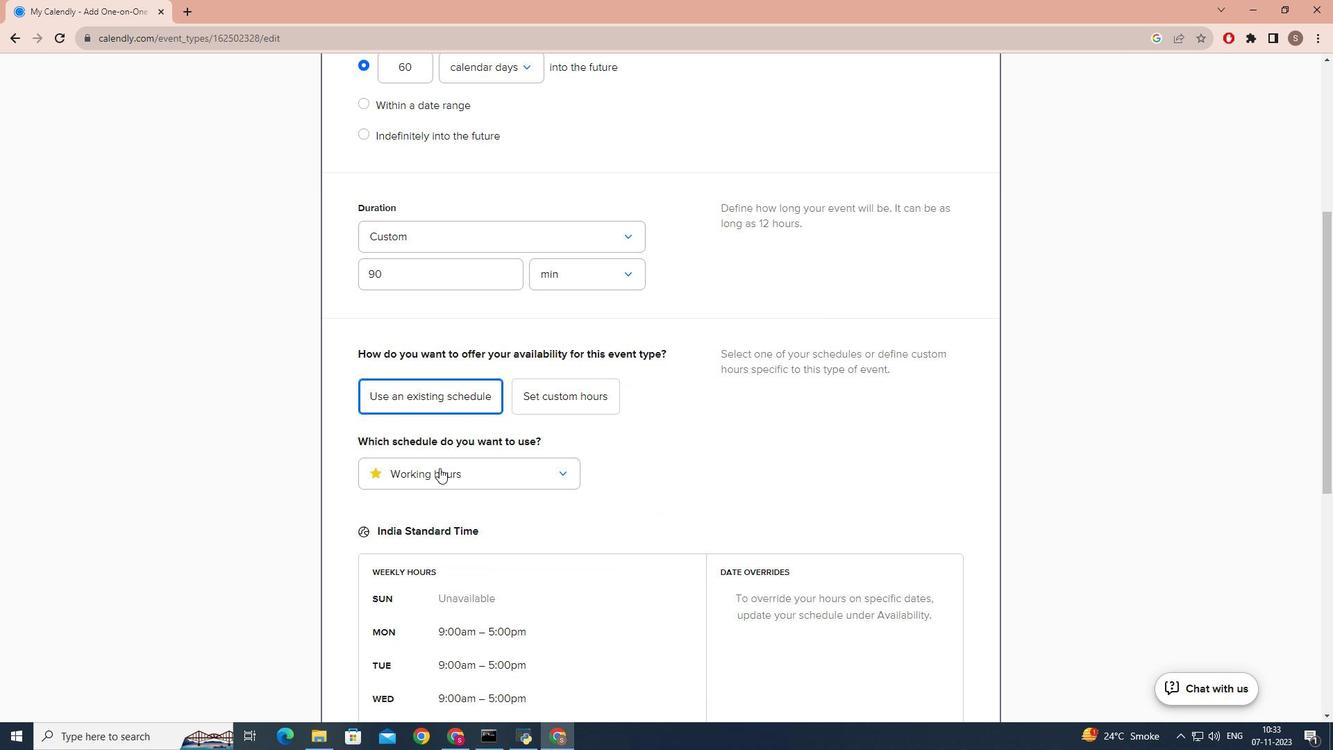 
Action: Mouse moved to (439, 468)
Screenshot: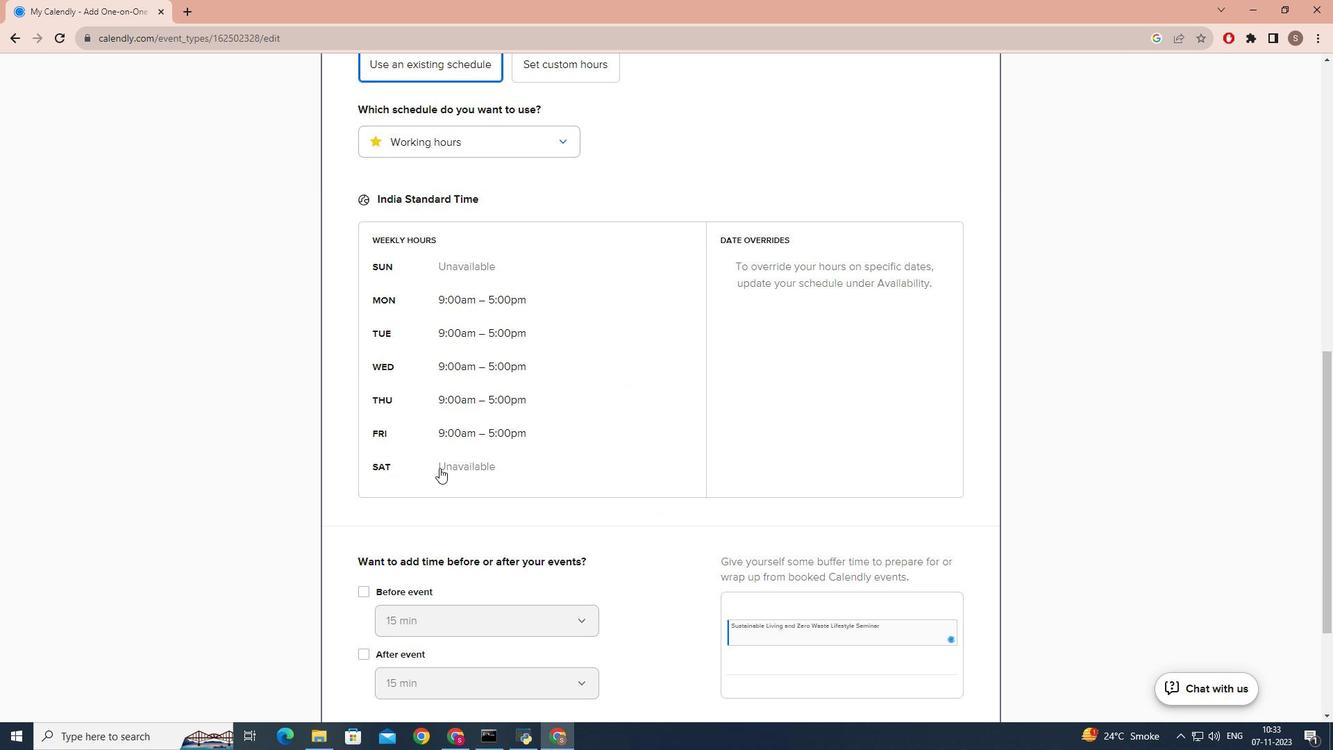
Action: Mouse scrolled (439, 467) with delta (0, 0)
Screenshot: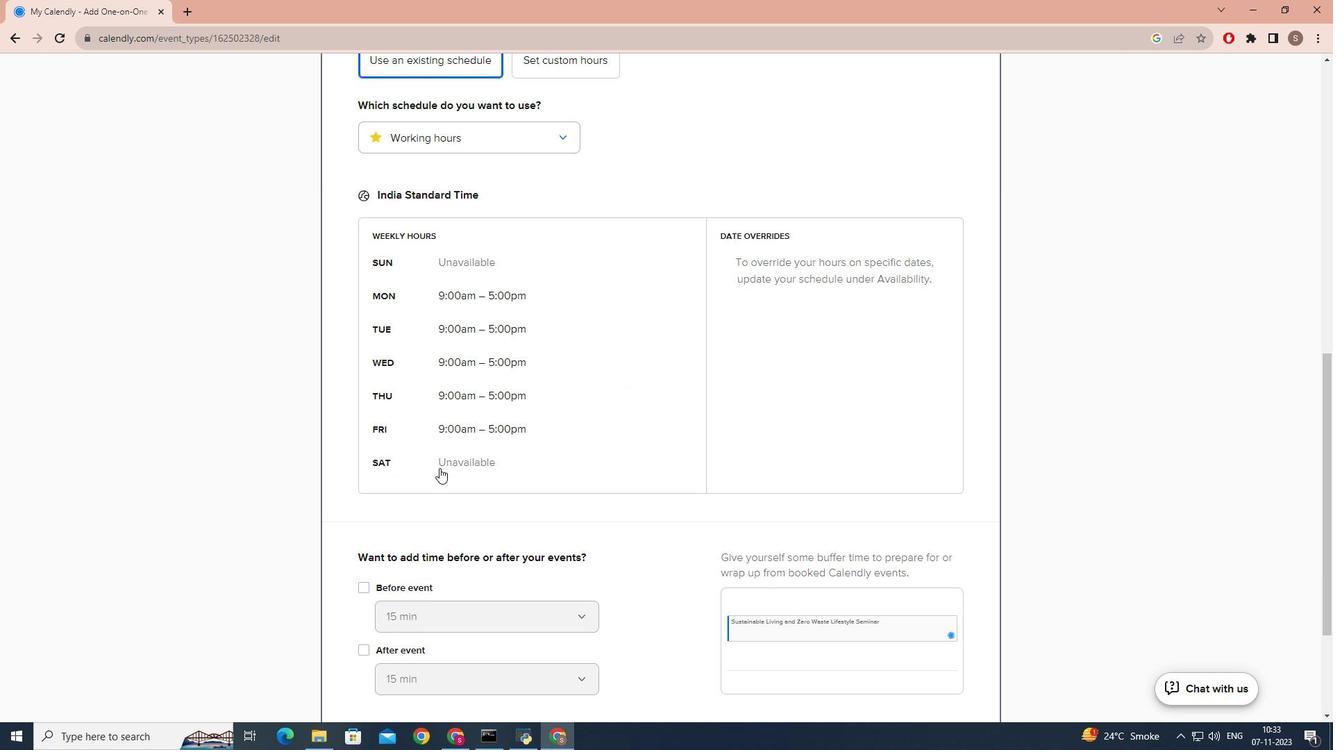 
Action: Mouse scrolled (439, 467) with delta (0, 0)
Screenshot: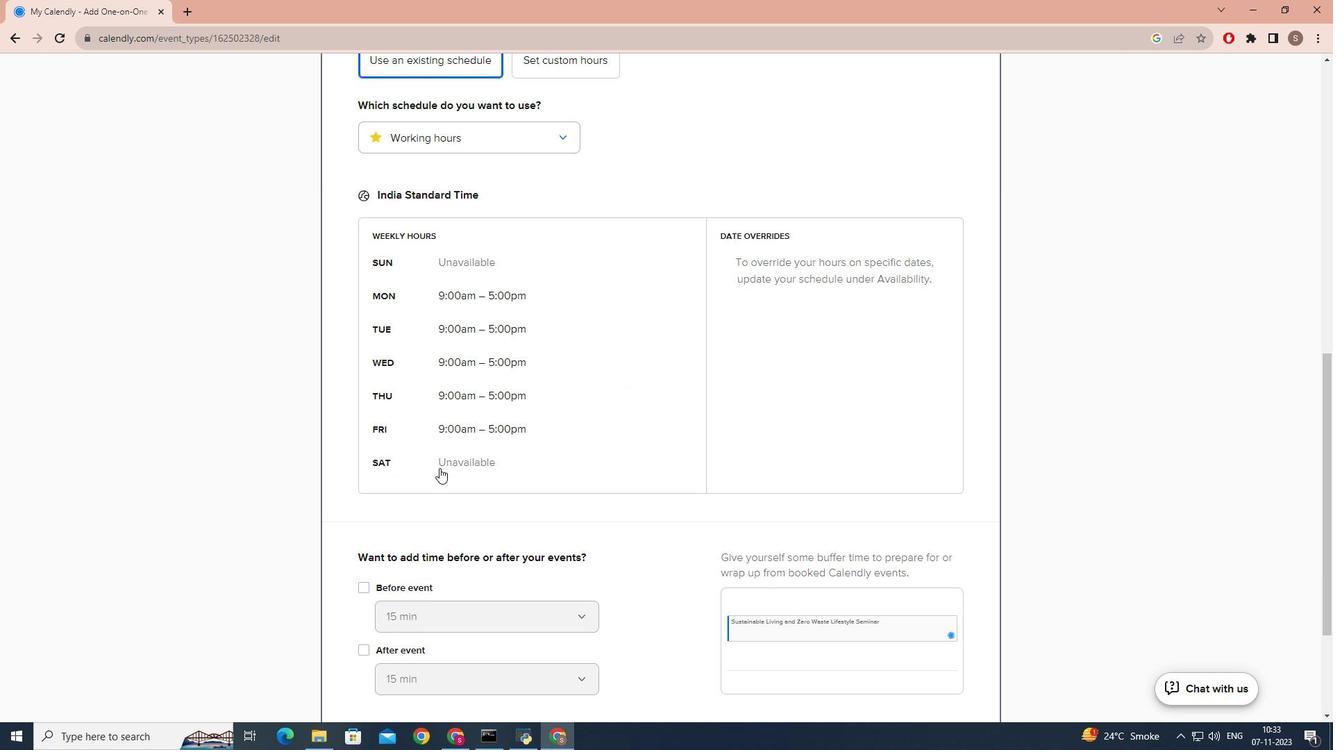
Action: Mouse scrolled (439, 467) with delta (0, 0)
Screenshot: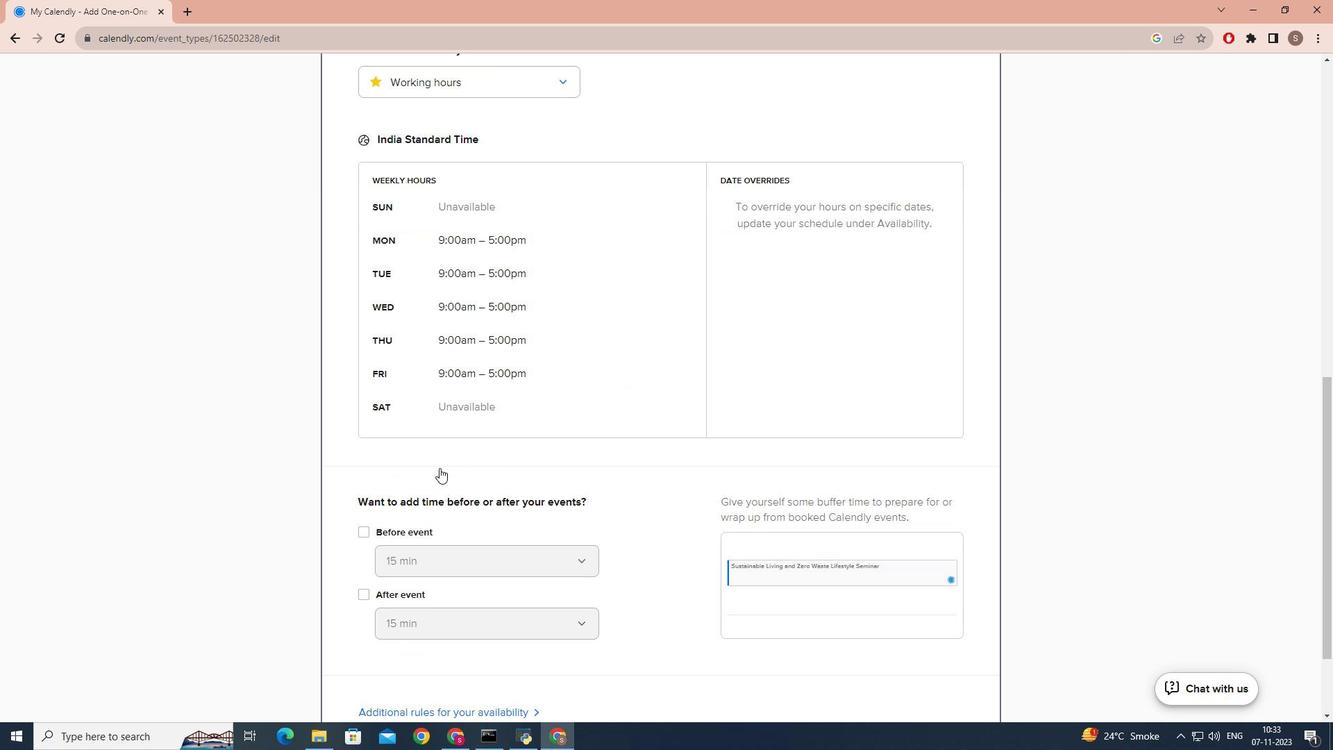 
Action: Mouse scrolled (439, 467) with delta (0, 0)
Screenshot: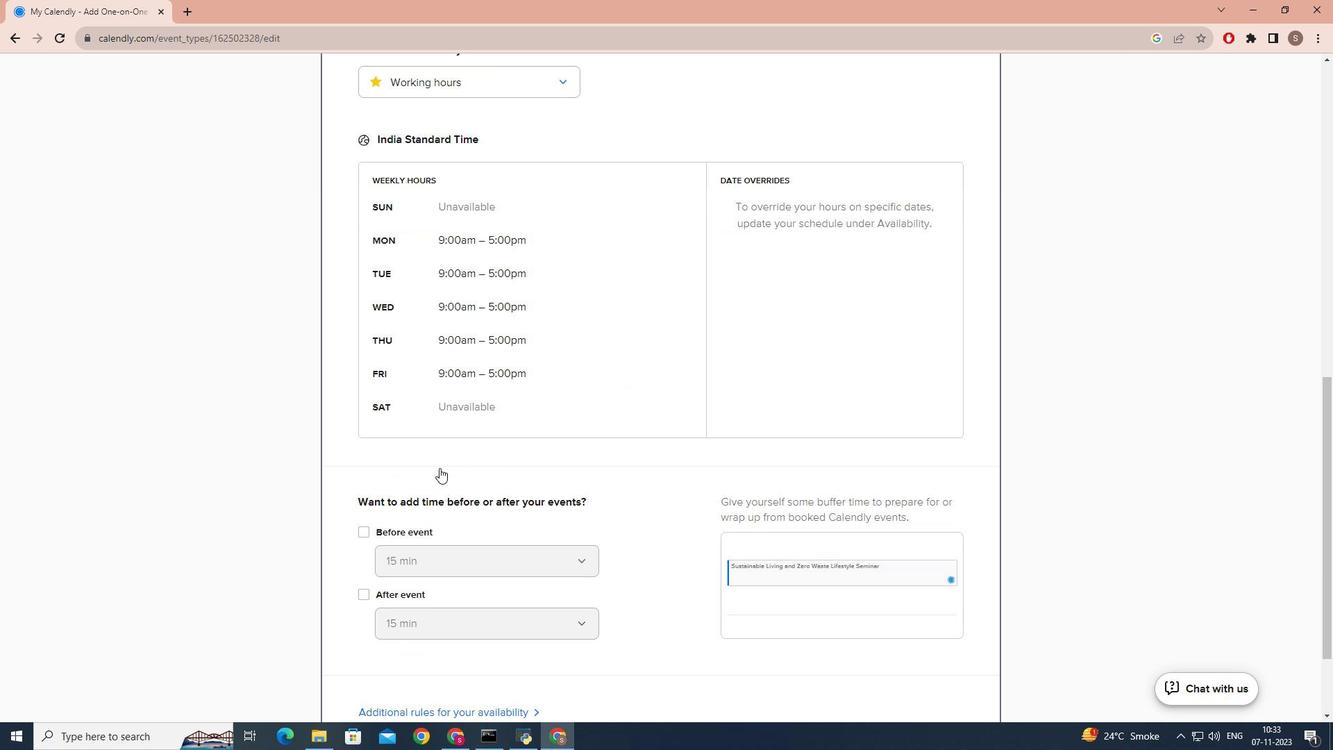 
Action: Mouse scrolled (439, 467) with delta (0, 0)
Screenshot: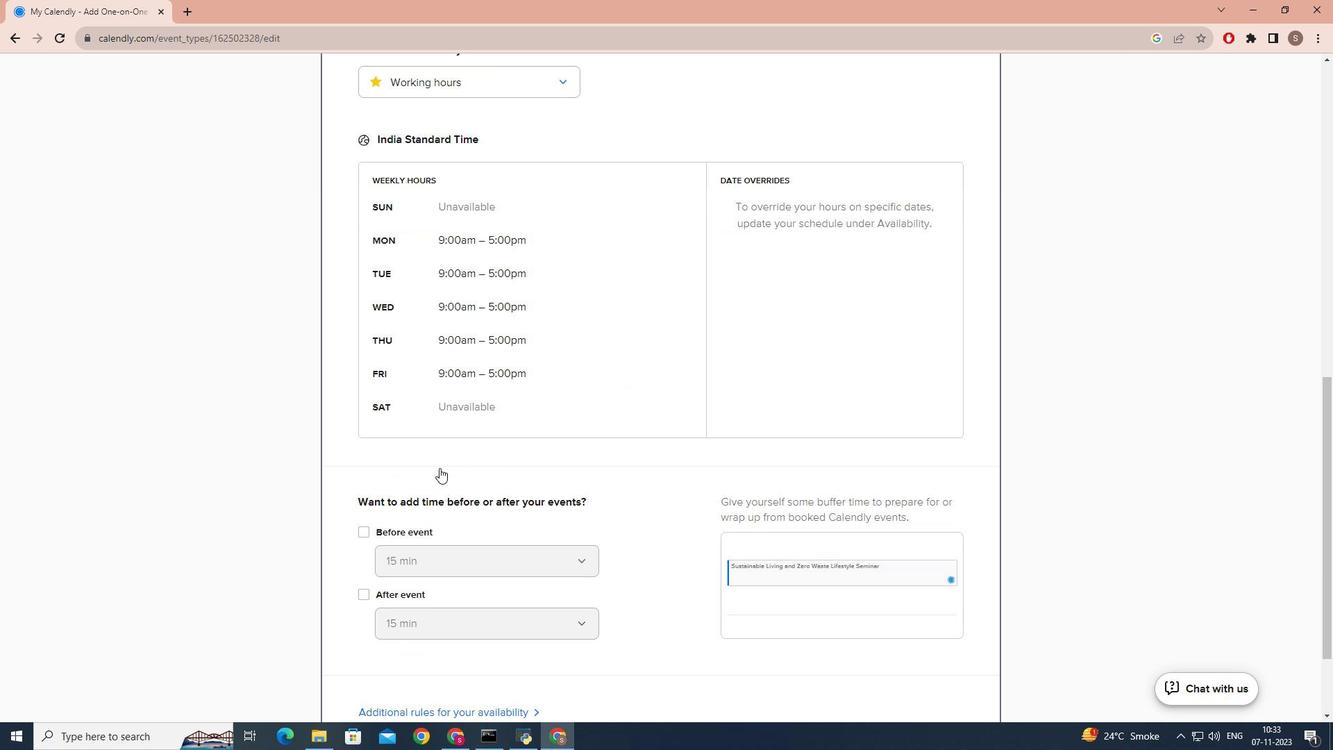 
Action: Mouse scrolled (439, 467) with delta (0, 0)
Screenshot: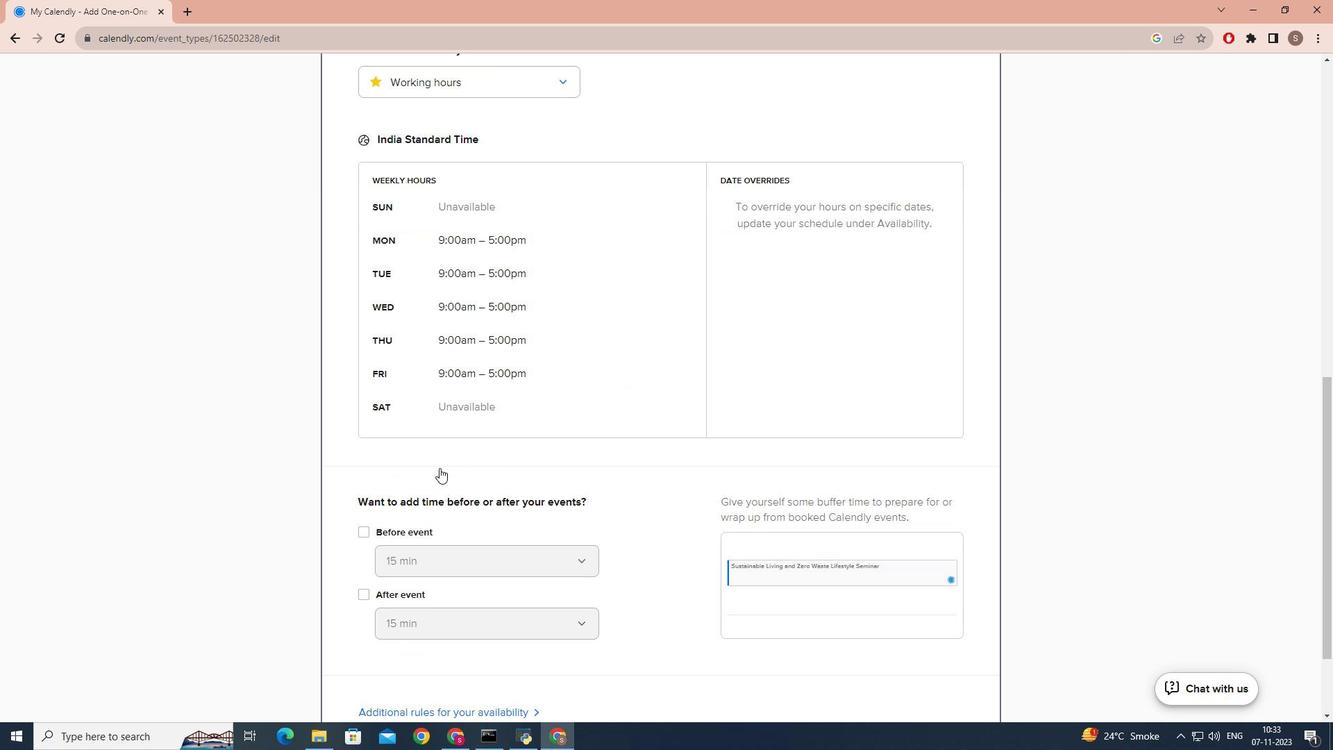 
Action: Mouse moved to (971, 660)
Screenshot: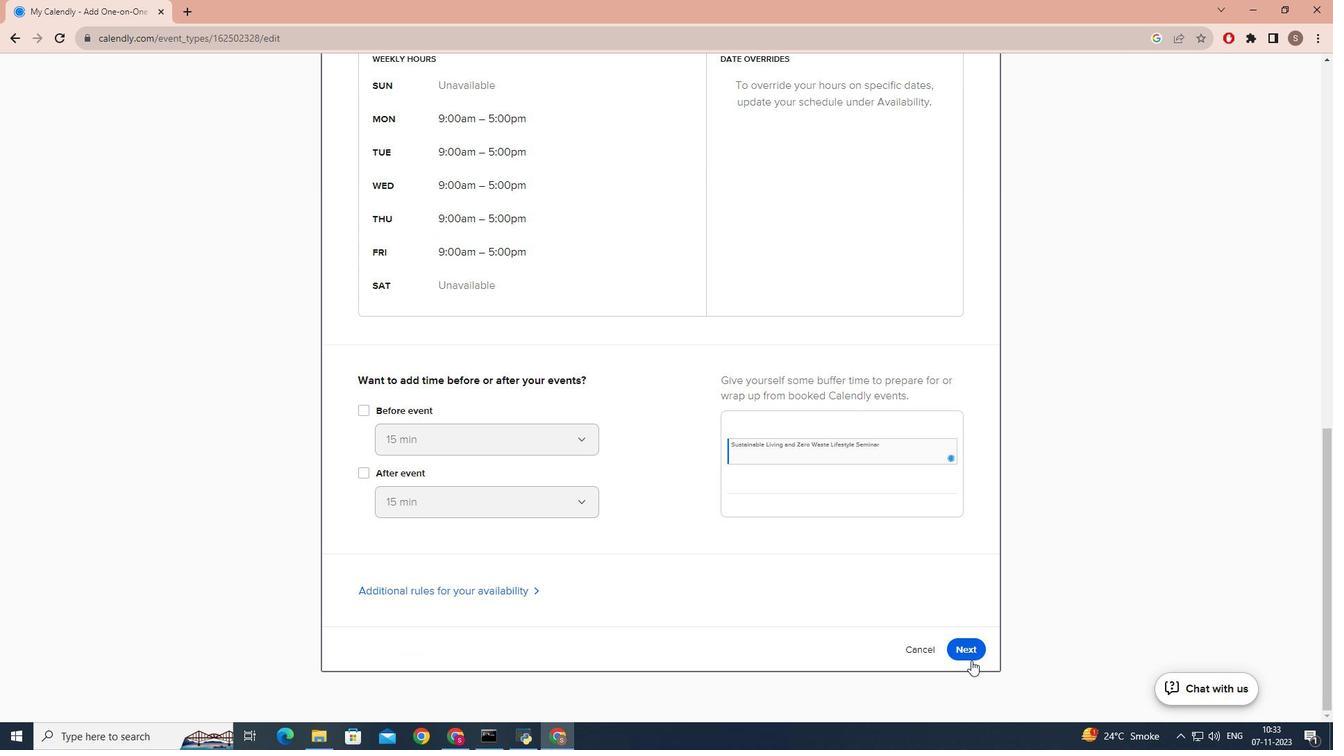 
Action: Mouse pressed left at (971, 660)
Screenshot: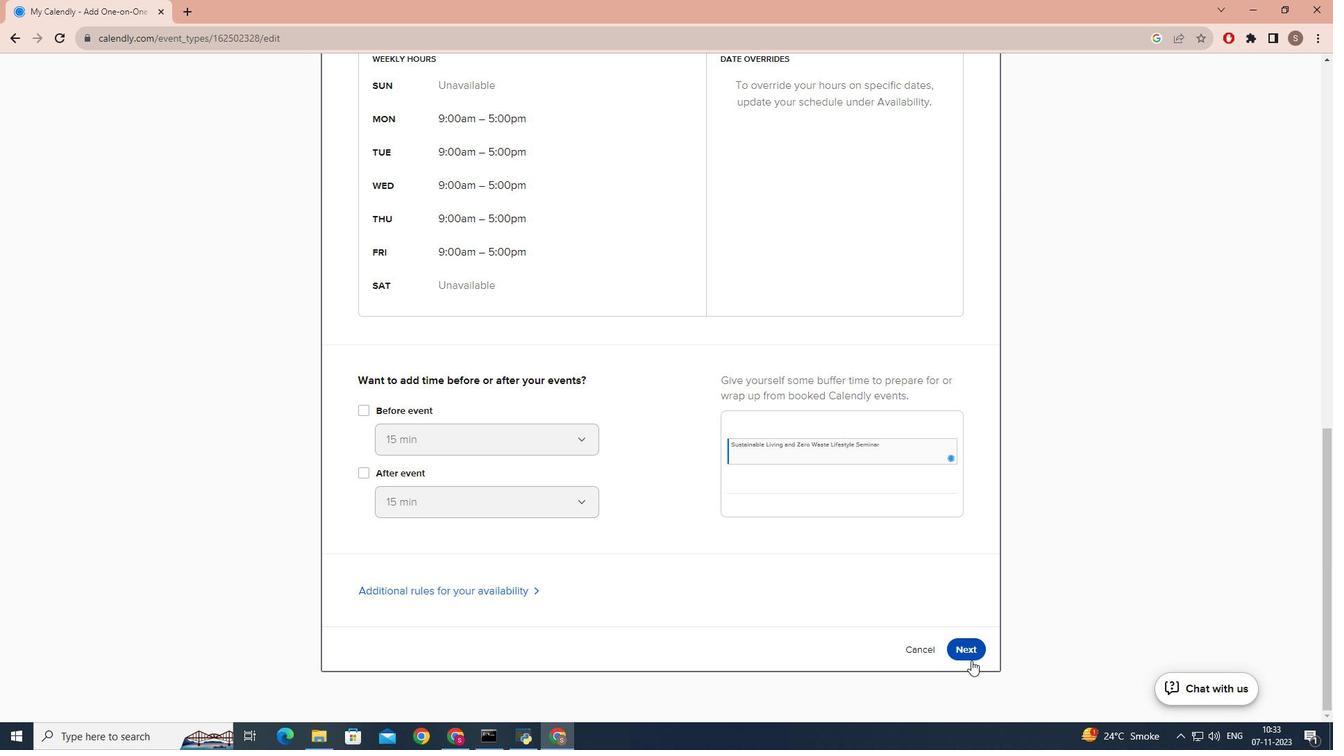 
Action: Mouse moved to (873, 617)
Screenshot: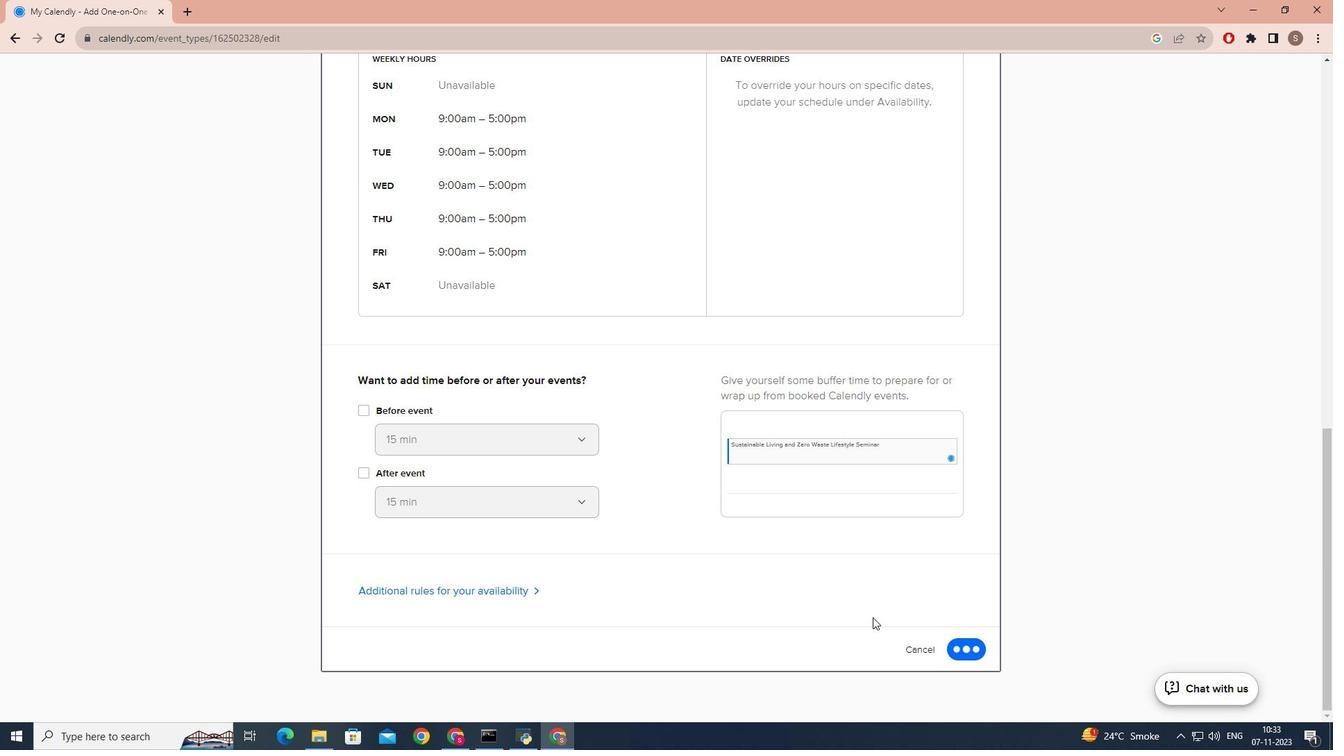 
